 Task: Compose an email with the signature Genevieve Ramirez with the subject Thank you for a proposal and the message Can you provide me with the contact details of the new vendor? from softage.5@softage.net to softage.2@softage.net, select first sentence, change the font color from current to black and background color to maroon Send the email. Finally, move the email from Sent Items to the label Skincare
Action: Mouse pressed left at (71, 107)
Screenshot: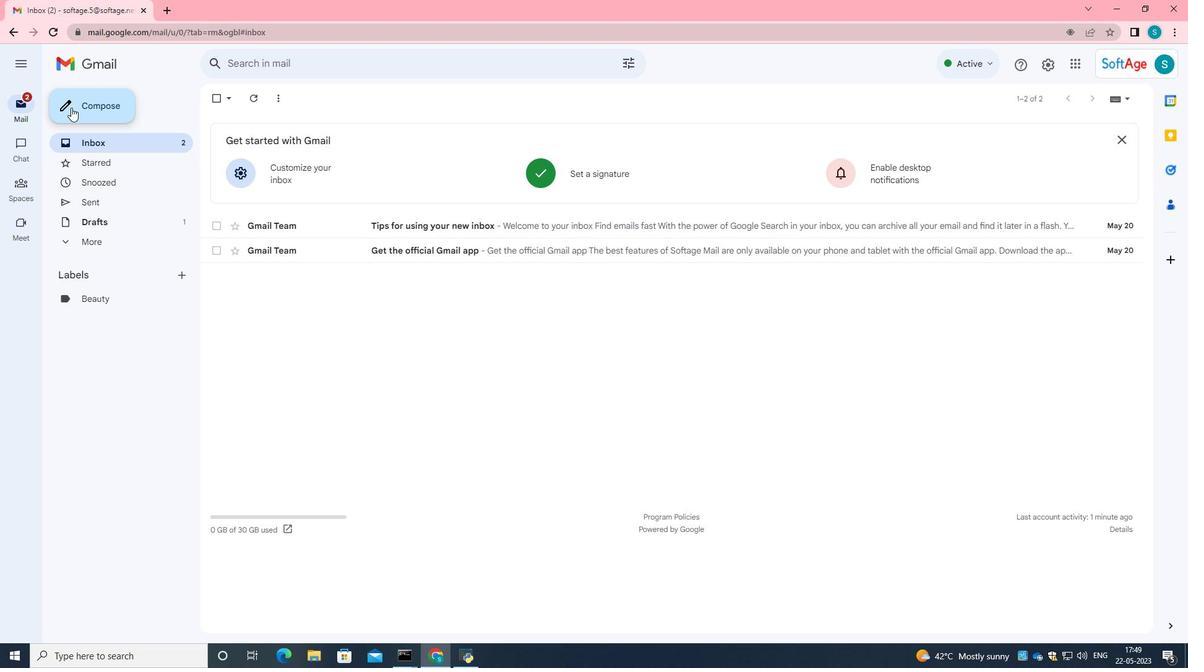 
Action: Mouse moved to (1121, 274)
Screenshot: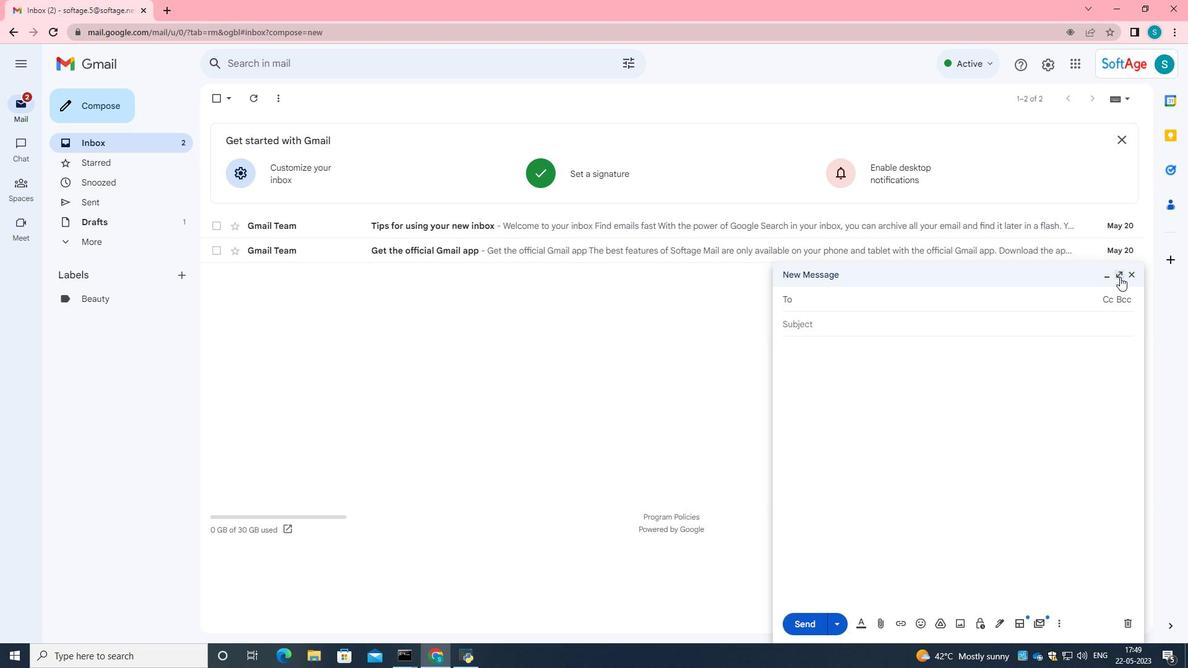 
Action: Mouse pressed left at (1121, 274)
Screenshot: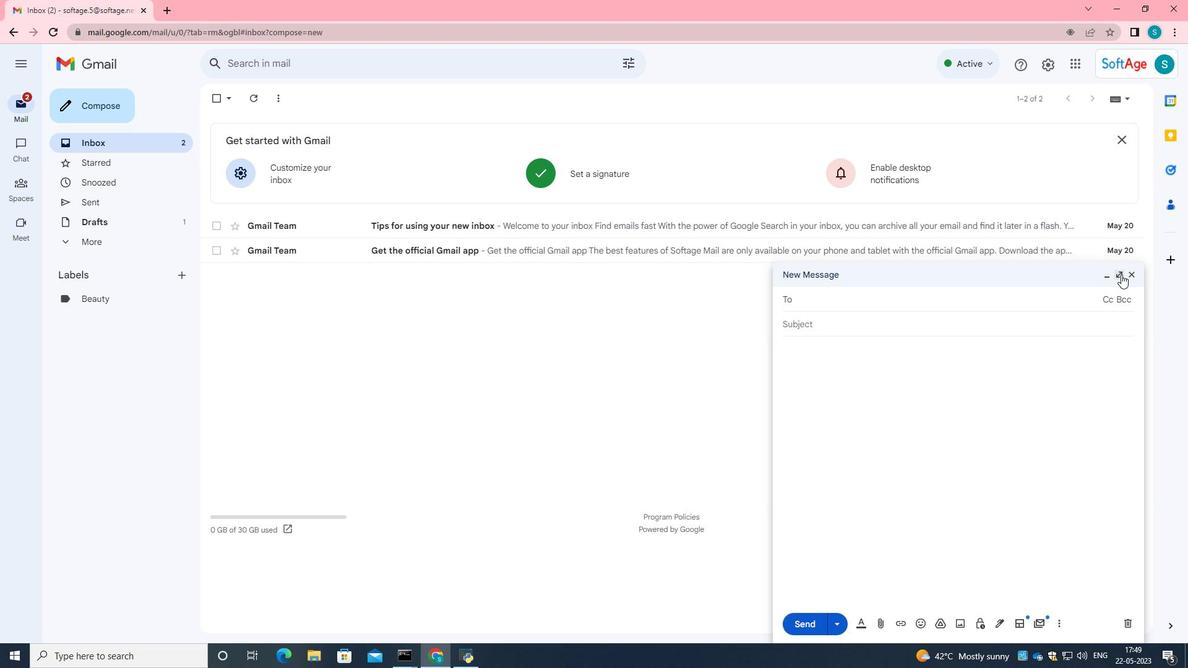 
Action: Mouse moved to (321, 609)
Screenshot: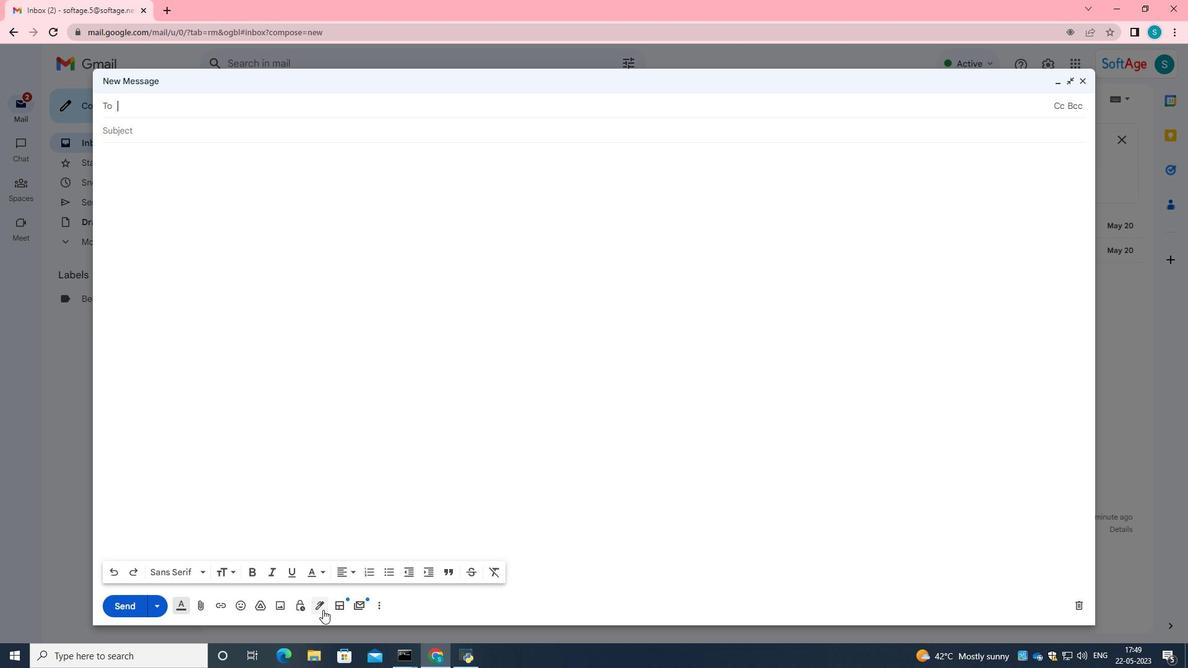 
Action: Mouse pressed left at (321, 609)
Screenshot: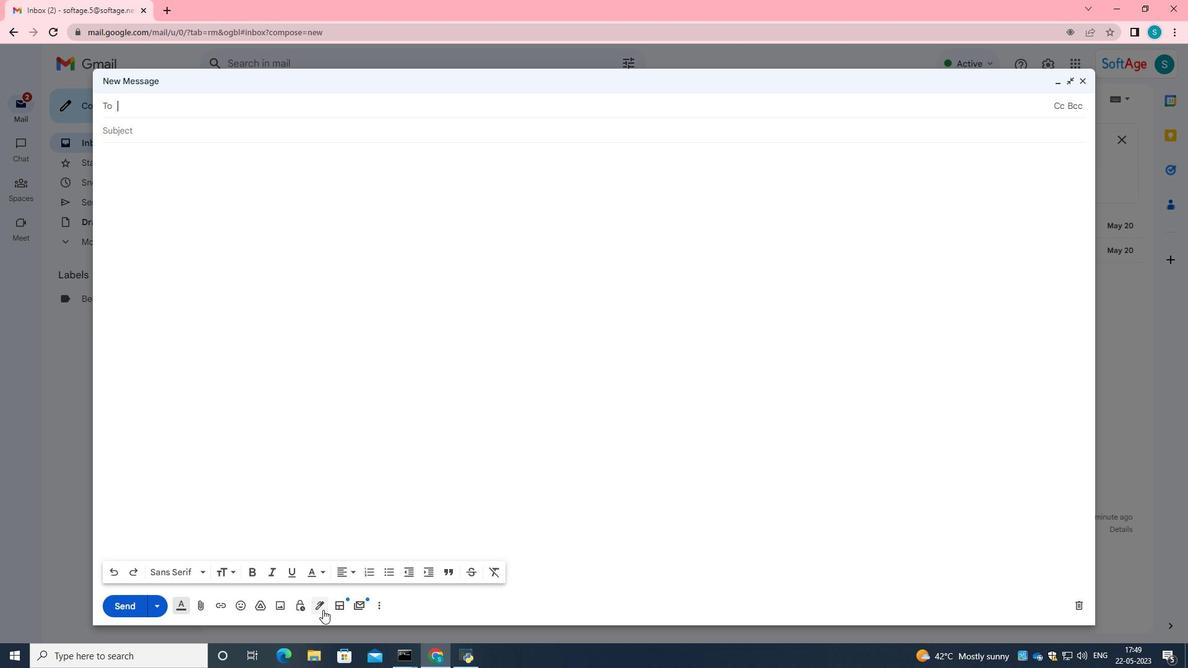 
Action: Mouse moved to (365, 541)
Screenshot: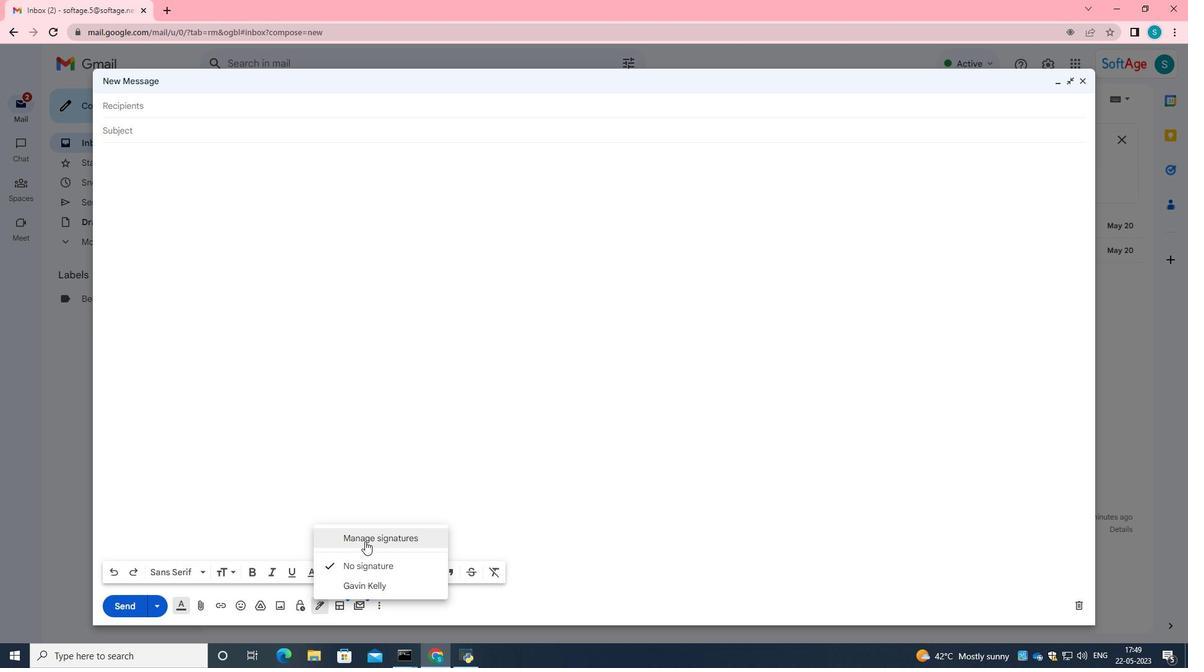
Action: Mouse pressed left at (365, 541)
Screenshot: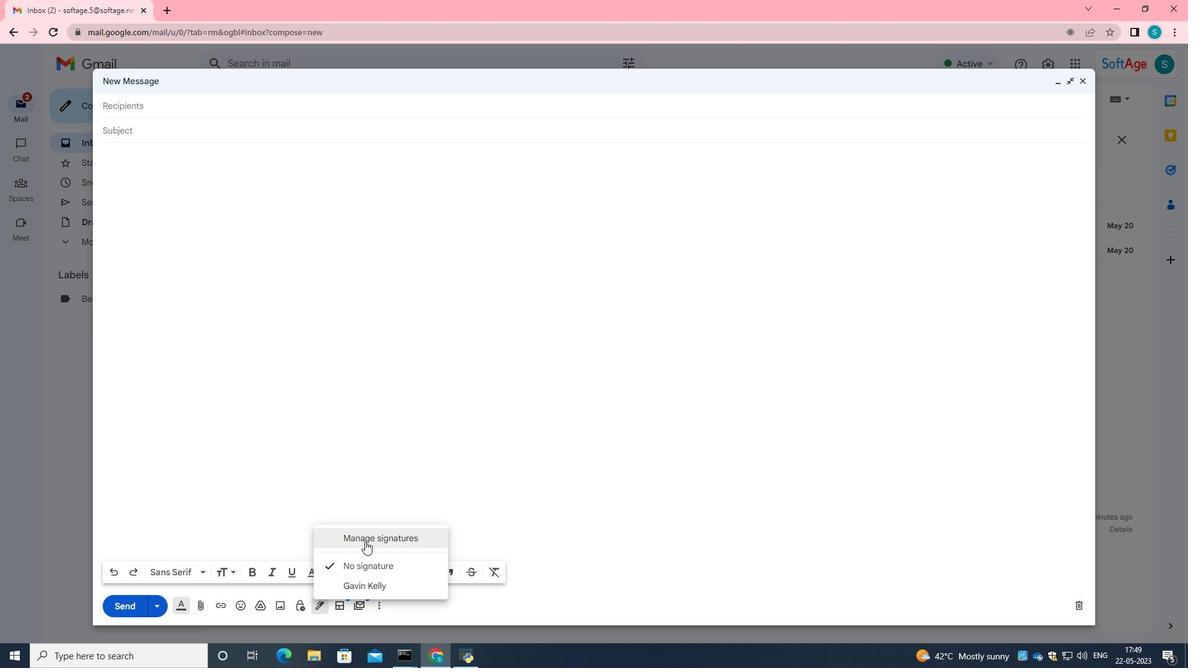 
Action: Mouse moved to (1059, 81)
Screenshot: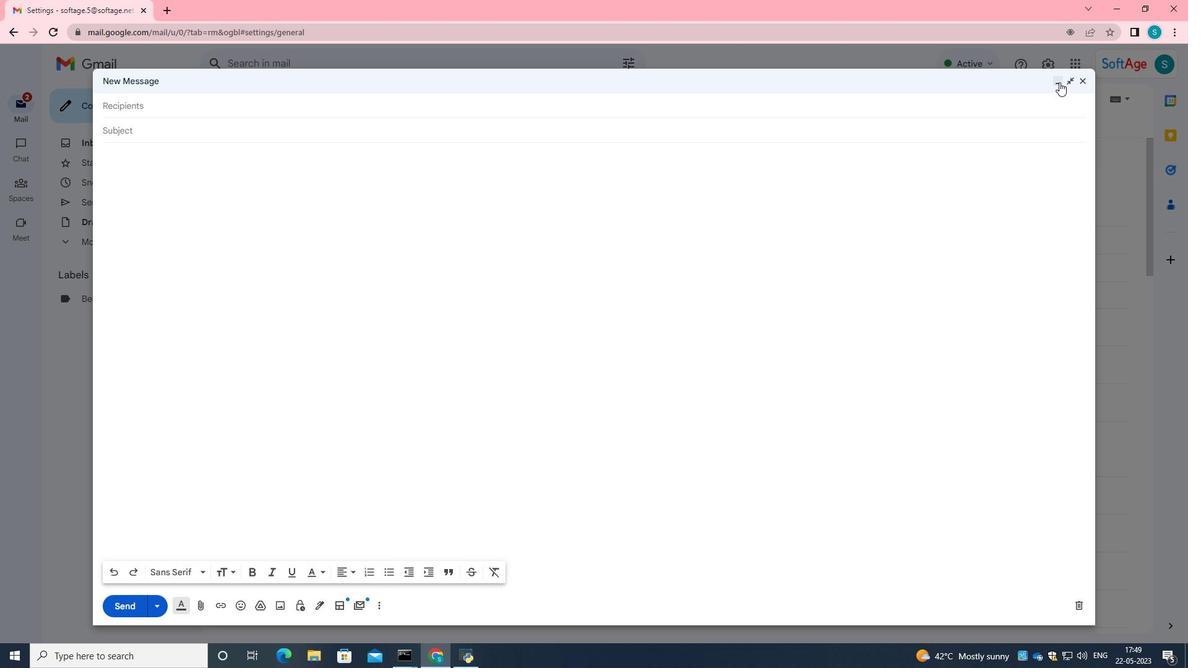 
Action: Mouse pressed left at (1059, 81)
Screenshot: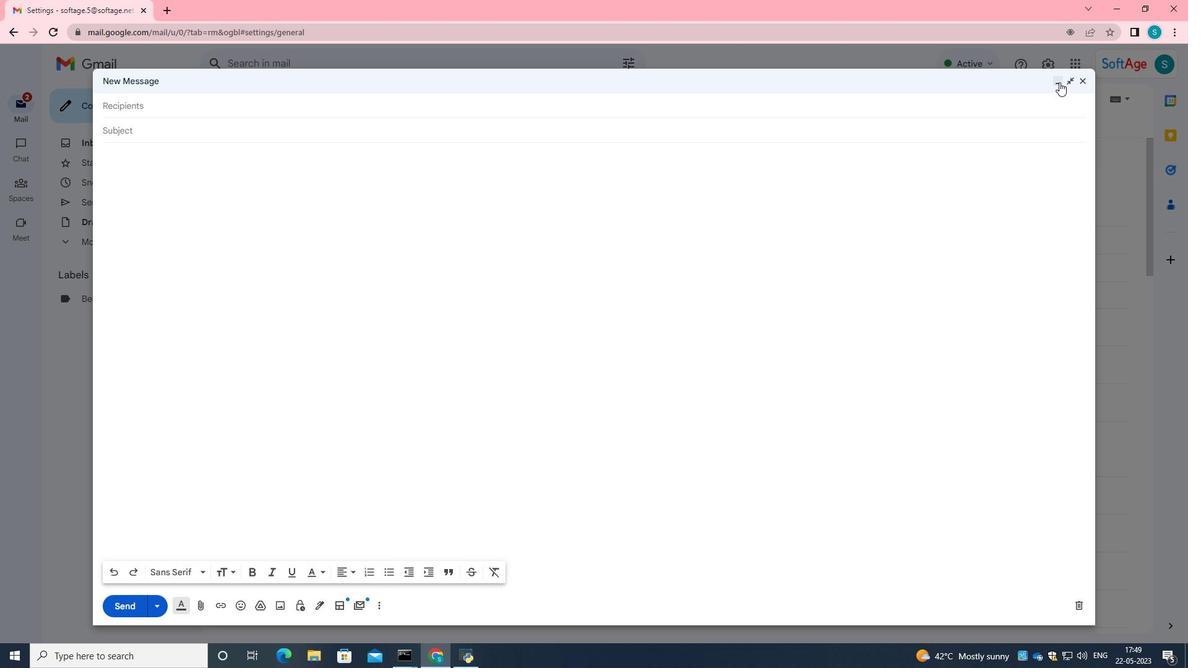 
Action: Mouse moved to (539, 326)
Screenshot: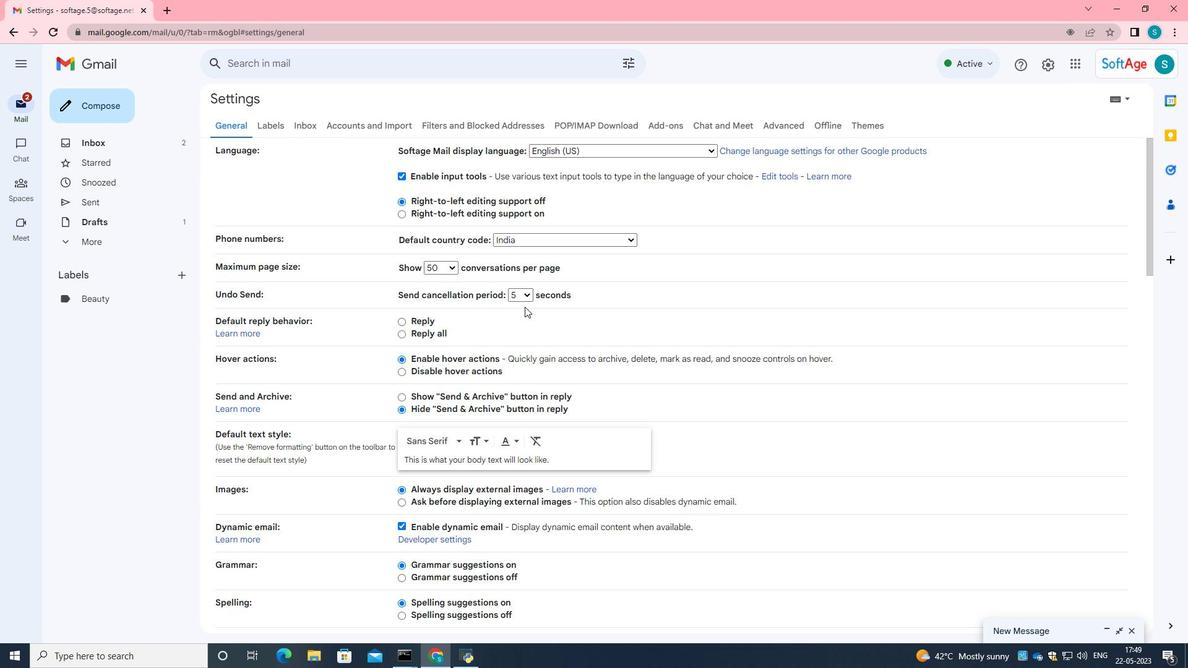 
Action: Mouse scrolled (539, 326) with delta (0, 0)
Screenshot: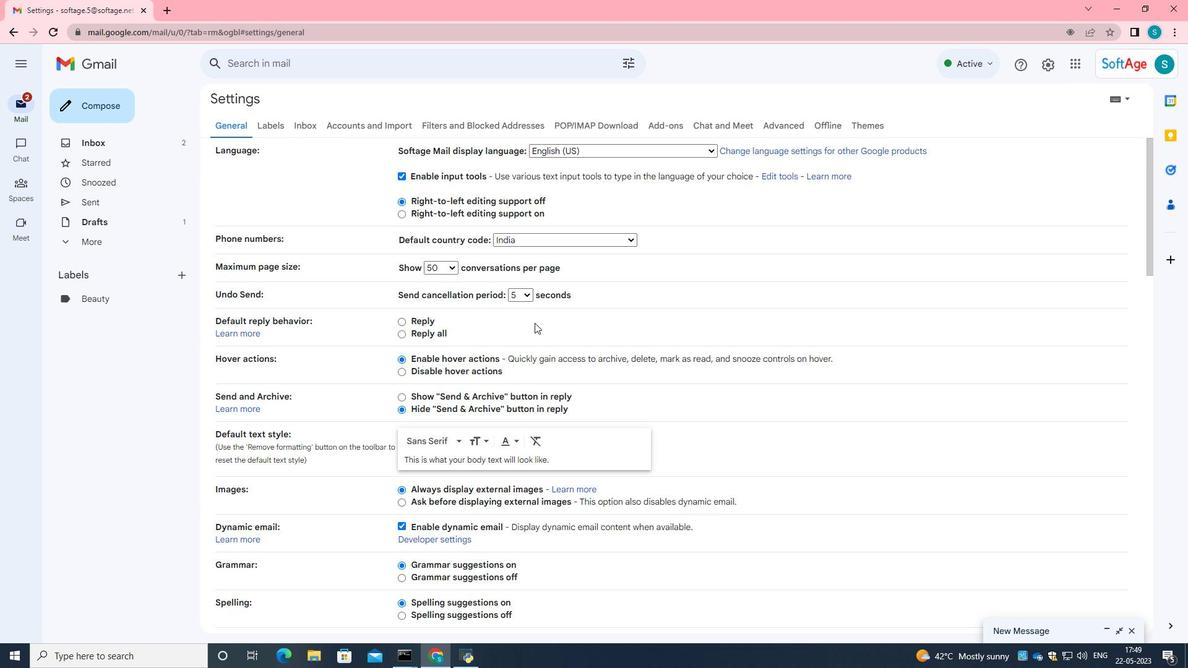
Action: Mouse moved to (539, 328)
Screenshot: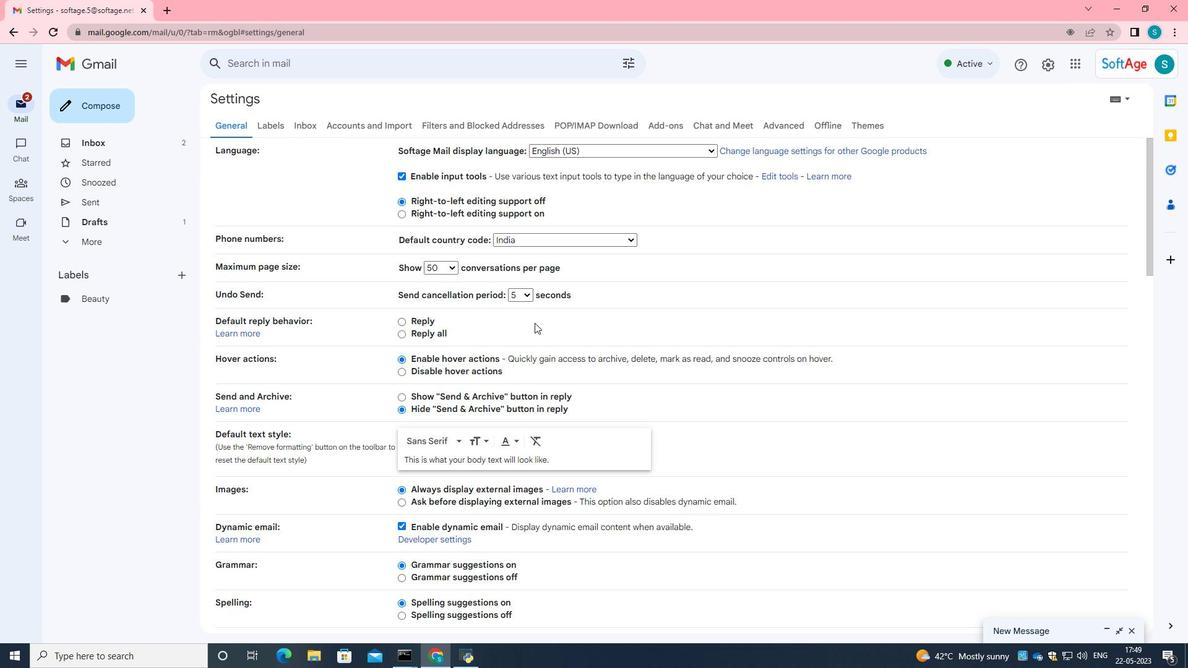 
Action: Mouse scrolled (539, 328) with delta (0, 0)
Screenshot: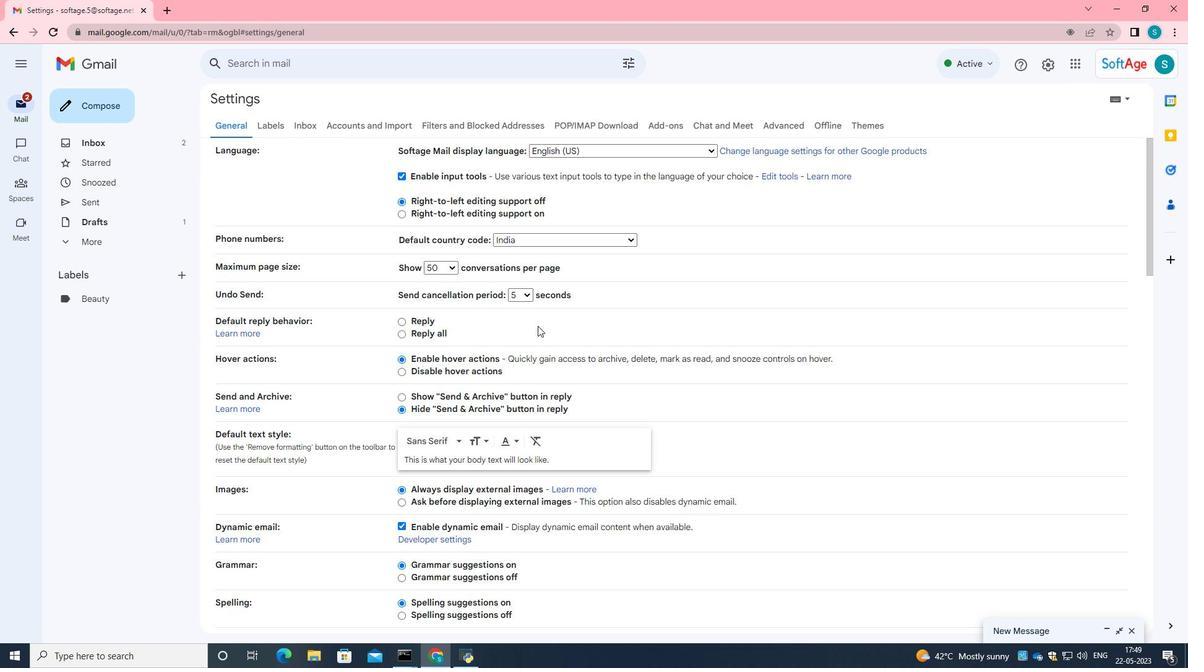
Action: Mouse scrolled (539, 328) with delta (0, 0)
Screenshot: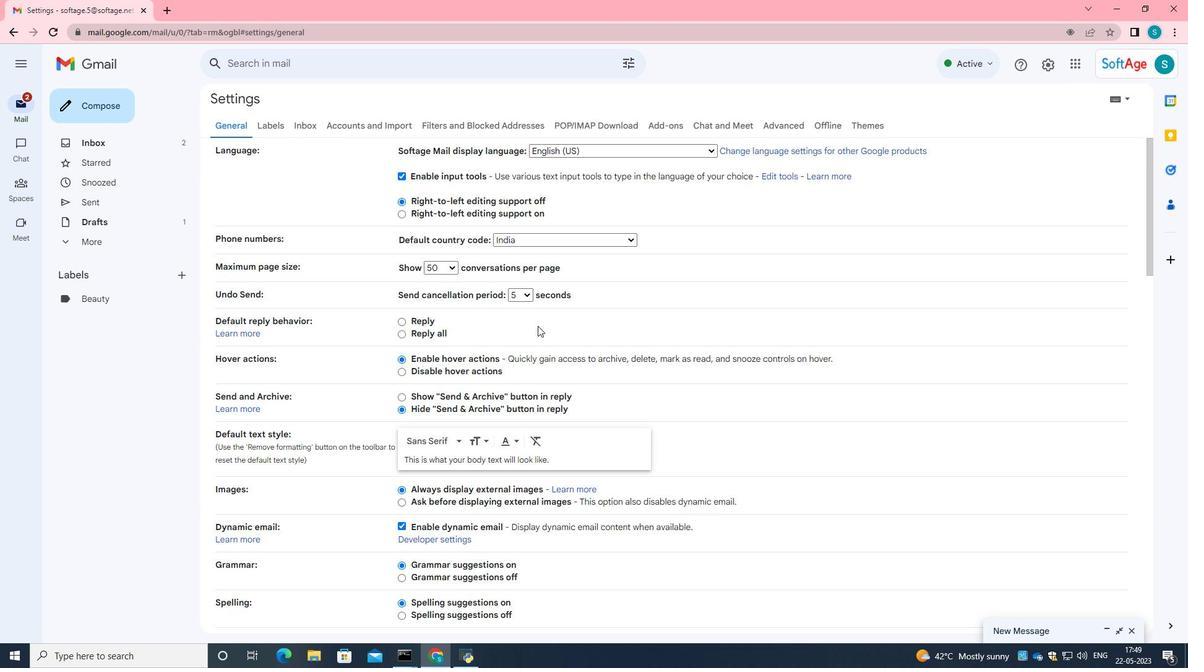 
Action: Mouse scrolled (539, 328) with delta (0, 0)
Screenshot: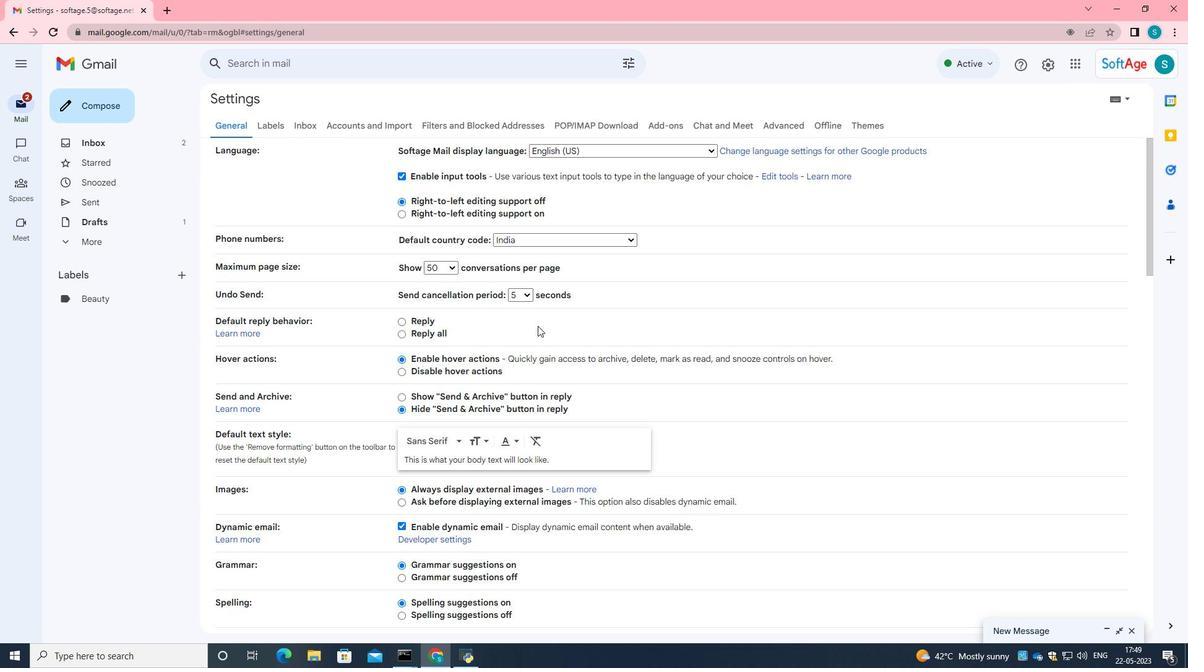 
Action: Mouse scrolled (539, 328) with delta (0, 0)
Screenshot: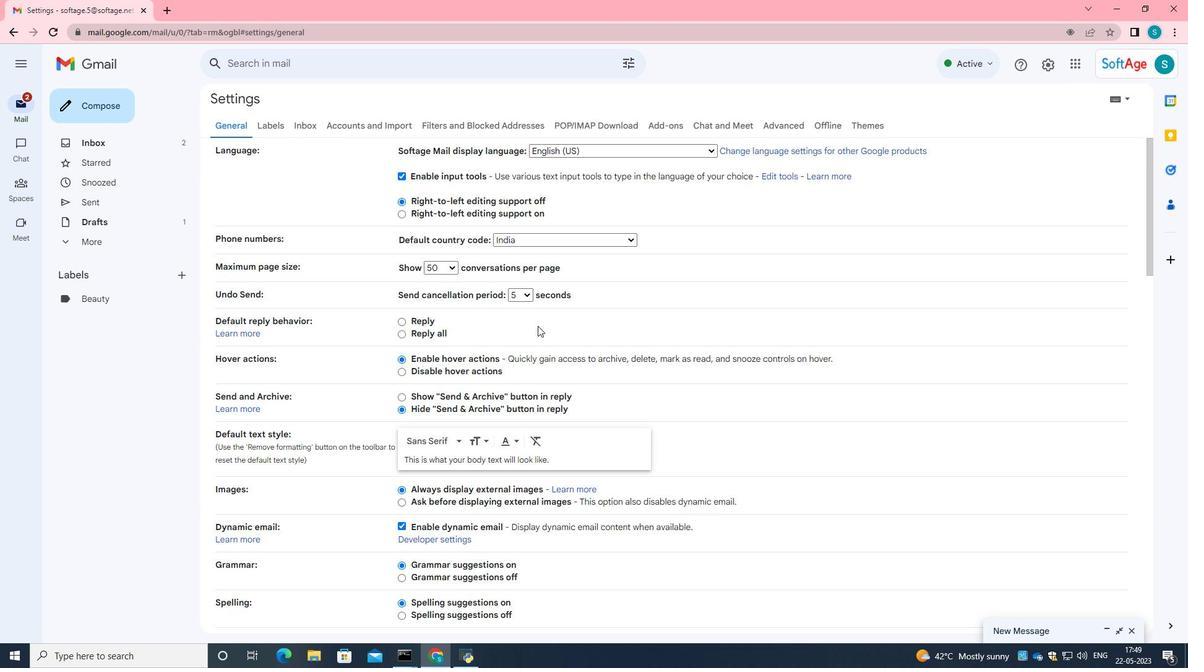 
Action: Mouse scrolled (539, 328) with delta (0, 0)
Screenshot: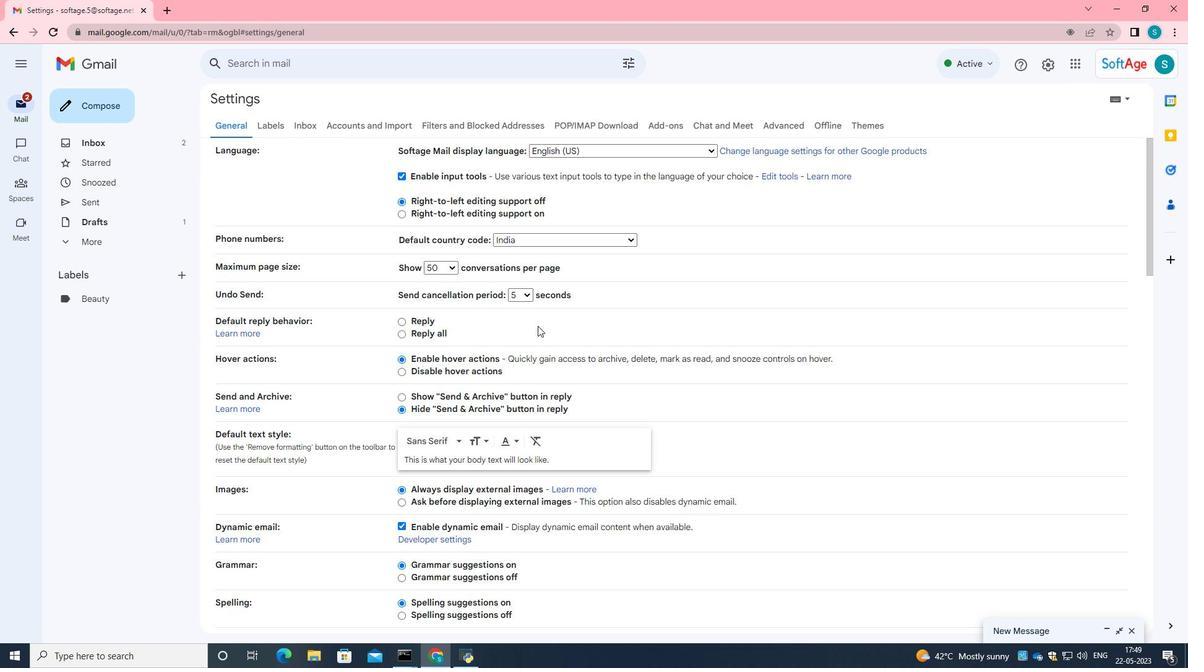 
Action: Mouse scrolled (539, 328) with delta (0, 0)
Screenshot: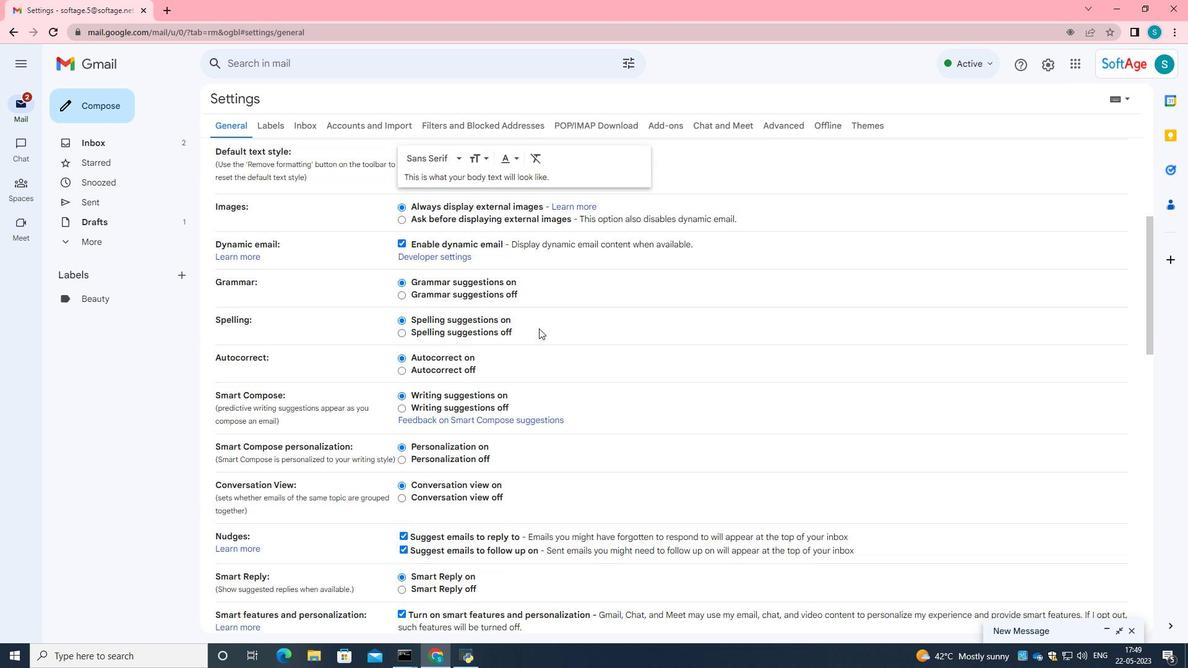 
Action: Mouse scrolled (539, 328) with delta (0, 0)
Screenshot: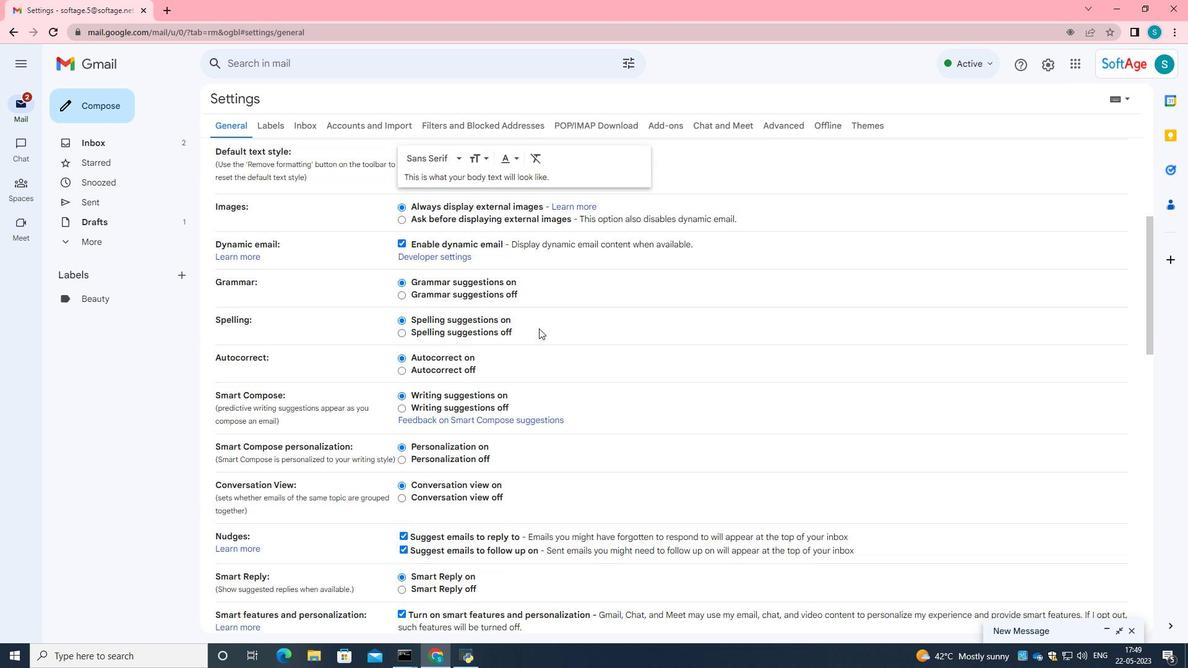 
Action: Mouse scrolled (539, 328) with delta (0, 0)
Screenshot: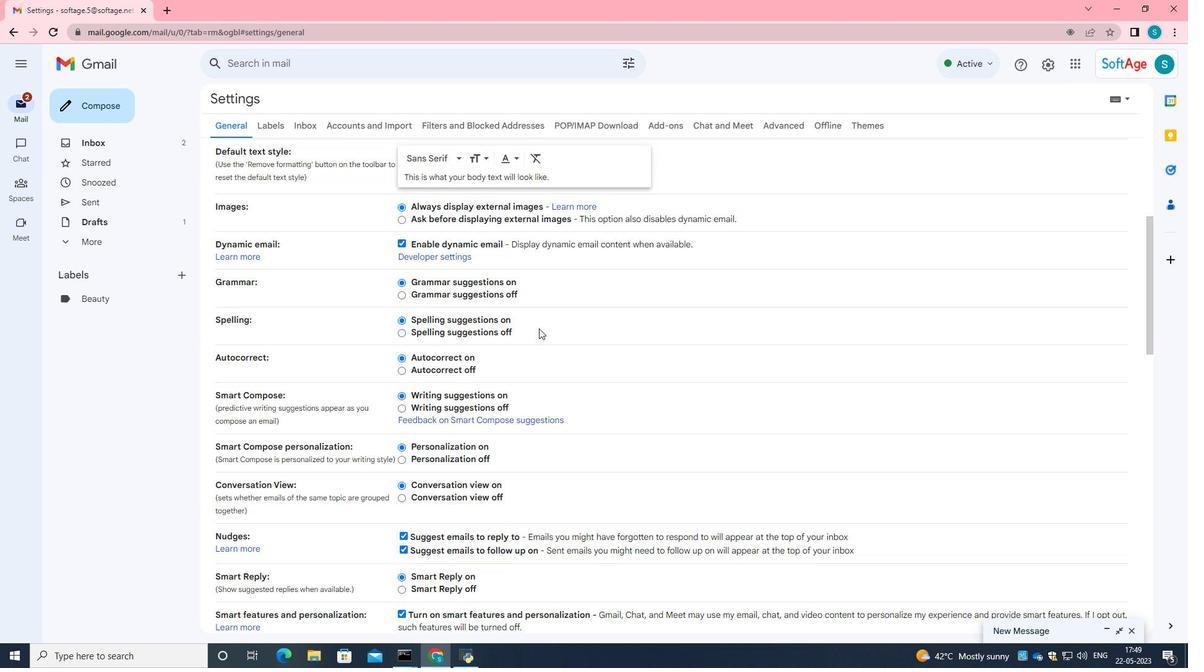 
Action: Mouse scrolled (539, 328) with delta (0, 0)
Screenshot: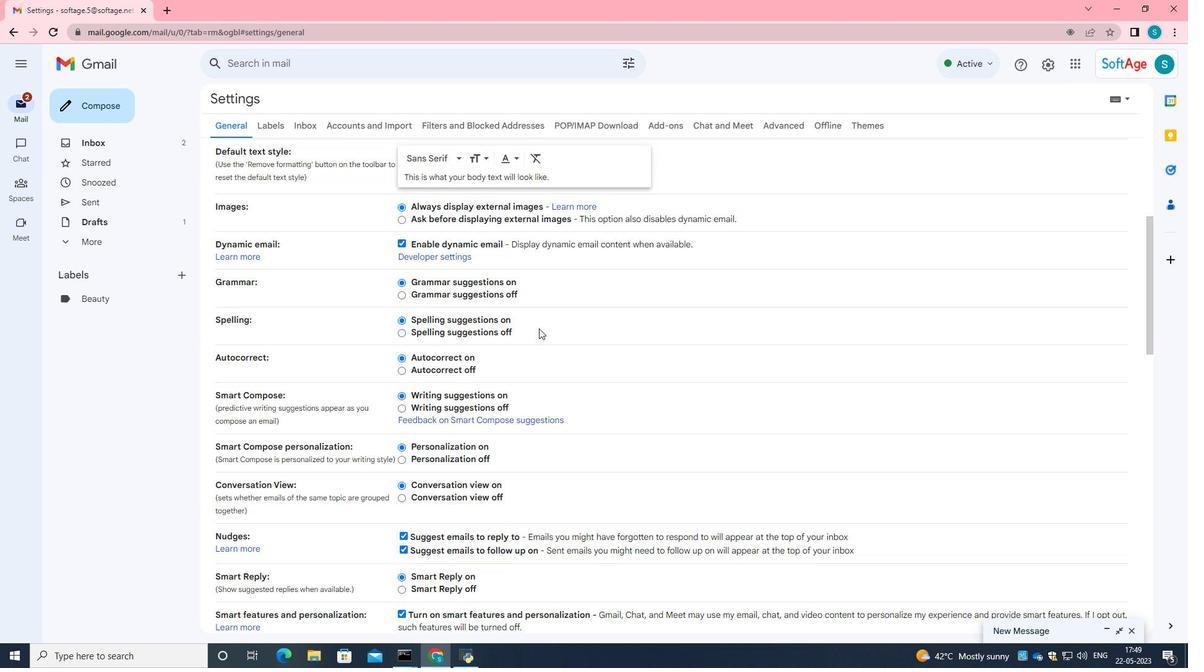 
Action: Mouse scrolled (539, 328) with delta (0, 0)
Screenshot: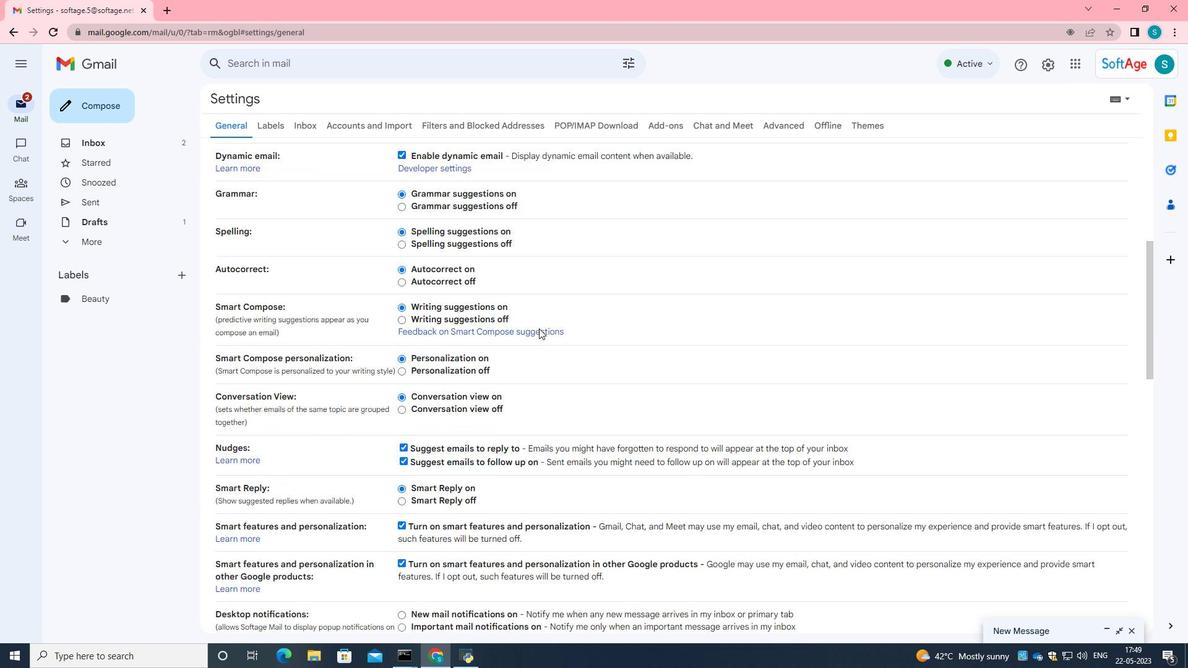 
Action: Mouse moved to (539, 330)
Screenshot: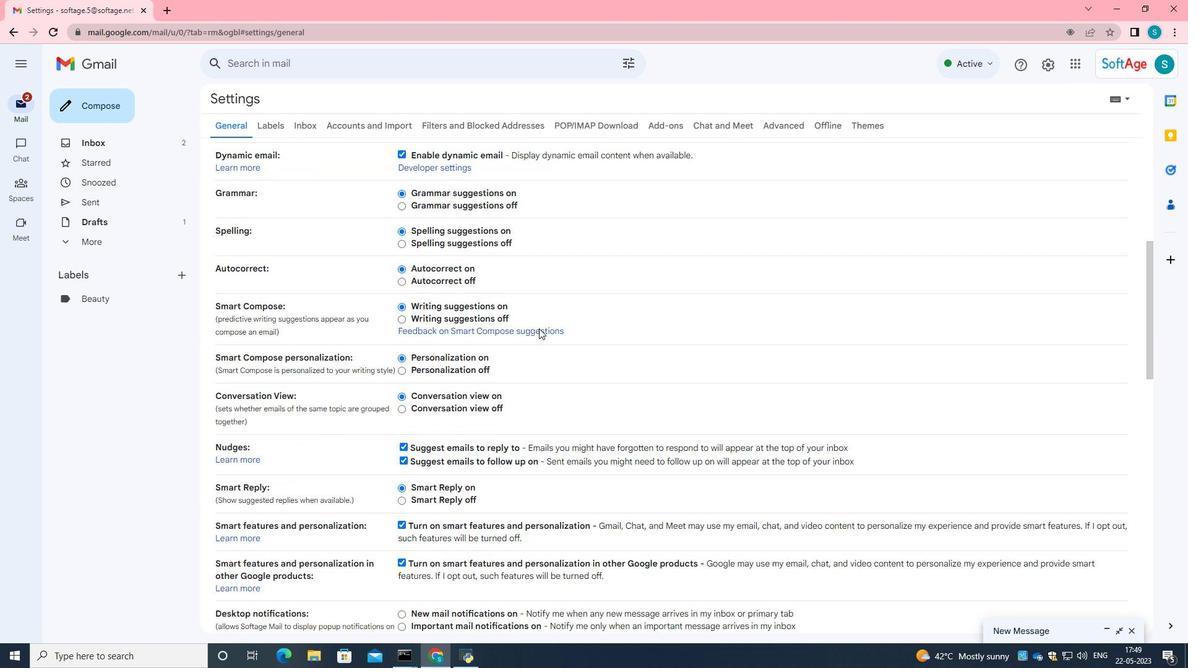 
Action: Mouse scrolled (539, 329) with delta (0, 0)
Screenshot: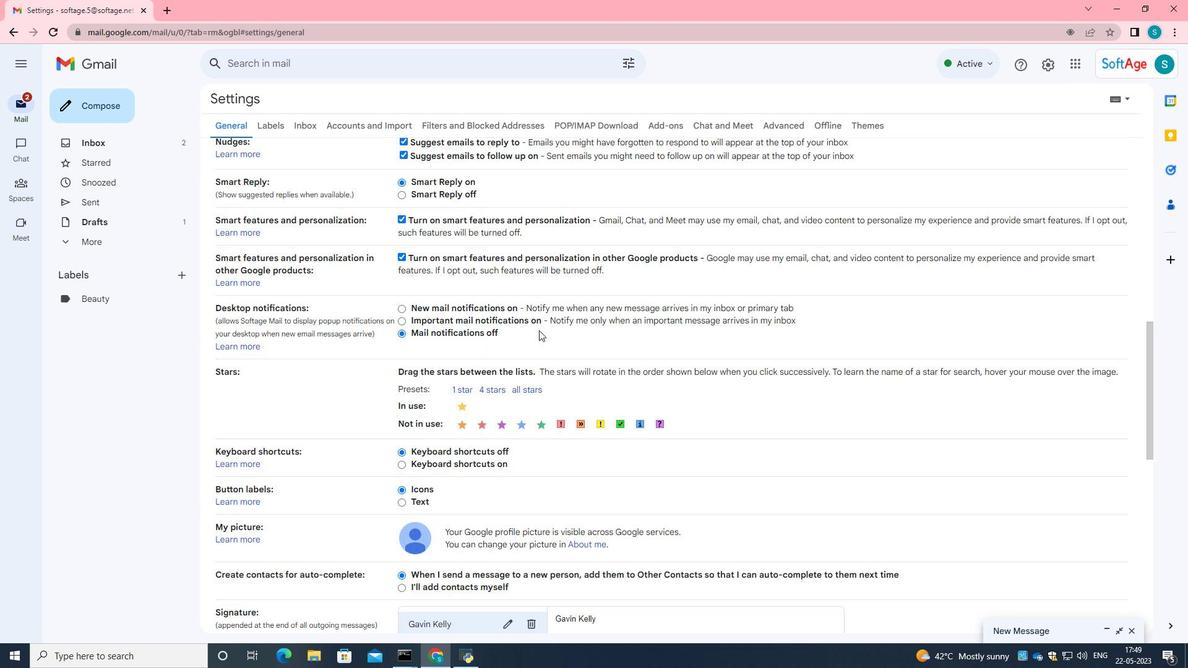 
Action: Mouse moved to (539, 331)
Screenshot: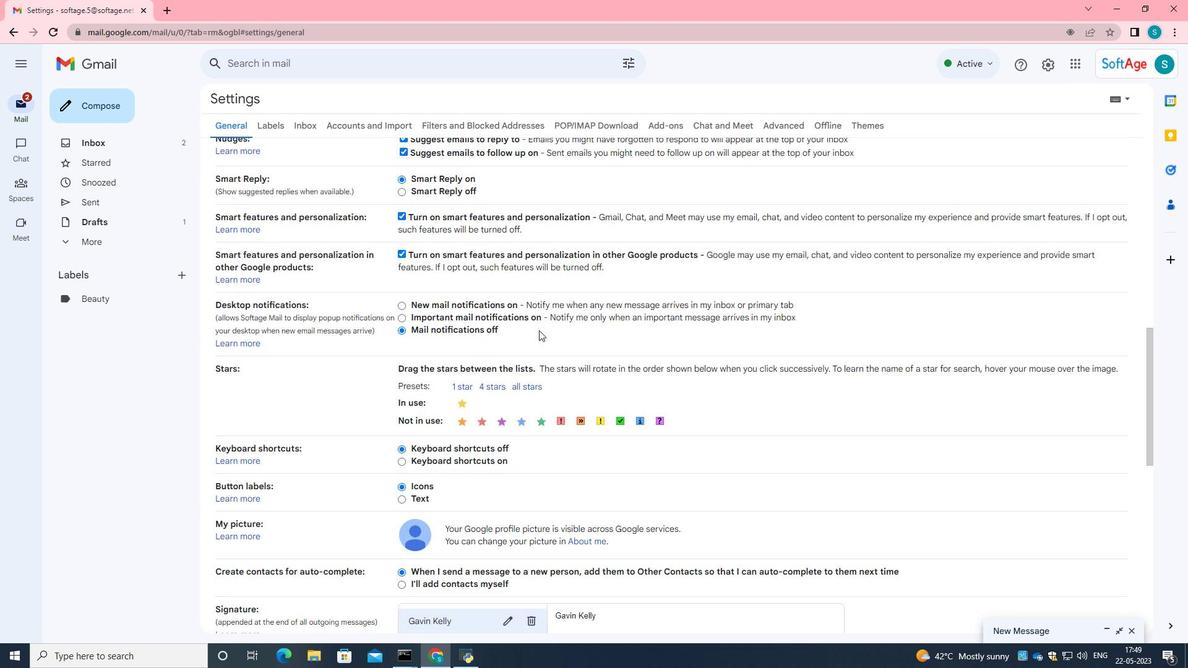
Action: Mouse scrolled (539, 330) with delta (0, 0)
Screenshot: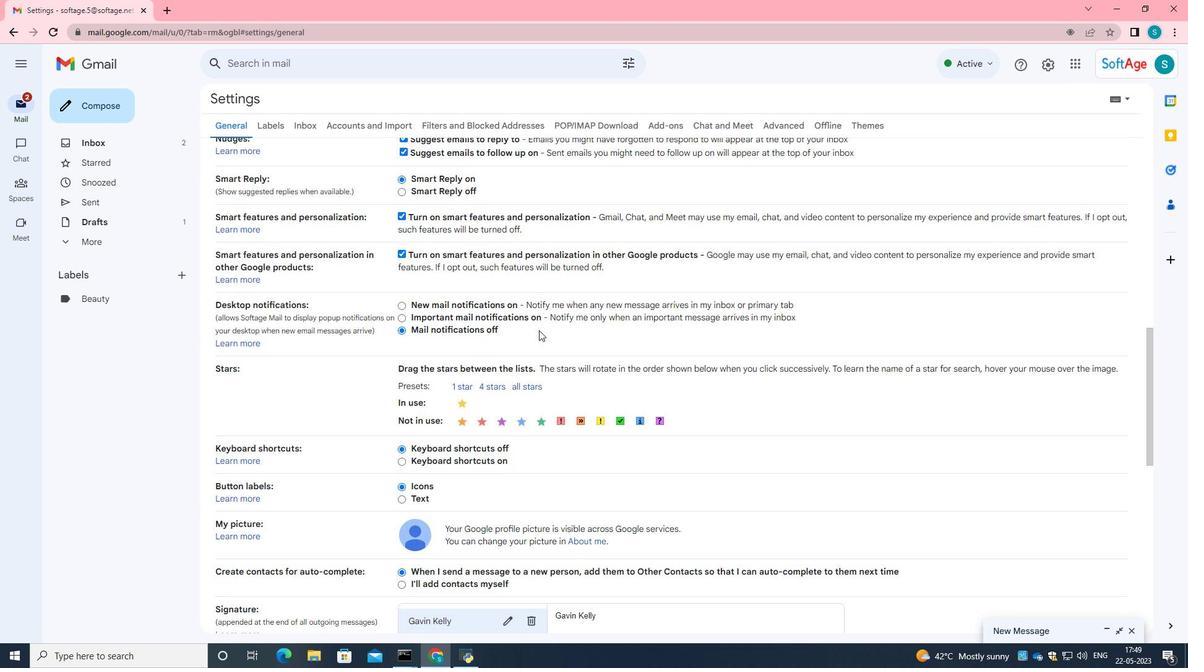 
Action: Mouse moved to (534, 501)
Screenshot: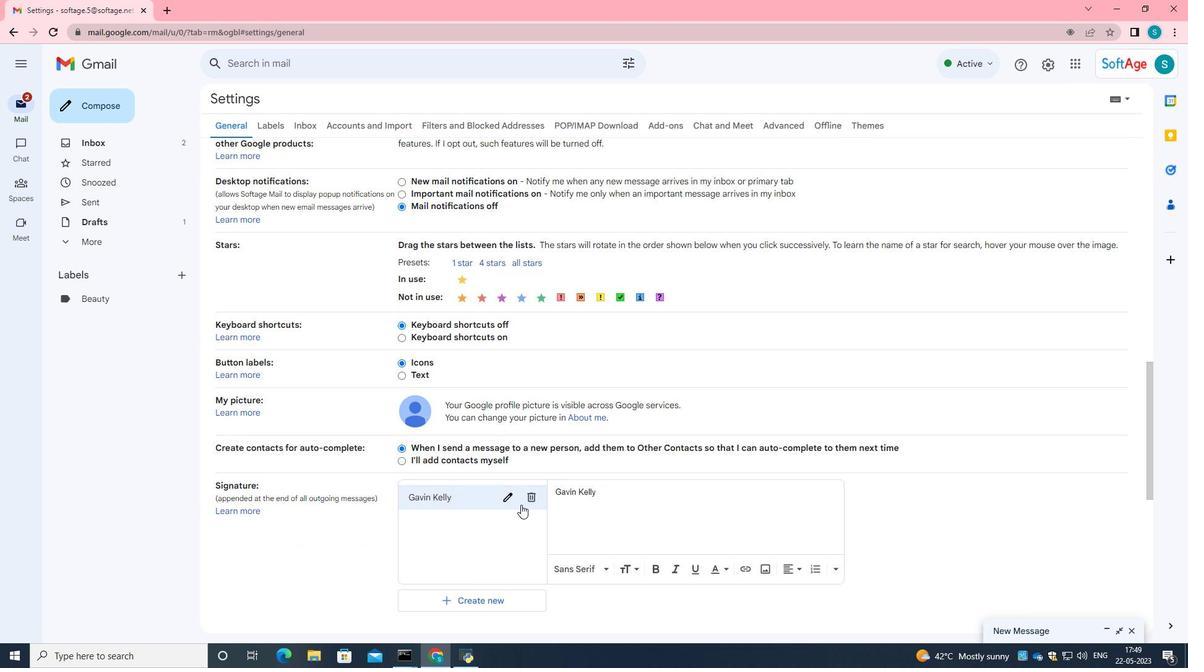 
Action: Mouse pressed left at (534, 501)
Screenshot: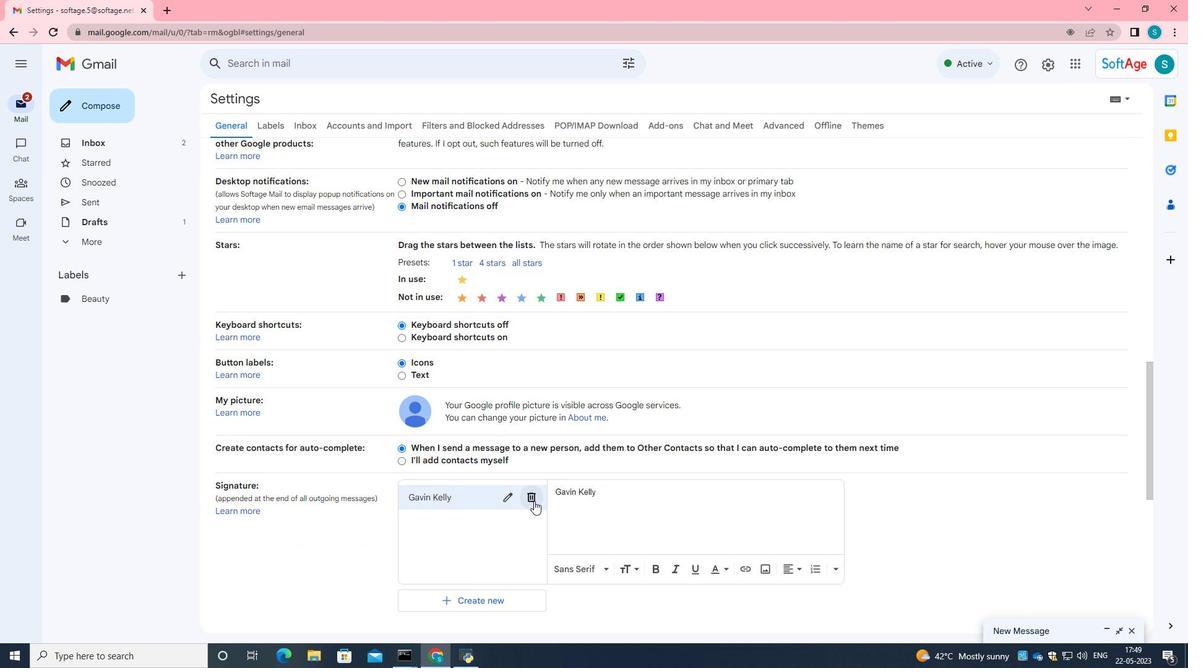 
Action: Mouse moved to (701, 370)
Screenshot: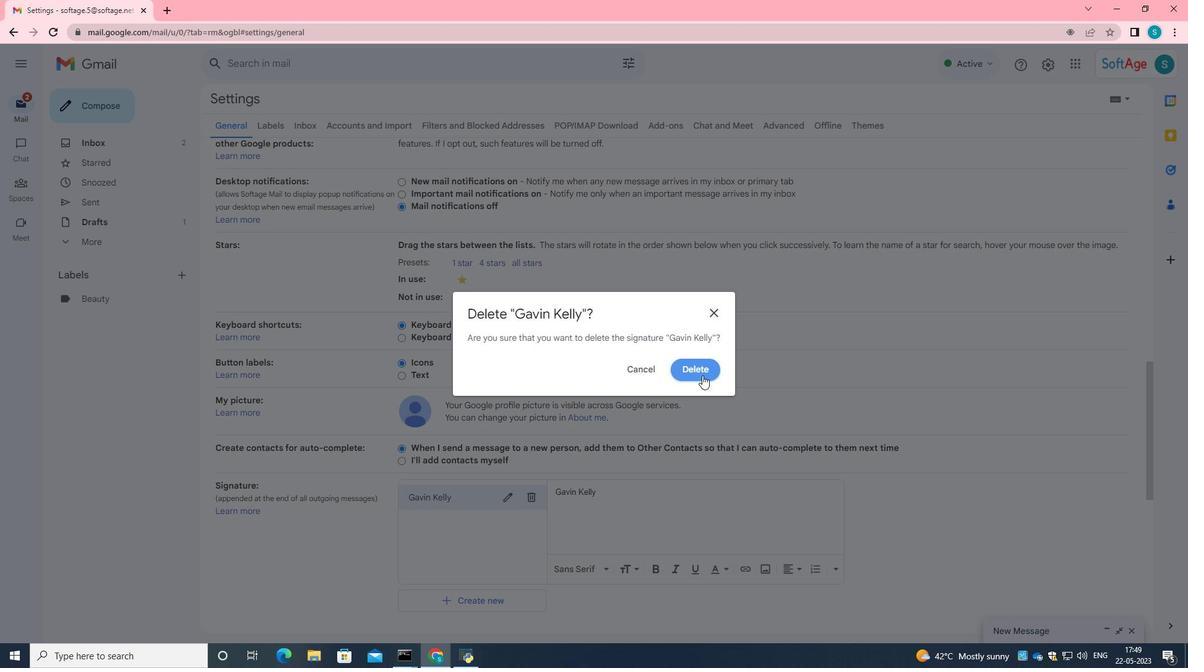 
Action: Mouse pressed left at (701, 370)
Screenshot: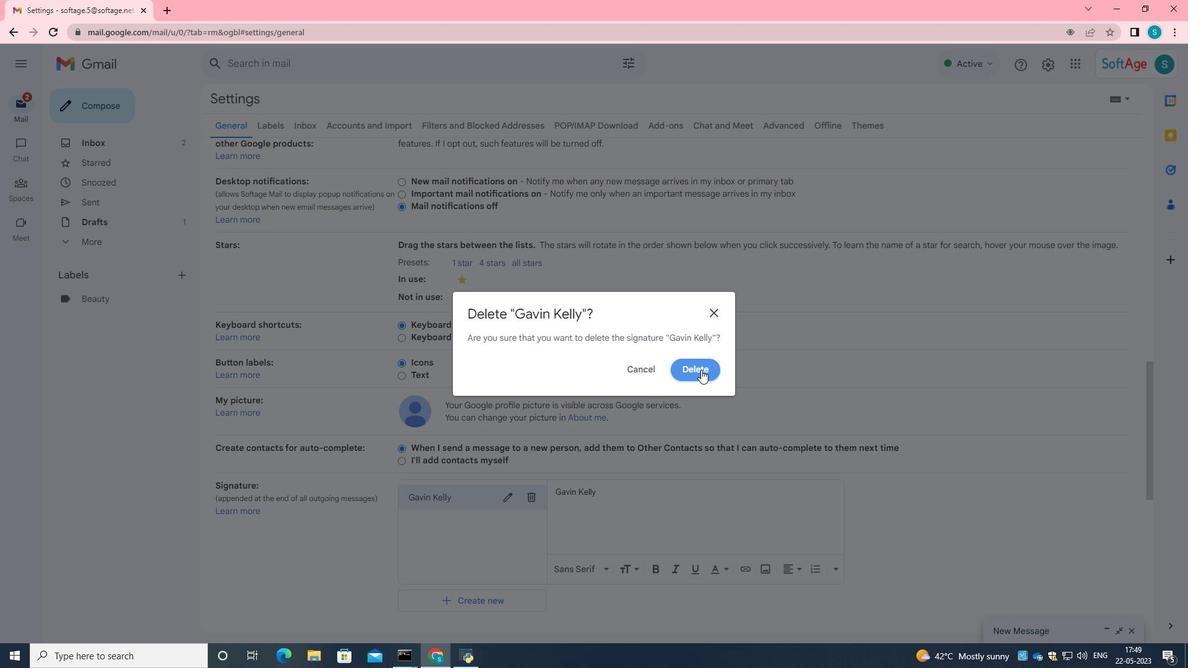 
Action: Mouse moved to (456, 512)
Screenshot: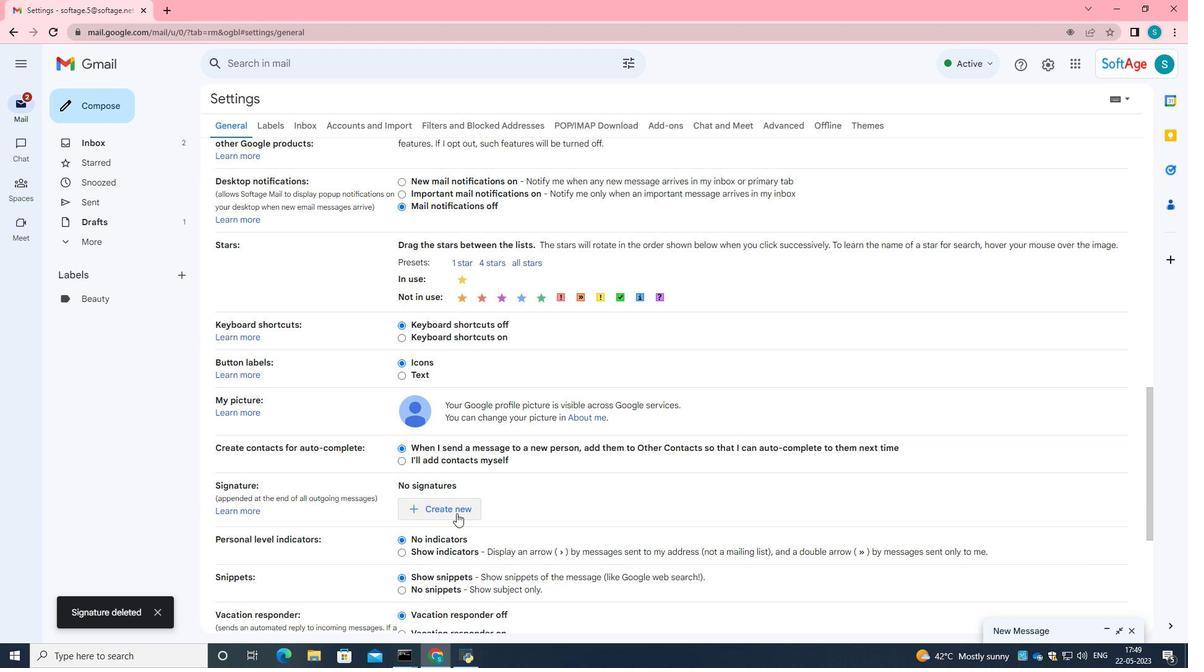 
Action: Mouse pressed left at (456, 512)
Screenshot: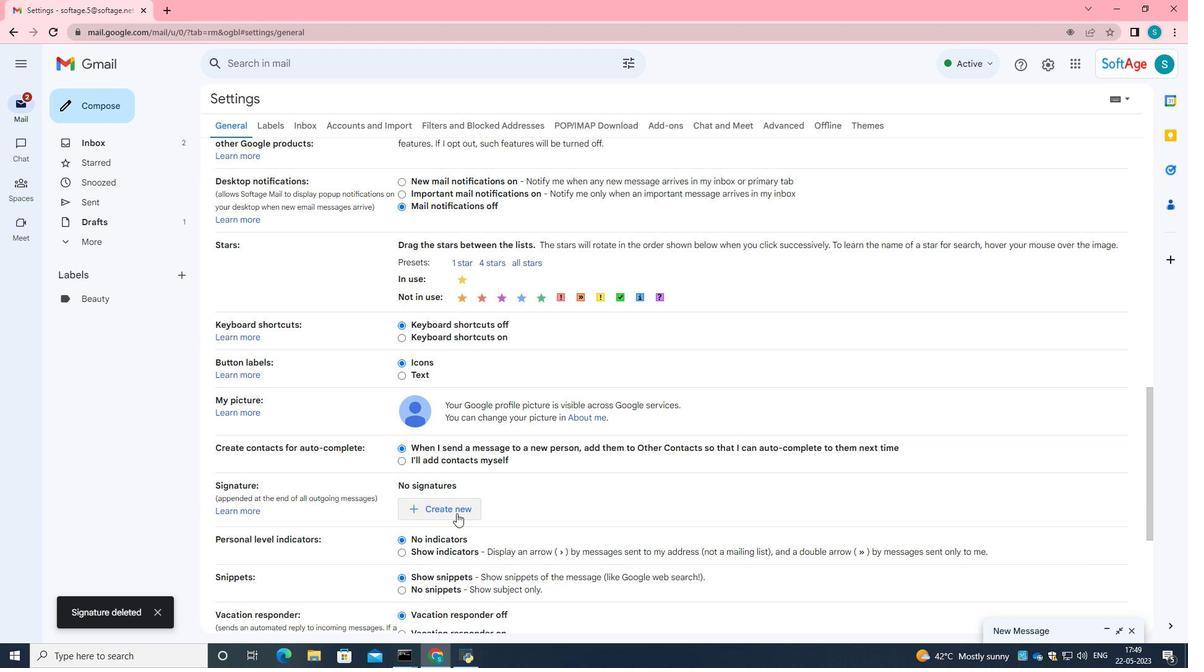 
Action: Mouse moved to (552, 337)
Screenshot: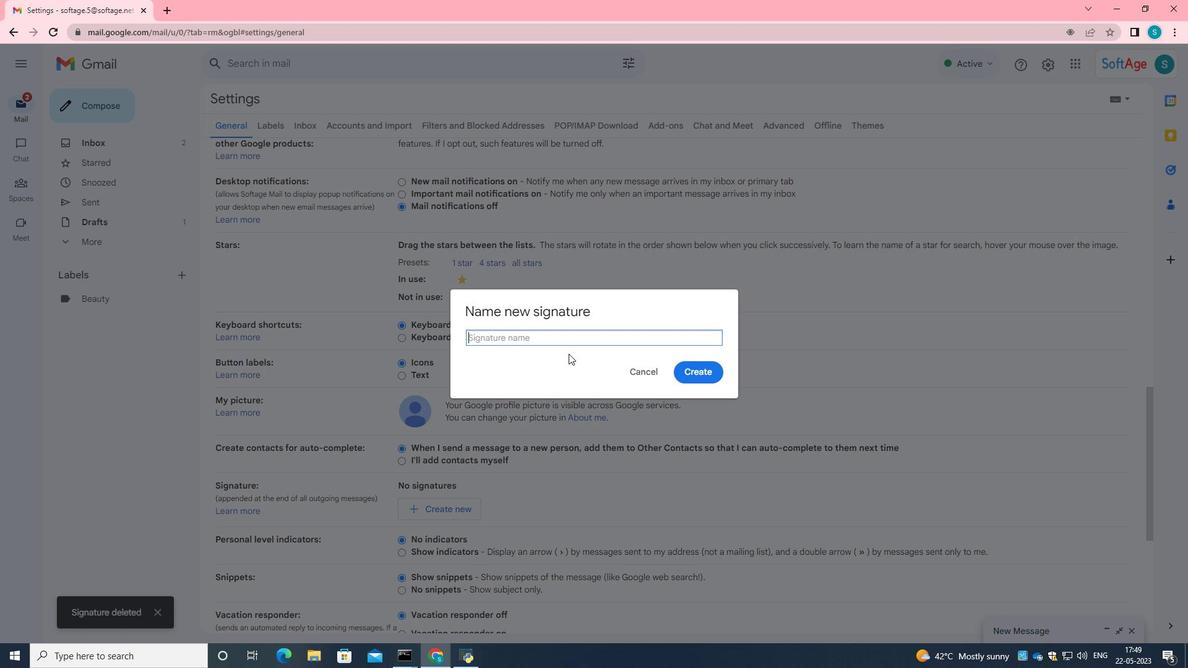 
Action: Key pressed <Key.caps_lock>G<Key.caps_lock>enevieve<Key.space><Key.caps_lock>R<Key.caps_lock>amirez
Screenshot: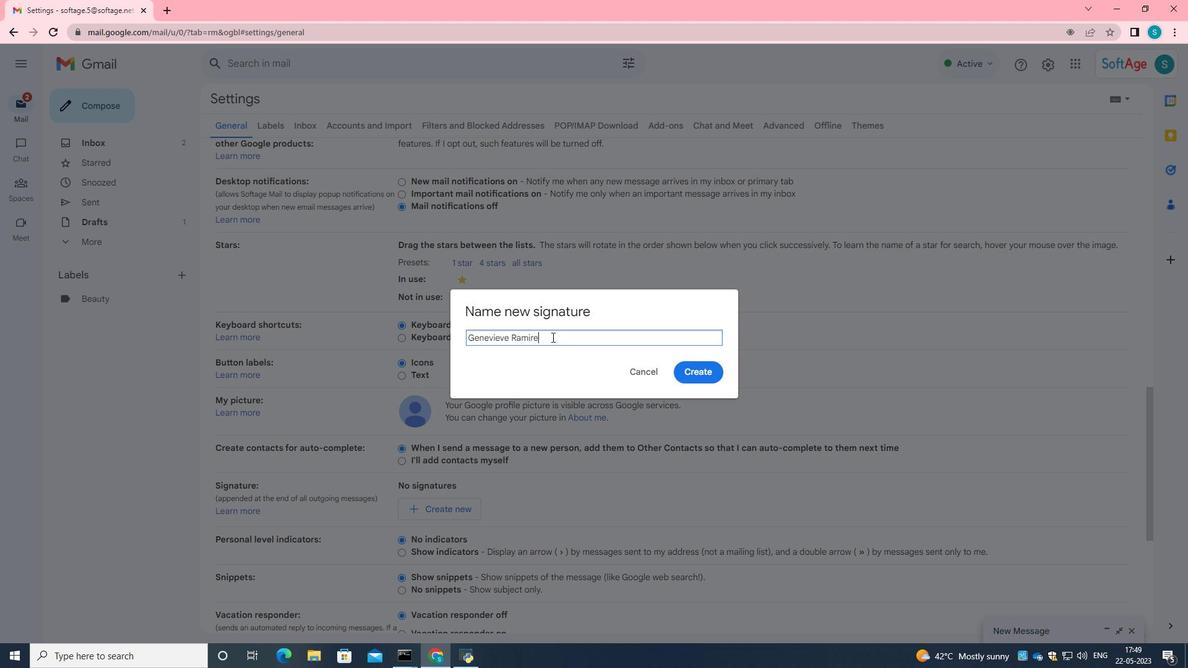 
Action: Mouse moved to (697, 375)
Screenshot: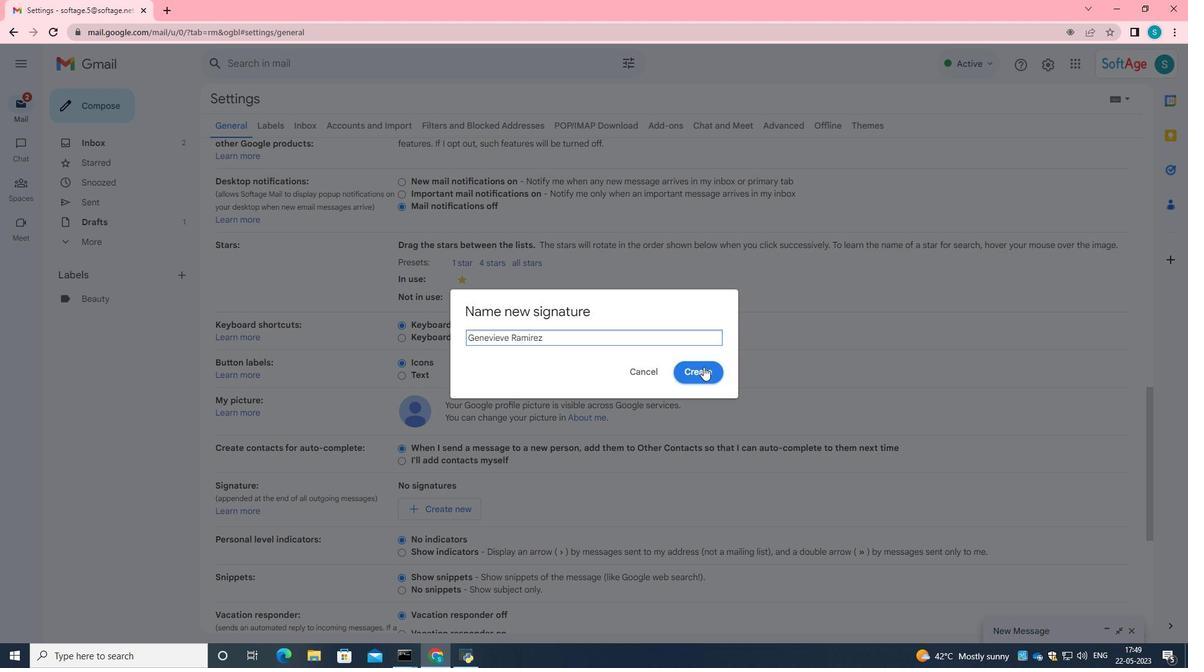 
Action: Mouse pressed left at (697, 375)
Screenshot: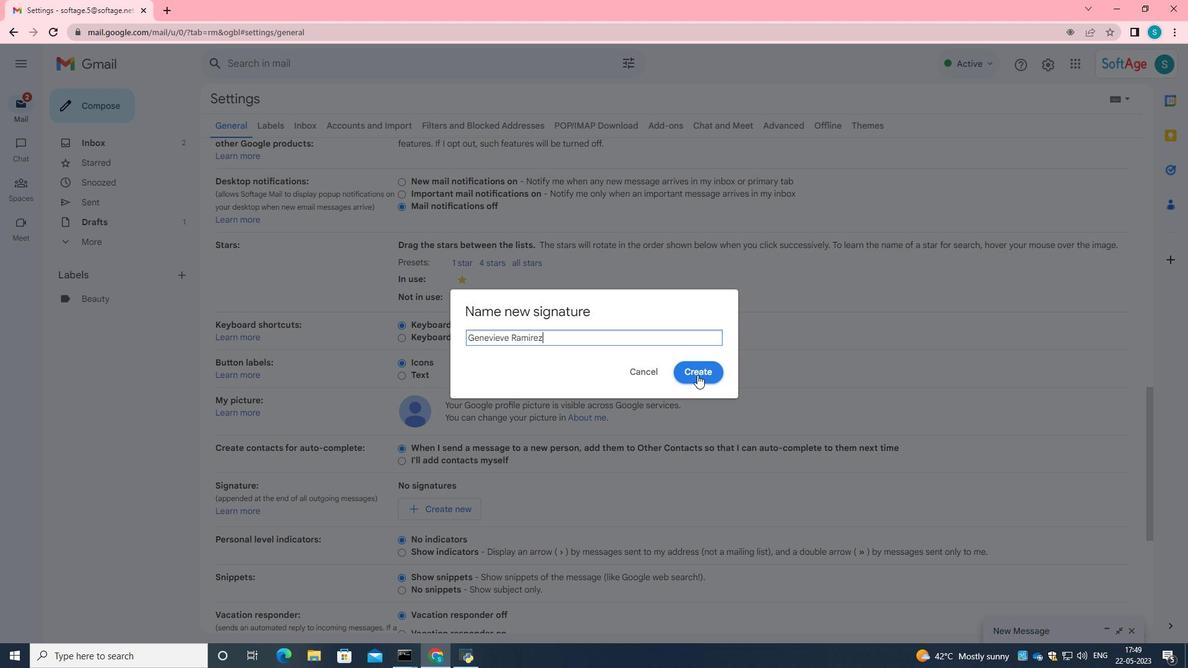
Action: Mouse moved to (620, 491)
Screenshot: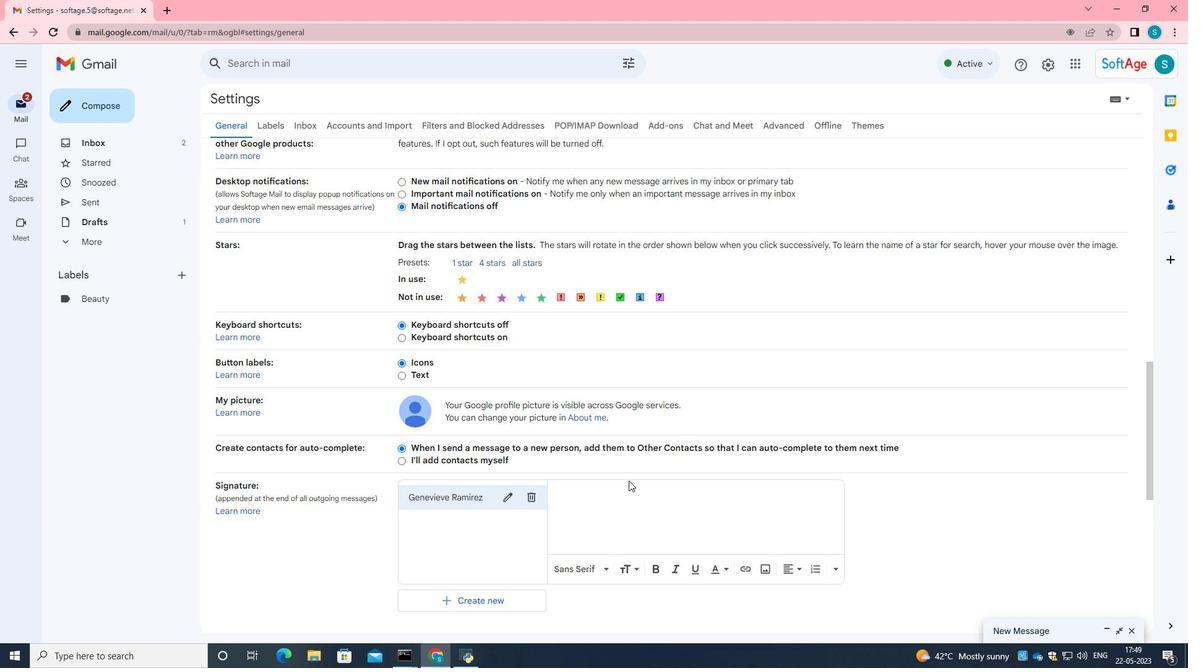 
Action: Mouse pressed left at (620, 491)
Screenshot: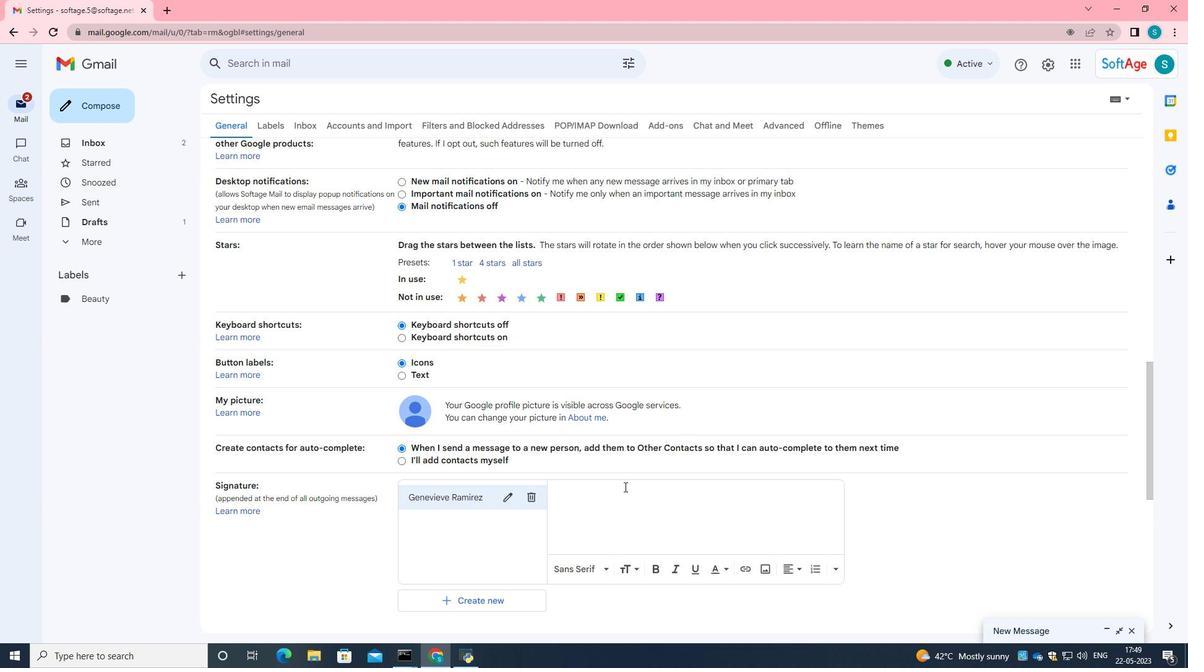 
Action: Key pressed <Key.caps_lock>G<Key.caps_lock>enevieve<Key.space><Key.caps_lock>R<Key.caps_lock>amirez
Screenshot: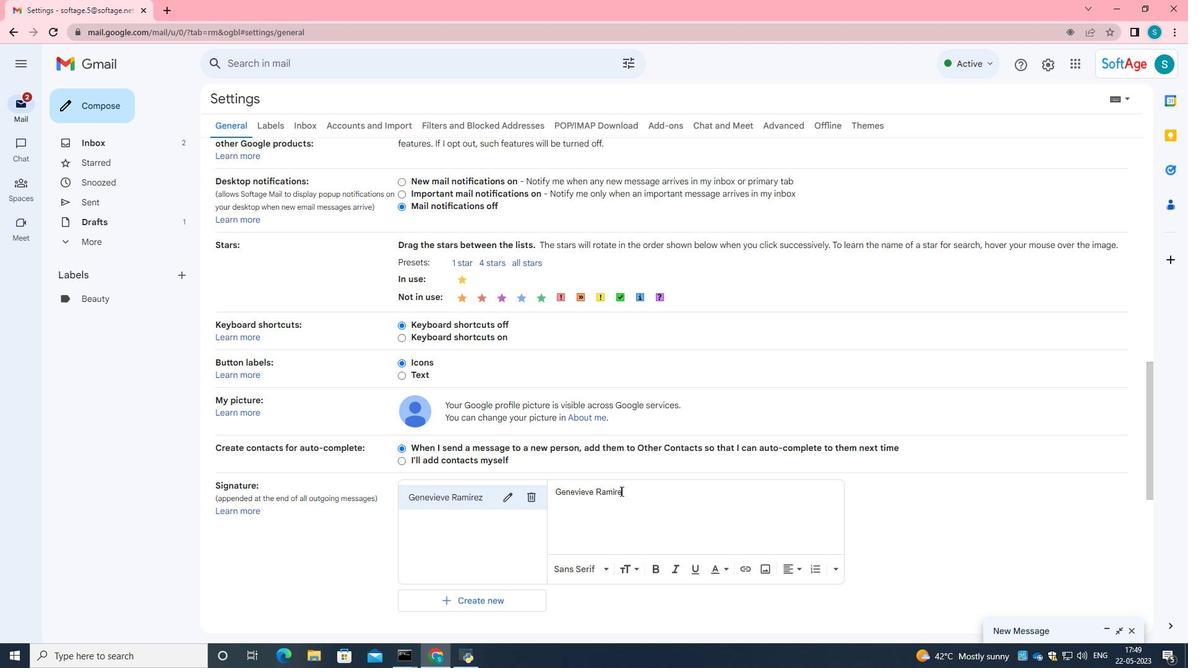 
Action: Mouse moved to (677, 516)
Screenshot: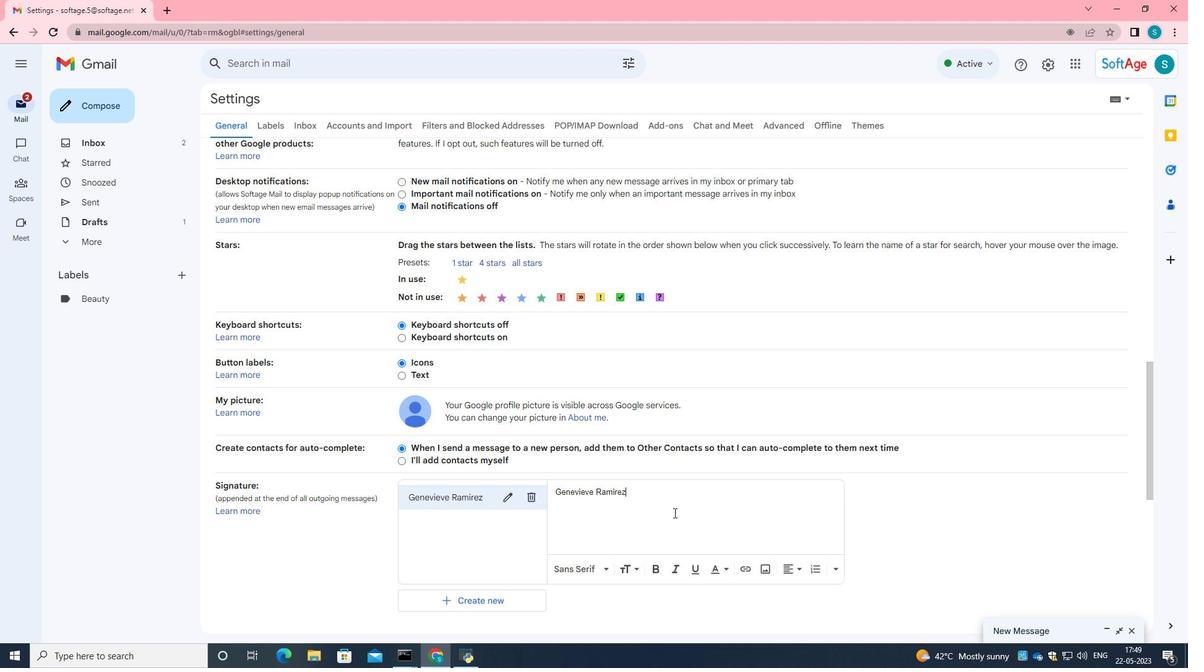 
Action: Mouse scrolled (677, 515) with delta (0, 0)
Screenshot: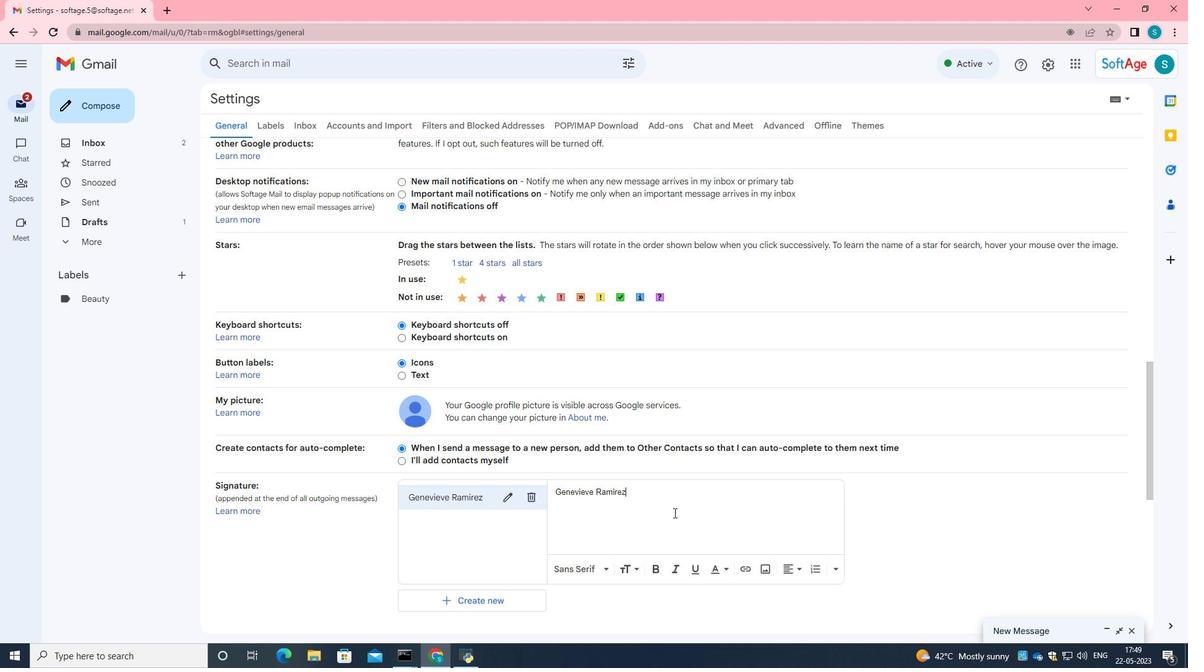 
Action: Mouse moved to (678, 517)
Screenshot: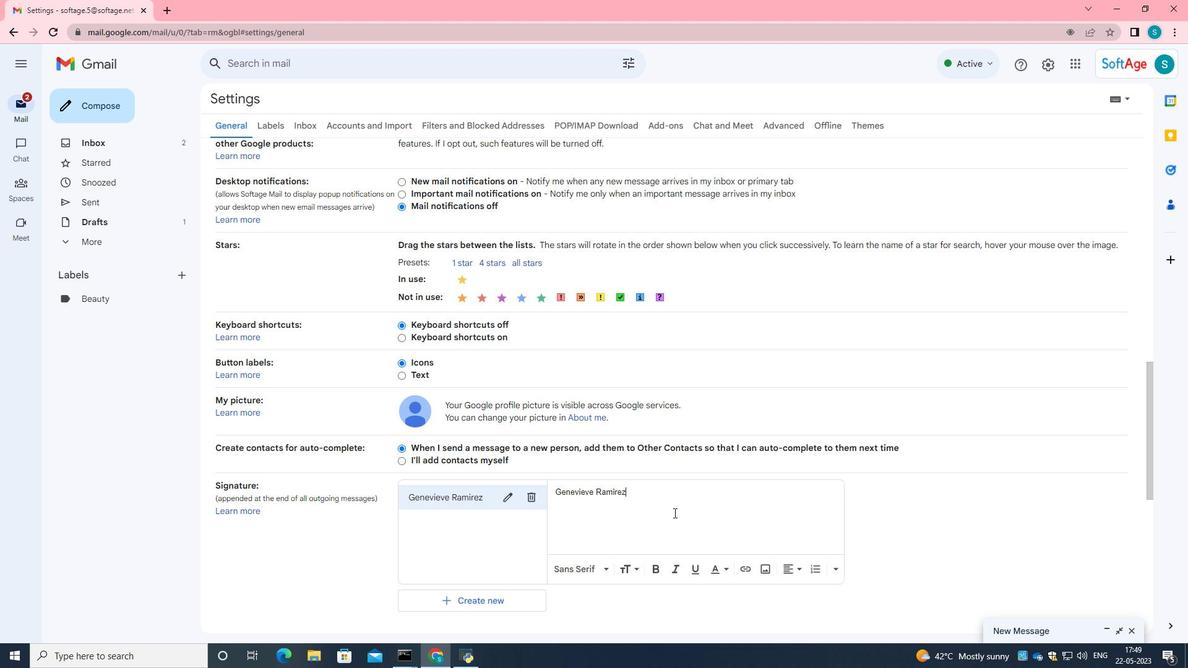 
Action: Mouse scrolled (678, 517) with delta (0, 0)
Screenshot: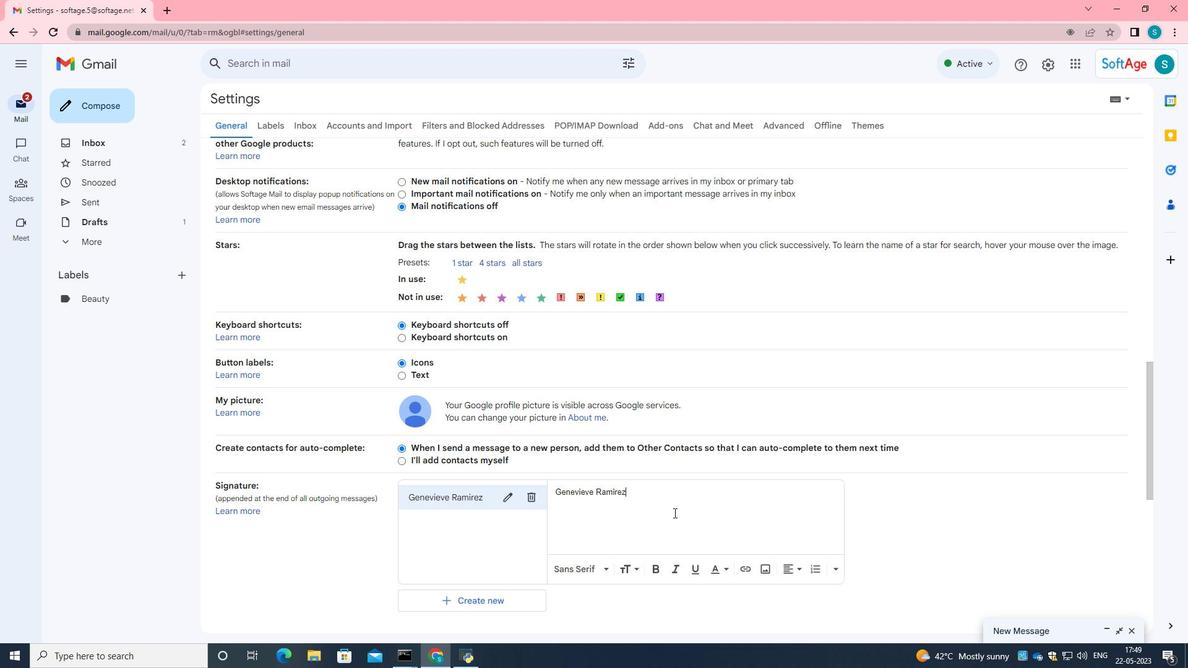 
Action: Mouse scrolled (678, 517) with delta (0, 0)
Screenshot: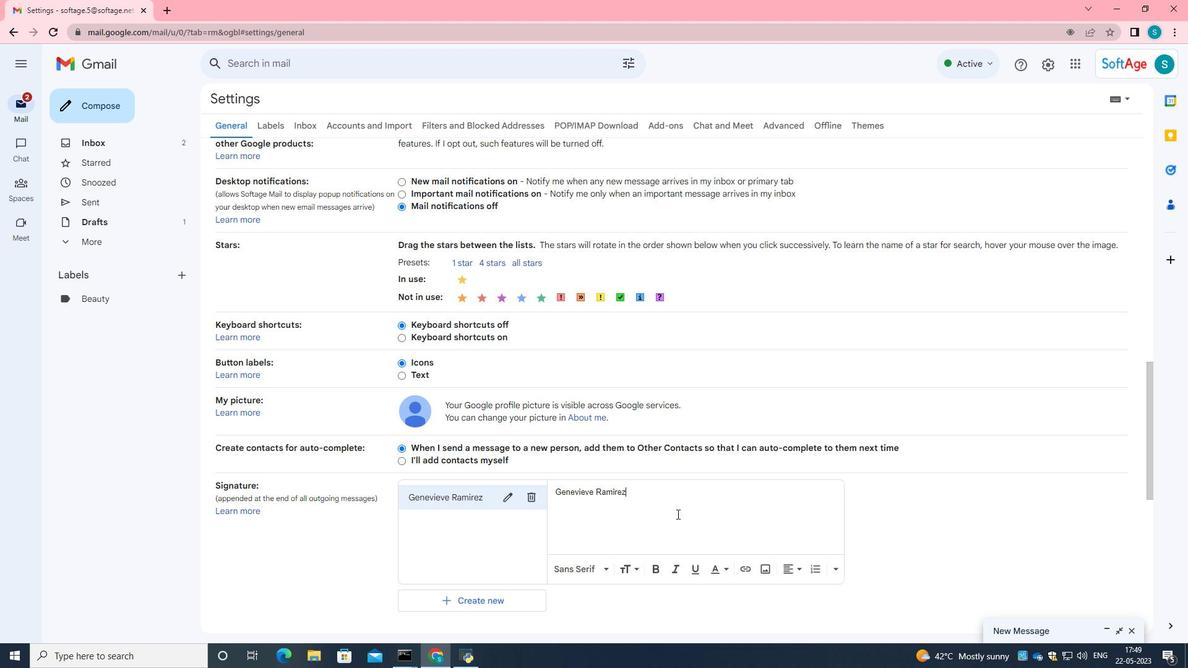 
Action: Mouse scrolled (678, 517) with delta (0, 0)
Screenshot: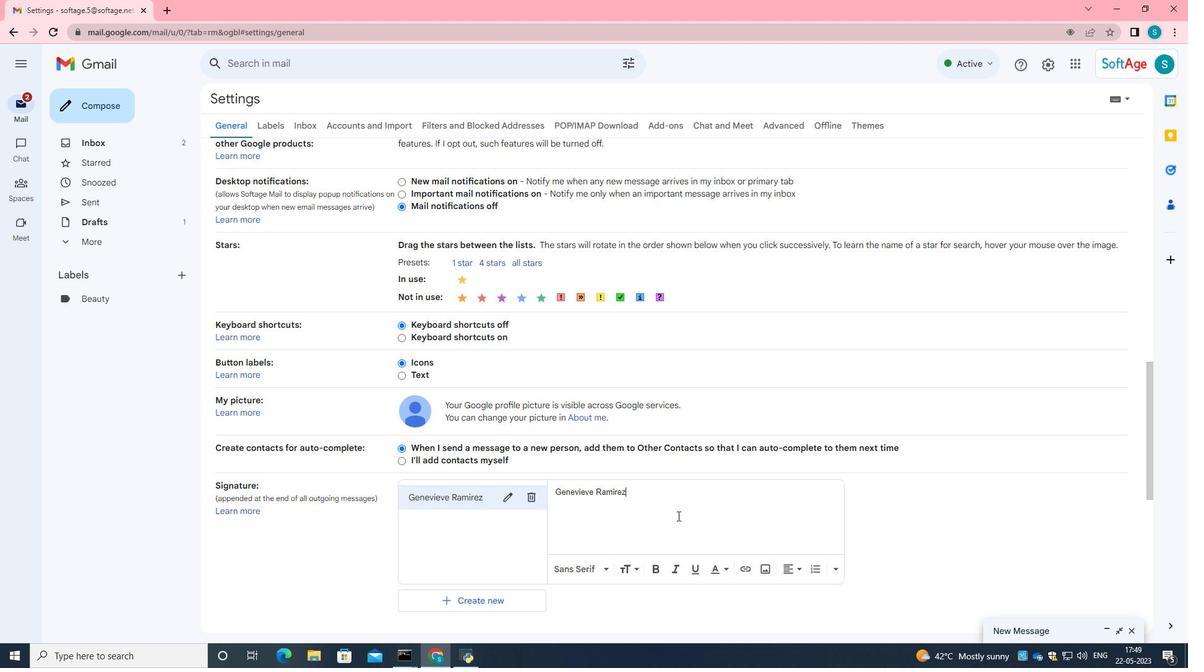 
Action: Mouse scrolled (678, 517) with delta (0, 0)
Screenshot: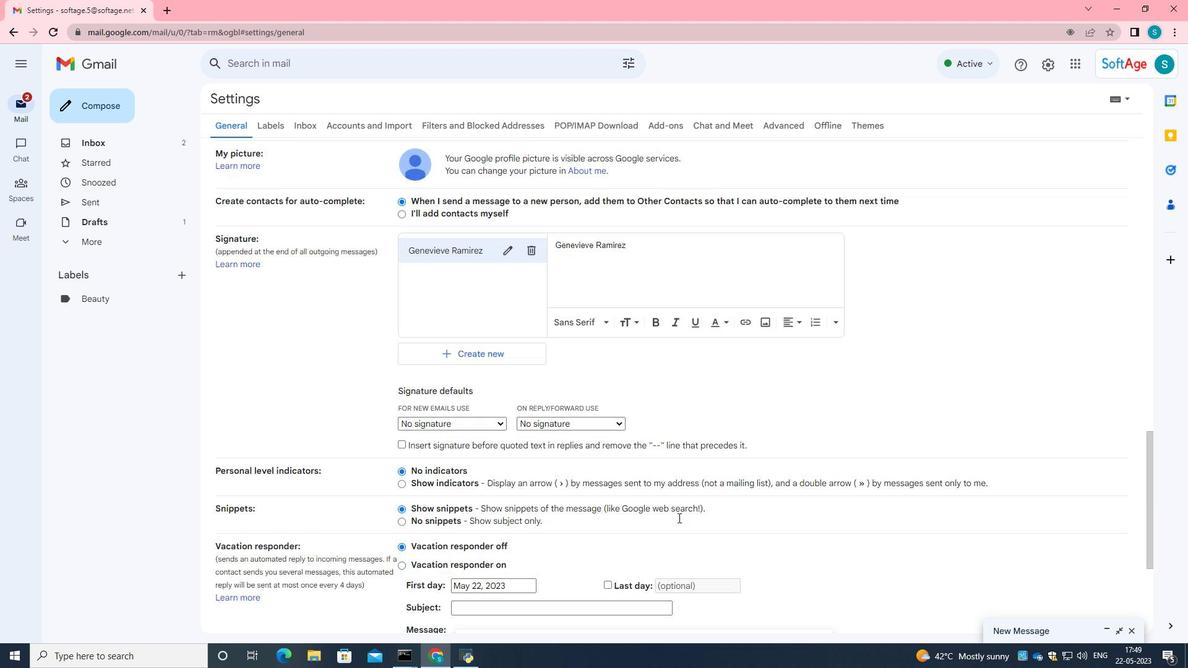 
Action: Mouse scrolled (678, 517) with delta (0, 0)
Screenshot: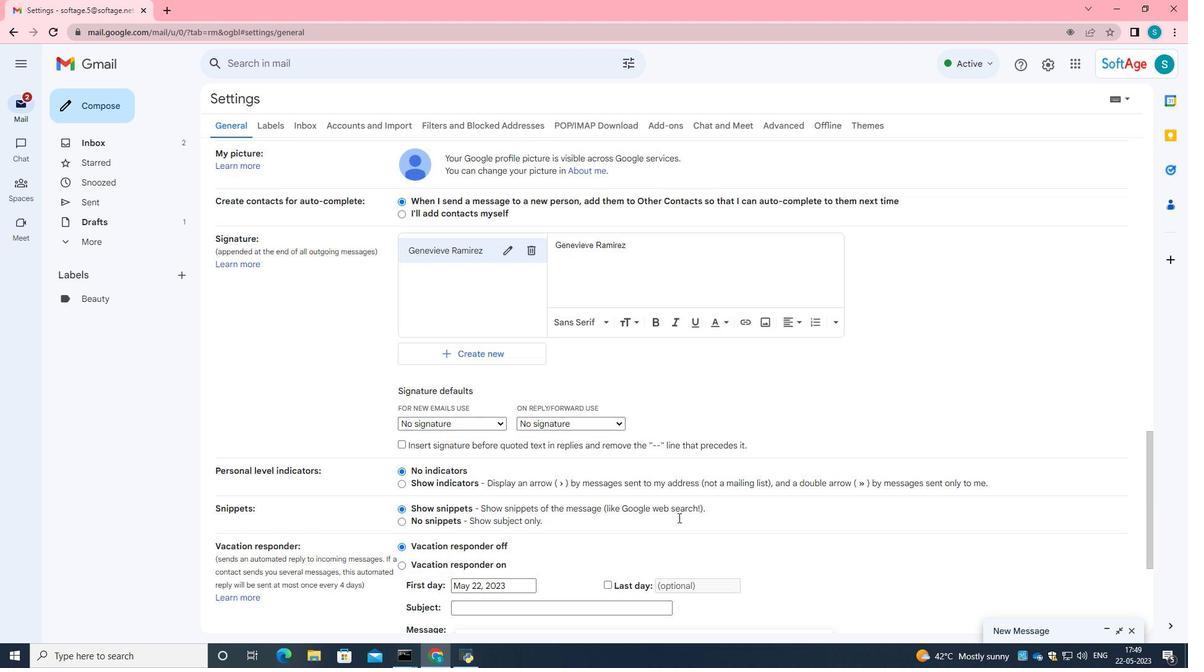 
Action: Mouse scrolled (678, 517) with delta (0, 0)
Screenshot: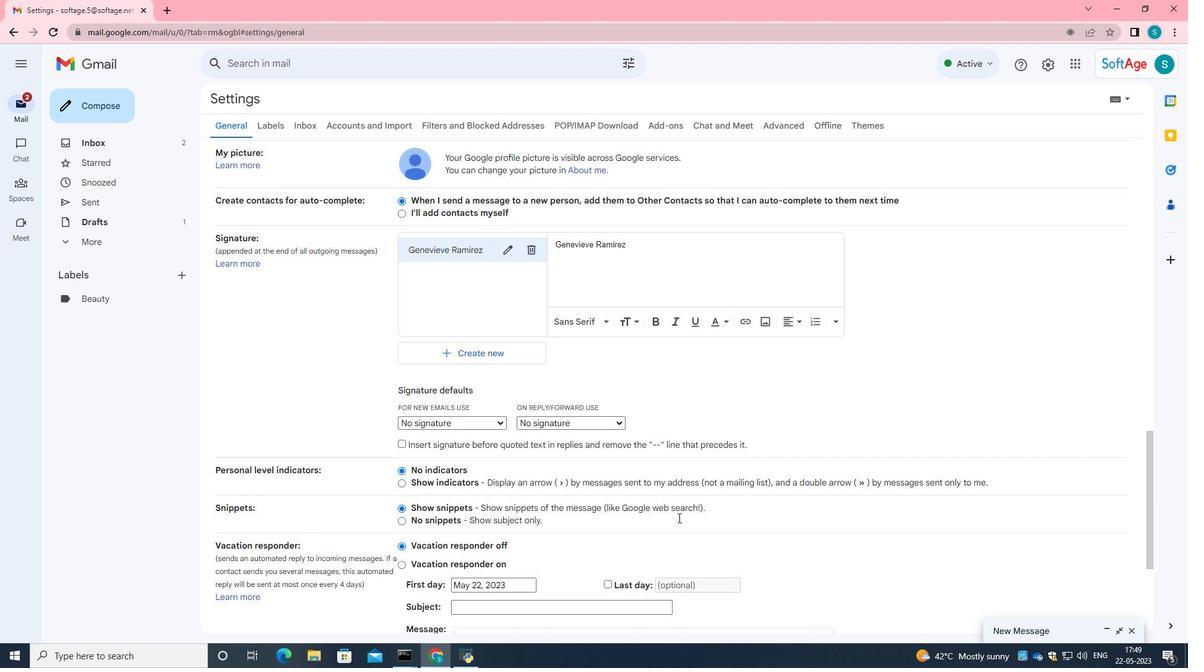 
Action: Mouse moved to (654, 608)
Screenshot: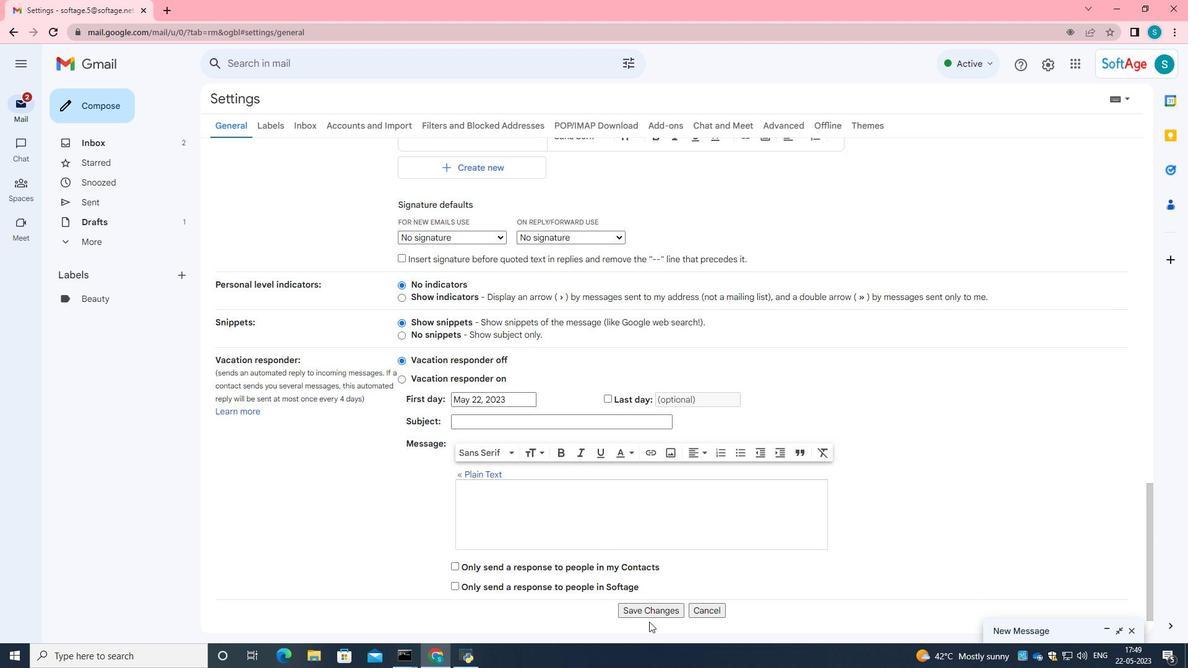 
Action: Mouse pressed left at (654, 608)
Screenshot: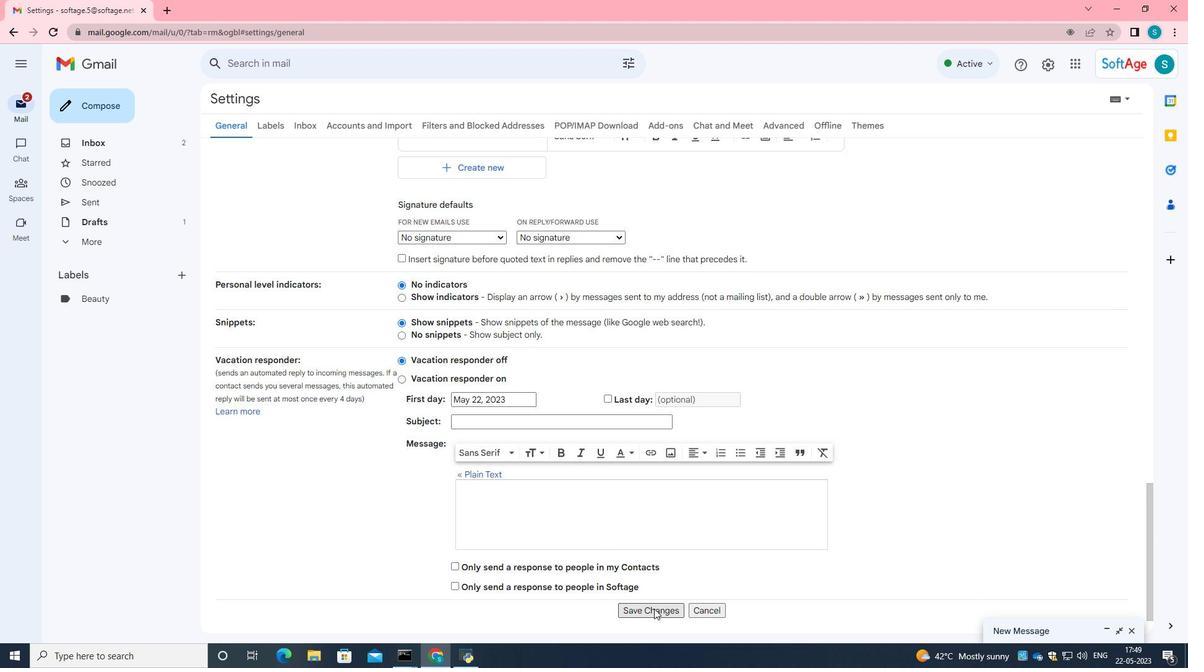 
Action: Mouse moved to (1118, 628)
Screenshot: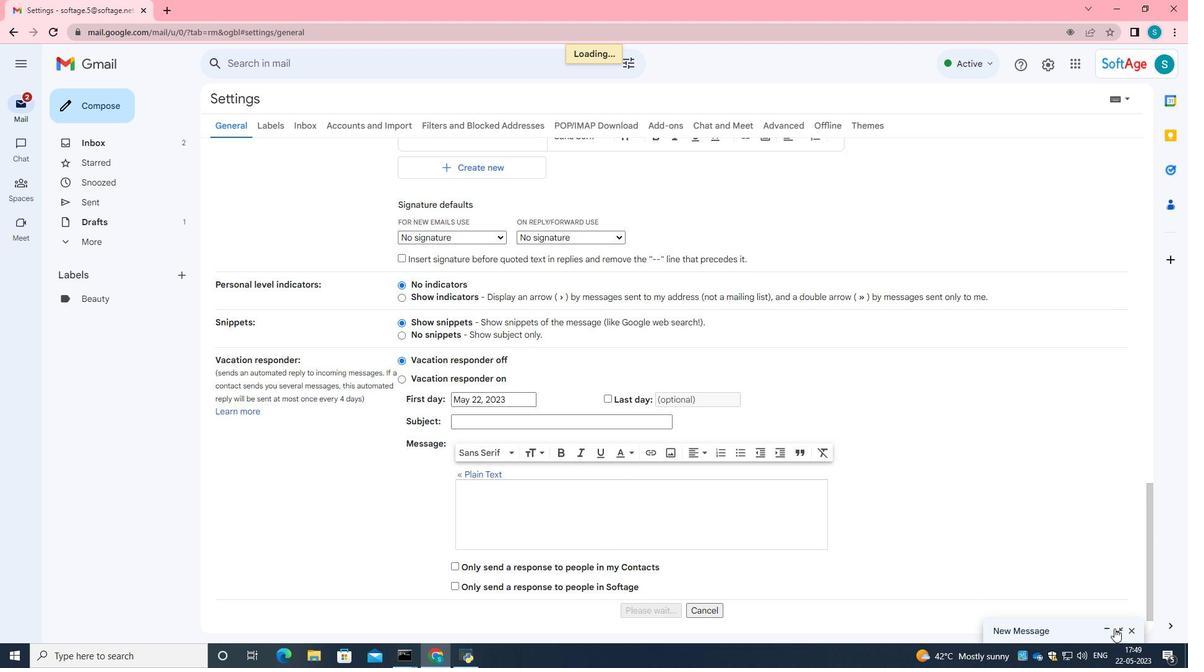 
Action: Mouse pressed left at (1118, 628)
Screenshot: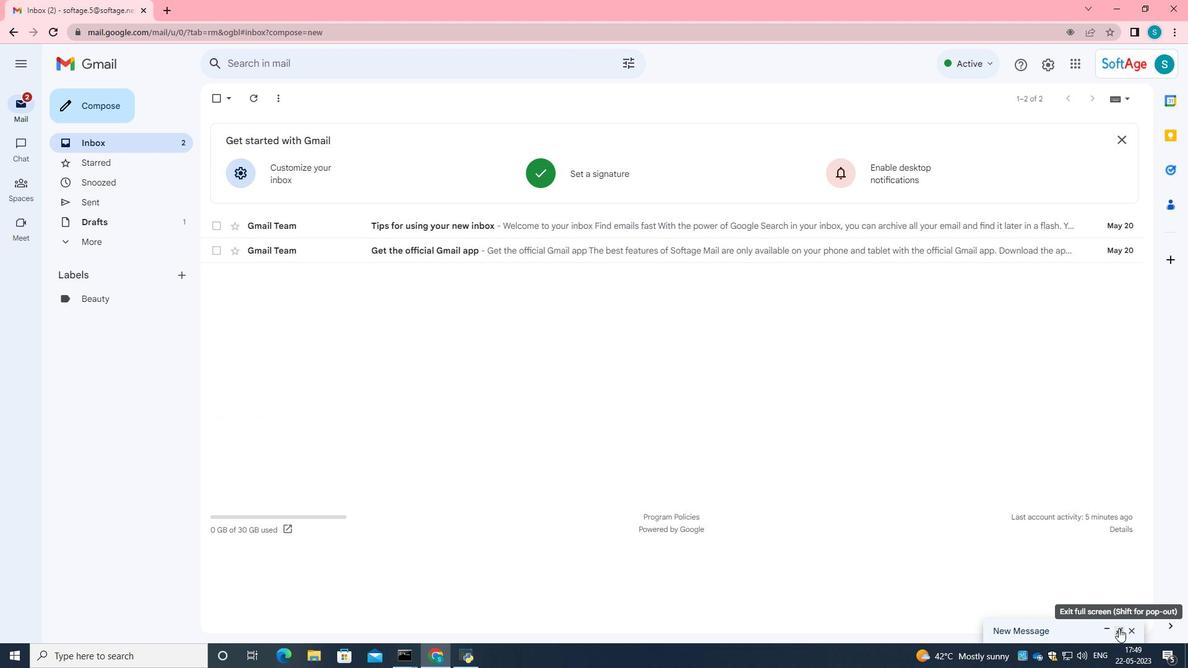 
Action: Mouse moved to (998, 621)
Screenshot: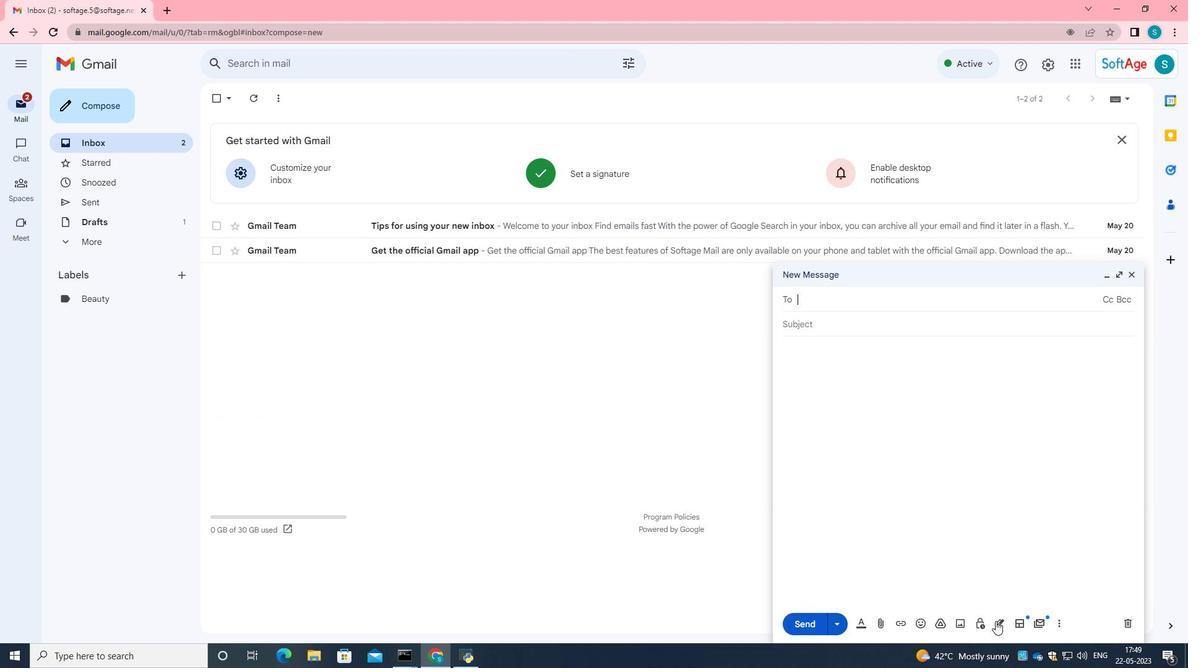 
Action: Mouse pressed left at (998, 621)
Screenshot: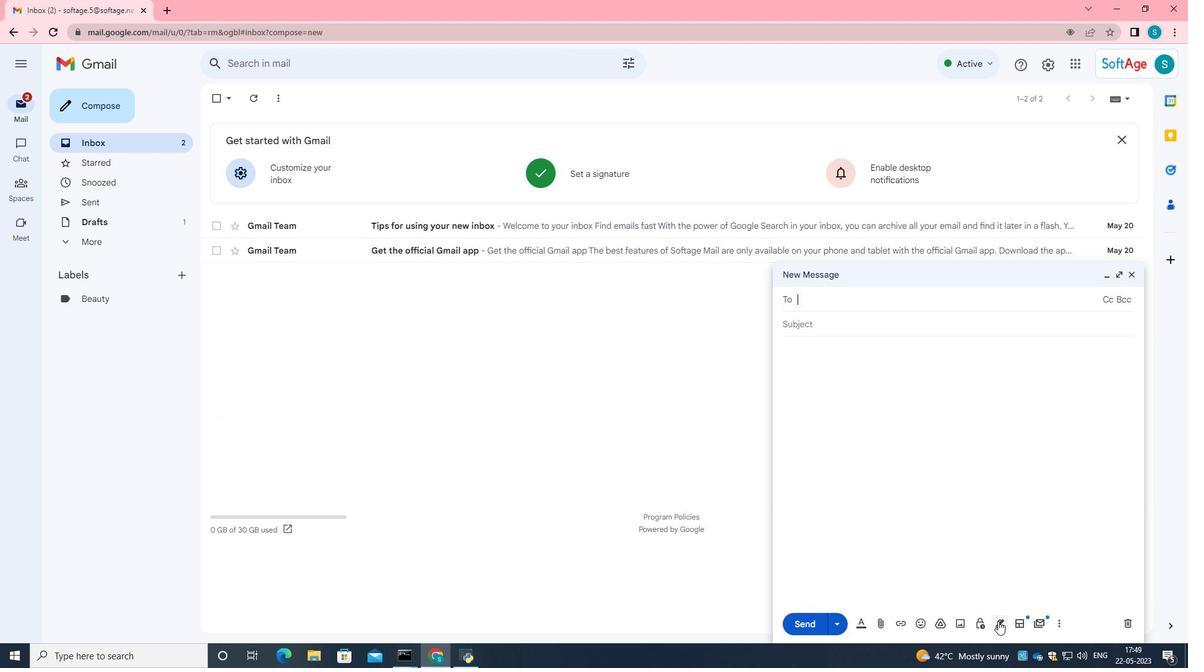 
Action: Mouse moved to (927, 511)
Screenshot: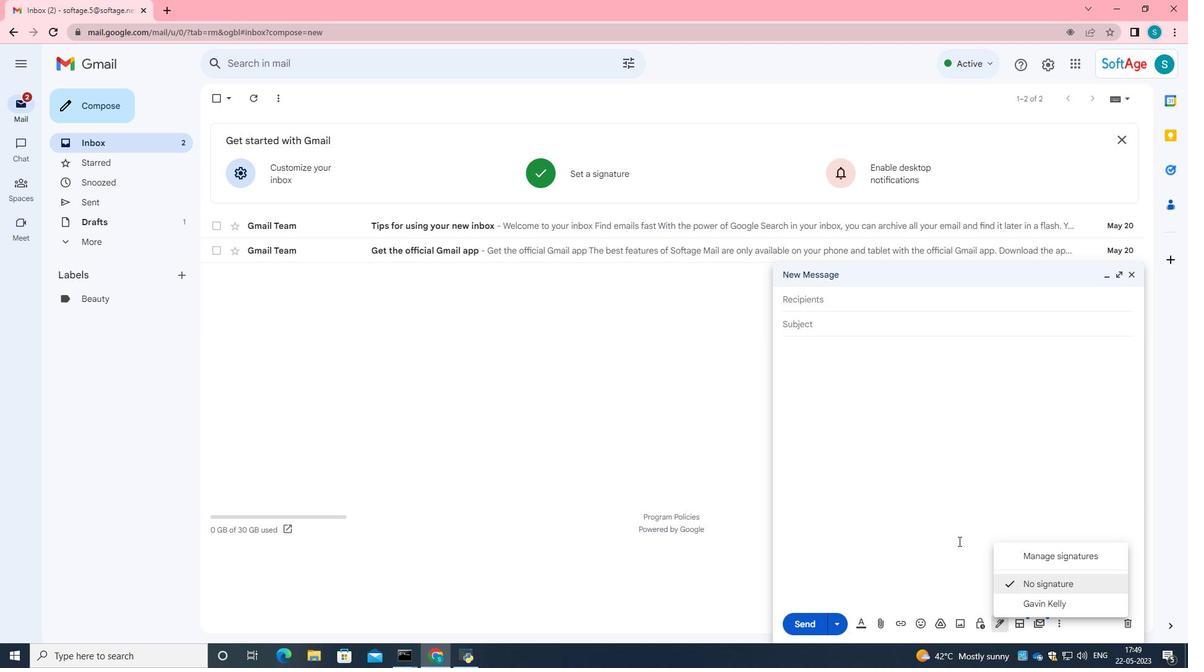 
Action: Mouse pressed left at (927, 511)
Screenshot: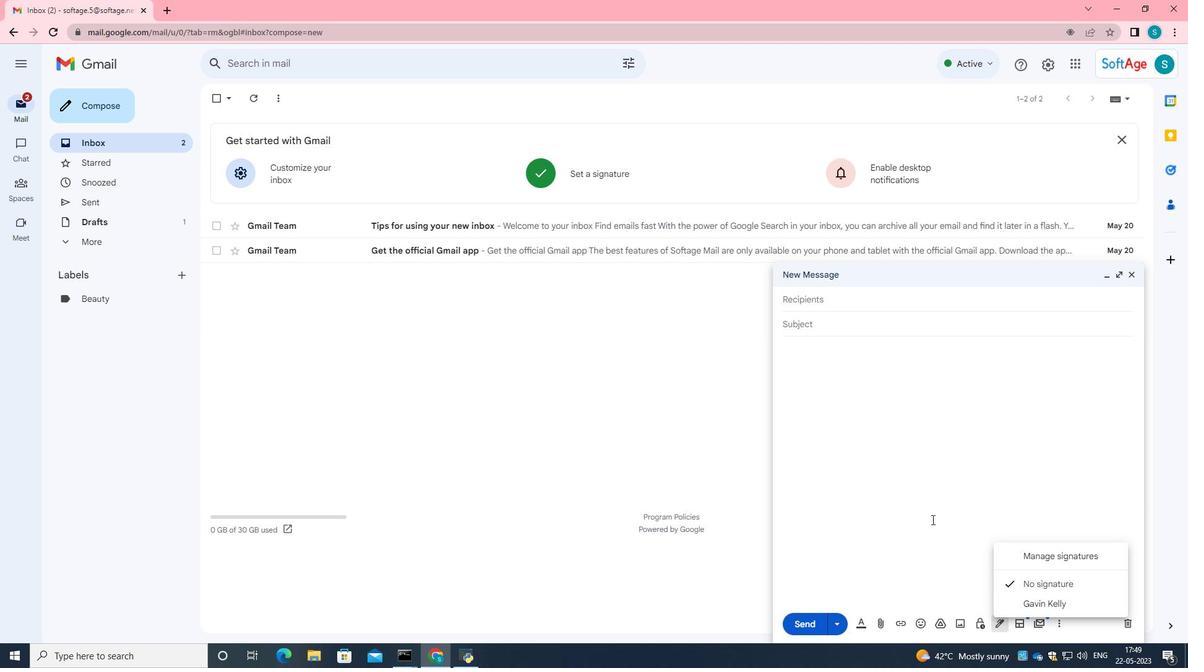 
Action: Mouse moved to (1128, 274)
Screenshot: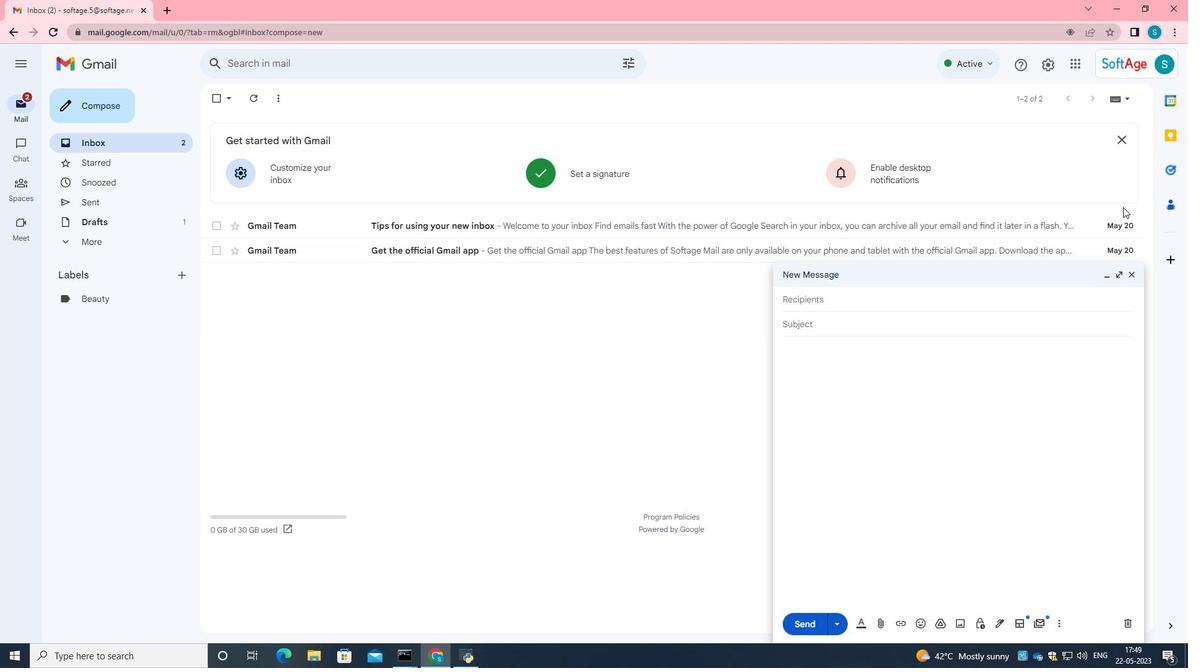 
Action: Mouse pressed left at (1128, 274)
Screenshot: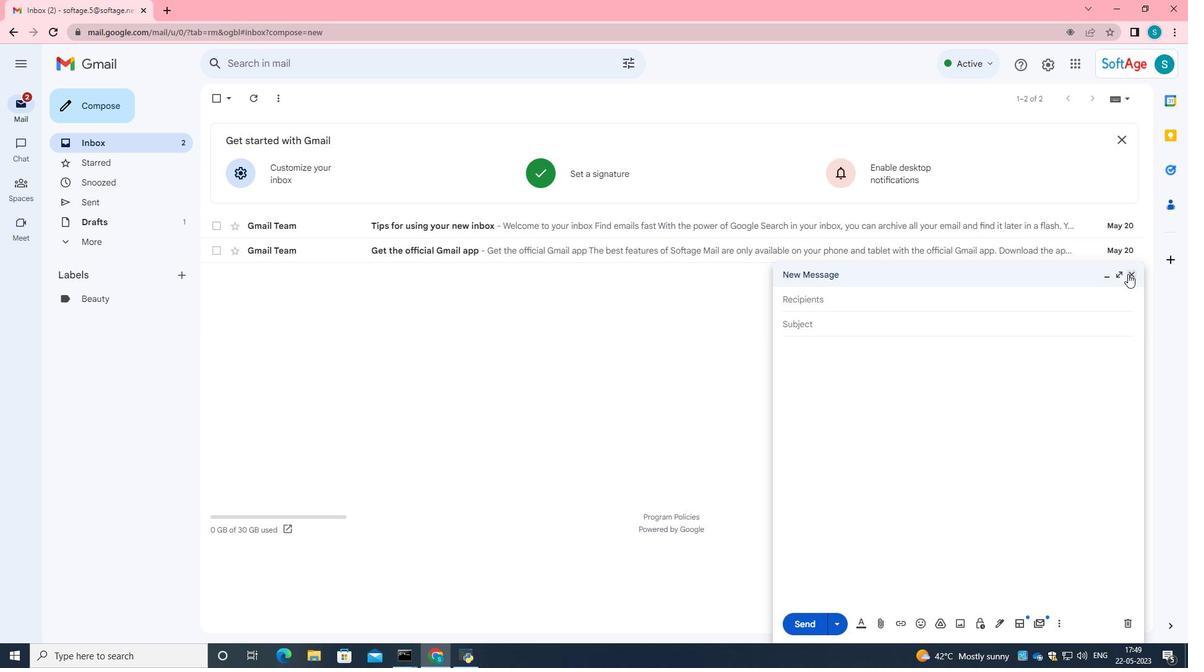 
Action: Mouse moved to (90, 103)
Screenshot: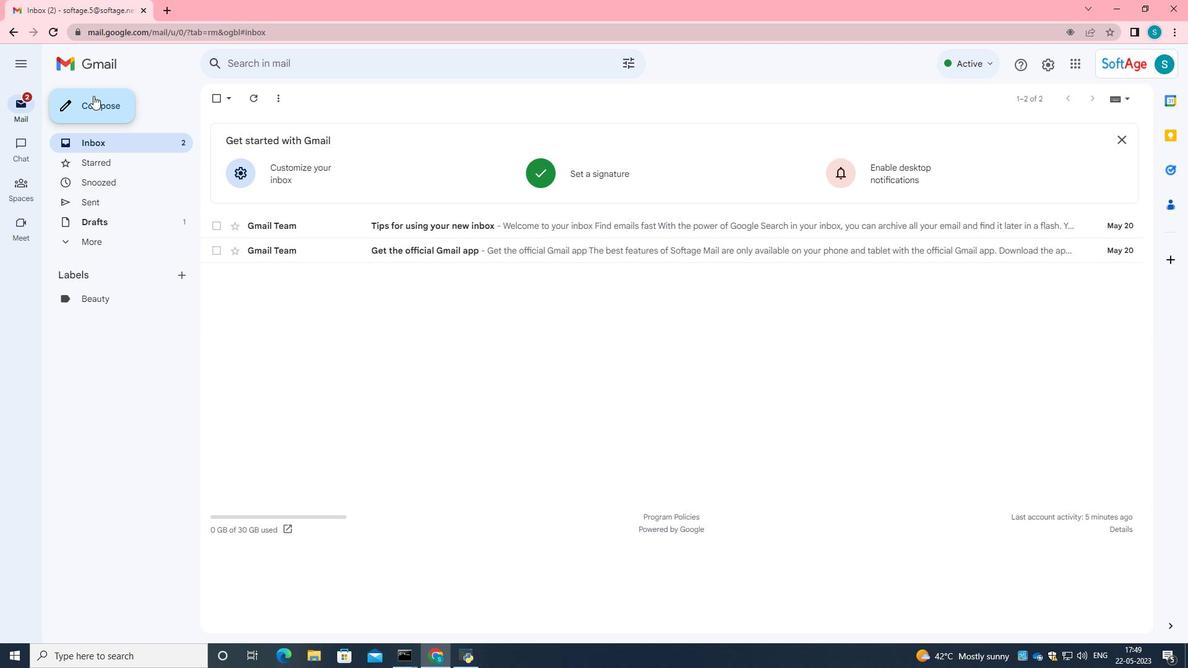 
Action: Mouse pressed left at (90, 103)
Screenshot: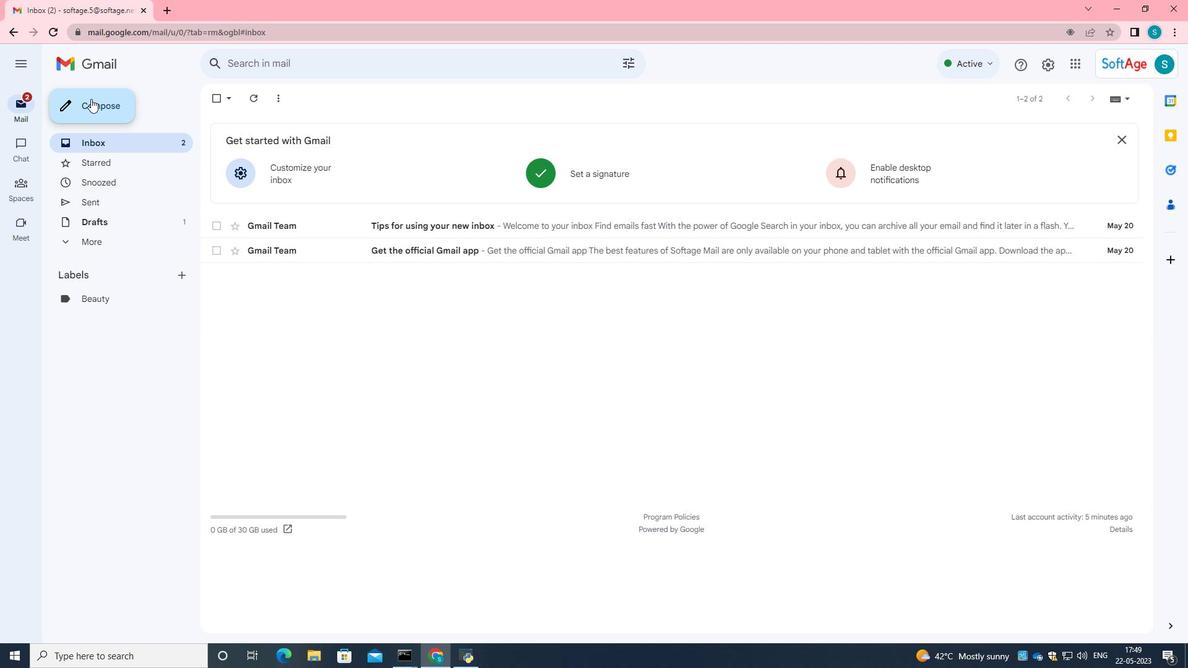 
Action: Mouse moved to (989, 620)
Screenshot: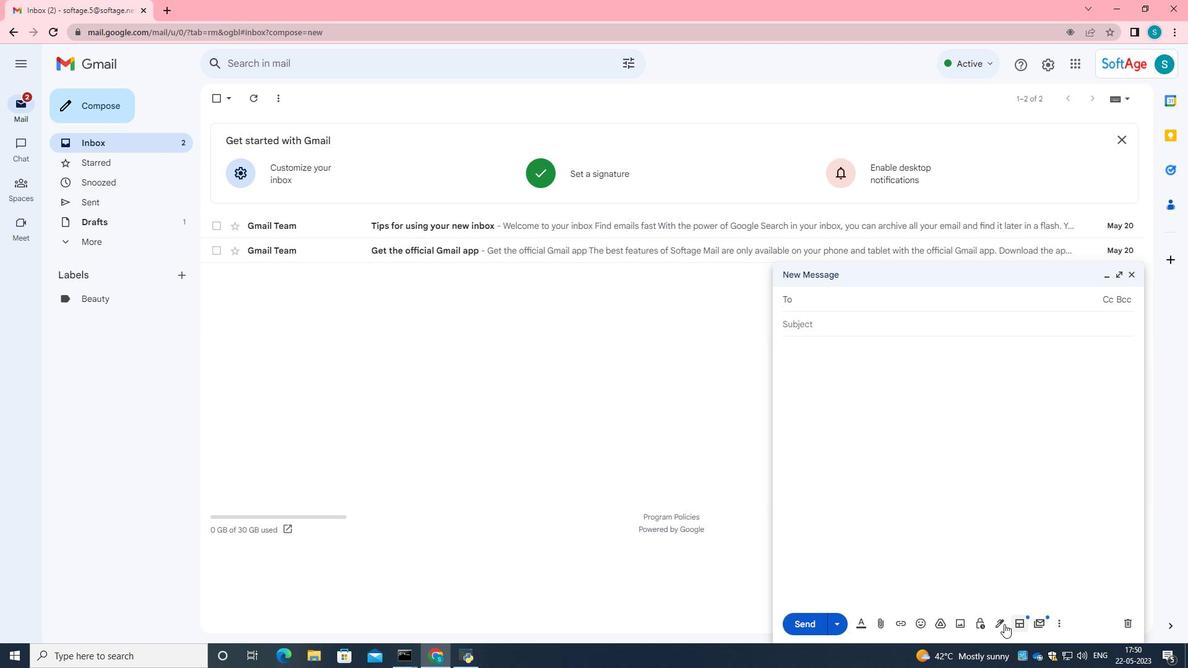 
Action: Mouse pressed left at (989, 620)
Screenshot: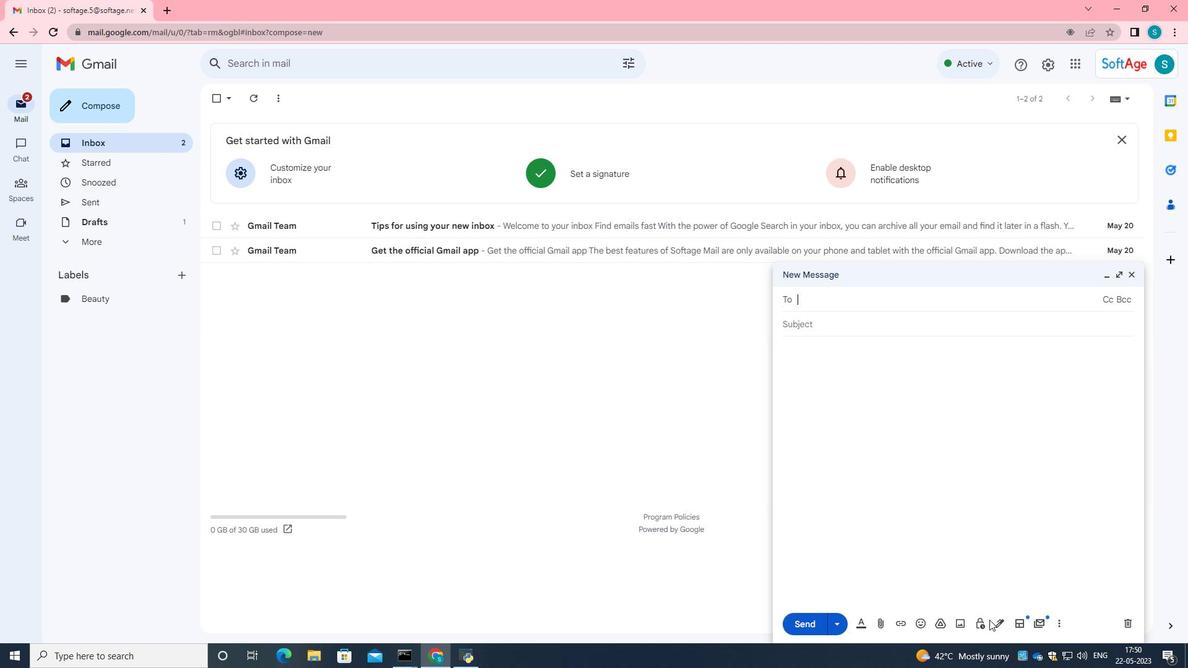 
Action: Mouse moved to (999, 623)
Screenshot: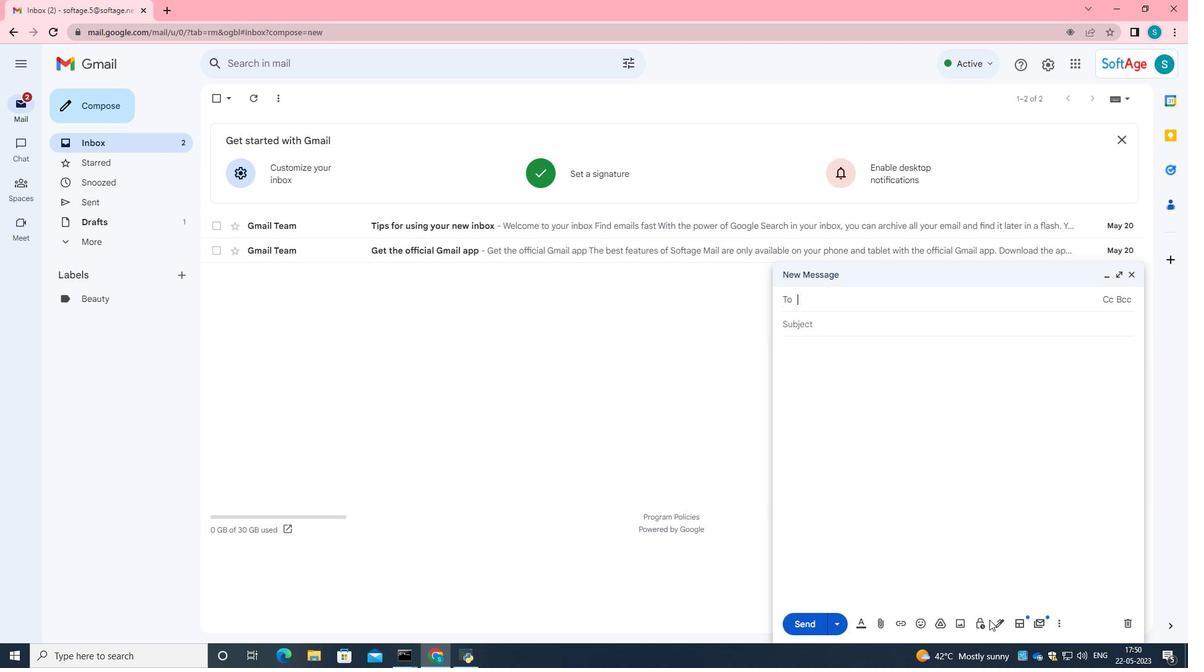 
Action: Mouse pressed left at (999, 623)
Screenshot: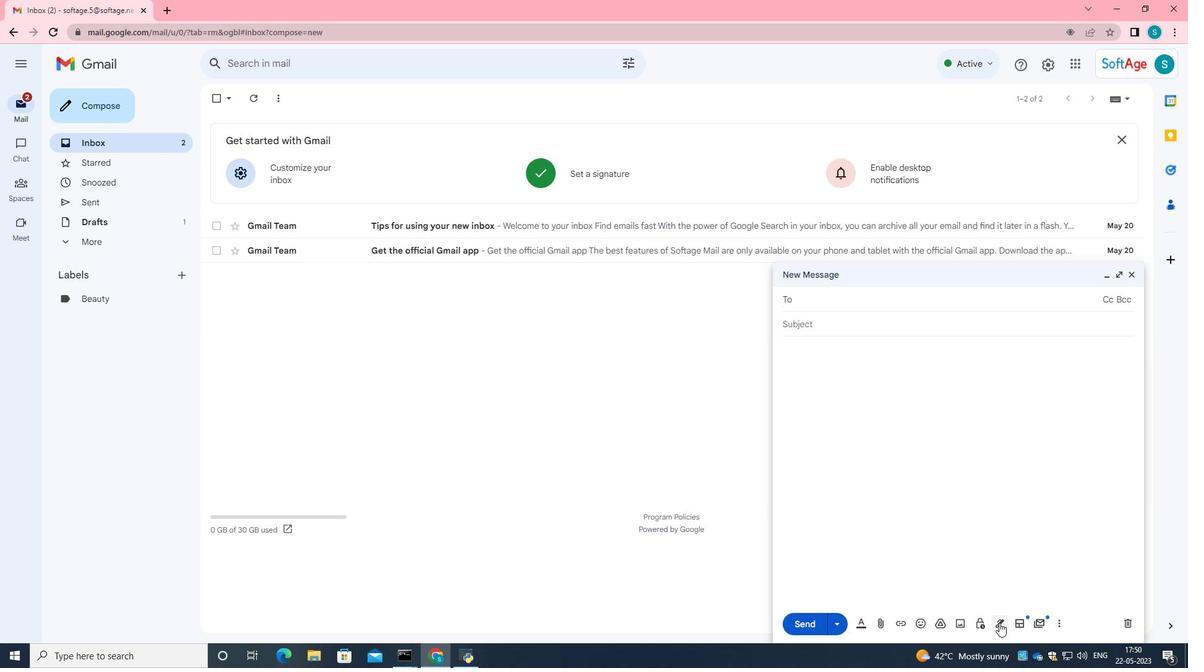 
Action: Mouse moved to (1027, 606)
Screenshot: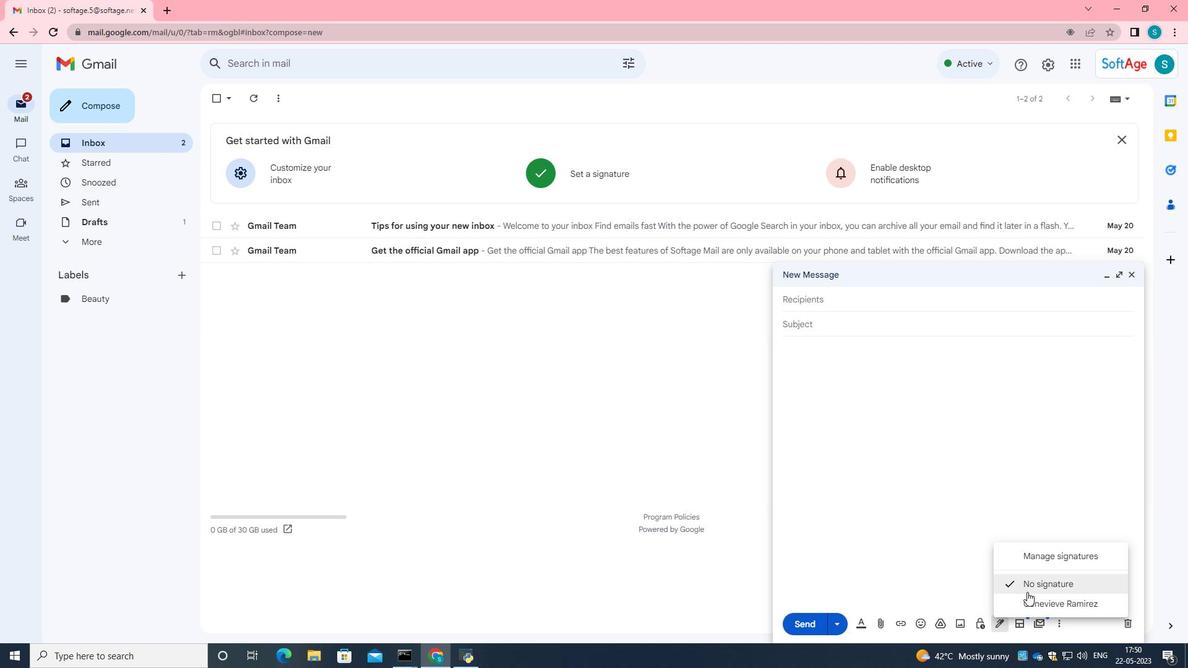 
Action: Mouse pressed left at (1027, 606)
Screenshot: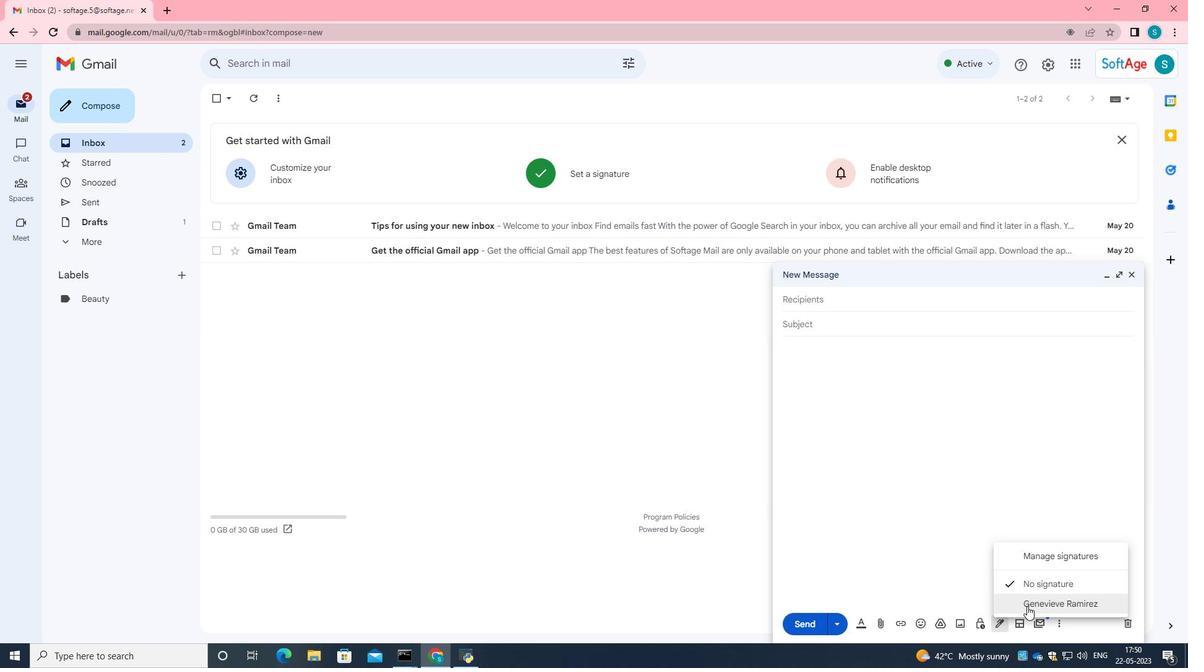 
Action: Mouse moved to (826, 323)
Screenshot: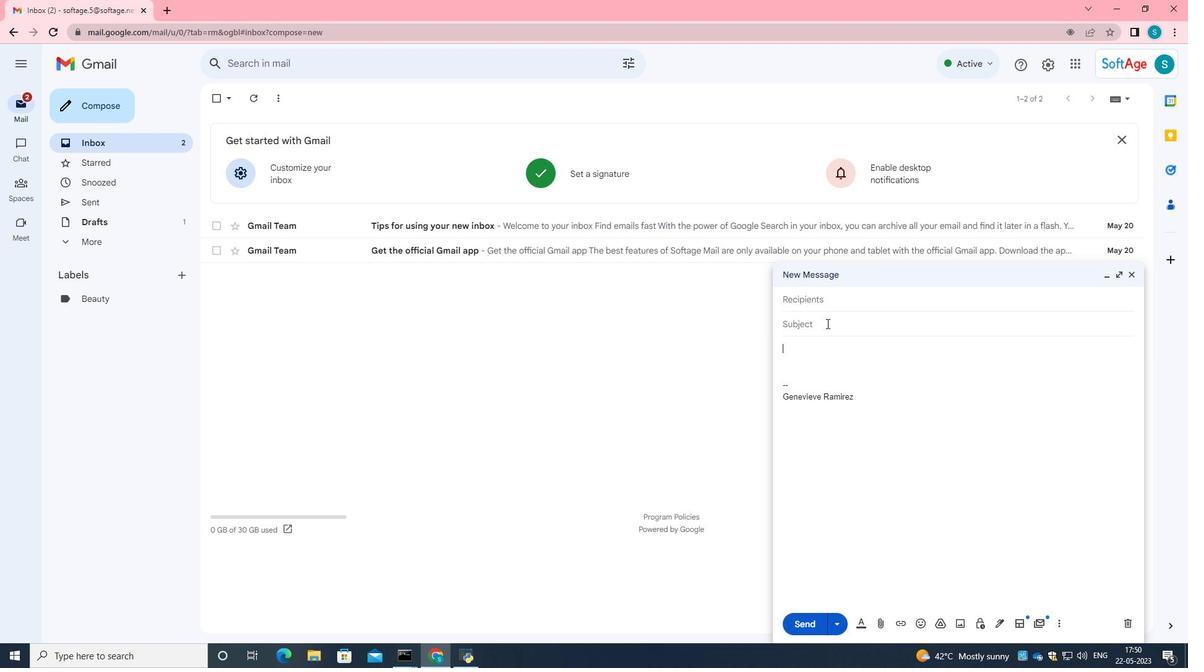 
Action: Mouse pressed left at (826, 323)
Screenshot: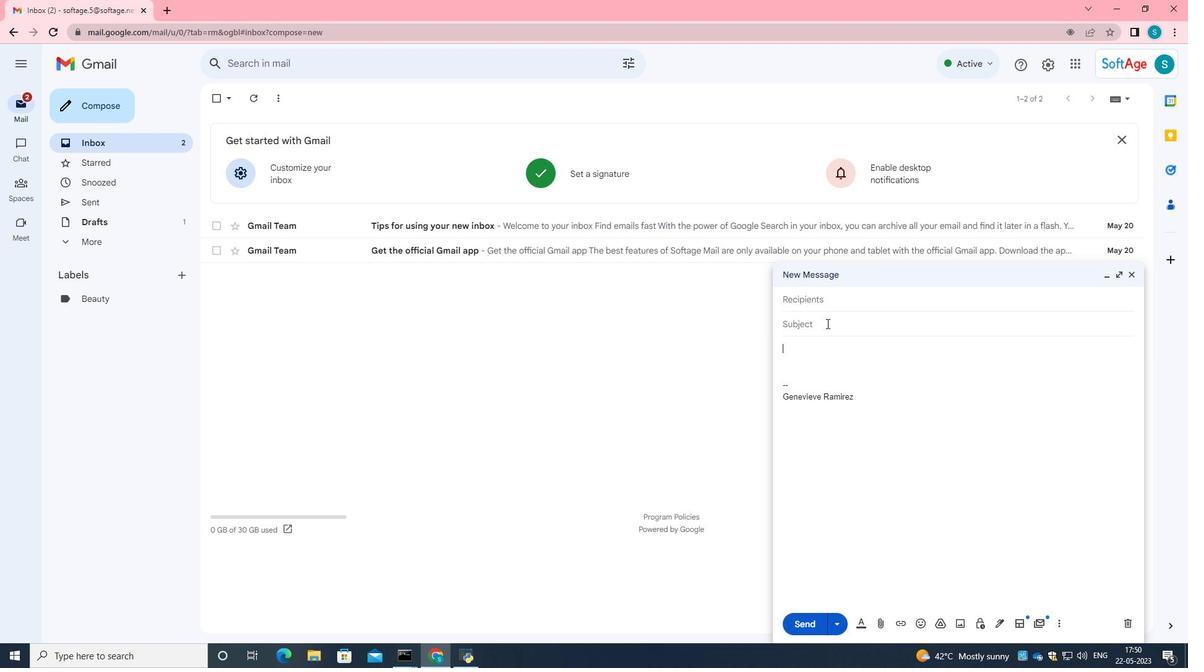 
Action: Key pressed <Key.caps_lock>T<Key.caps_lock>hank<Key.space>you<Key.space>for<Key.space>a<Key.space><Key.caps_lock>P<Key.caps_lock>ropos<Key.backspace>sal
Screenshot: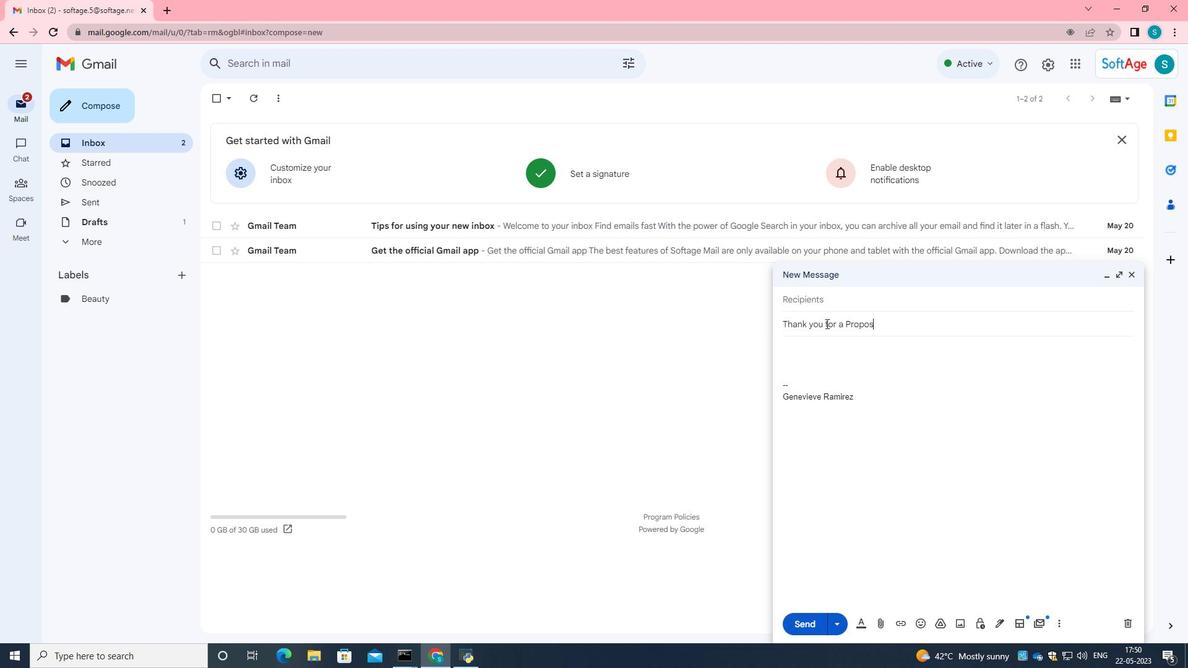 
Action: Mouse moved to (811, 358)
Screenshot: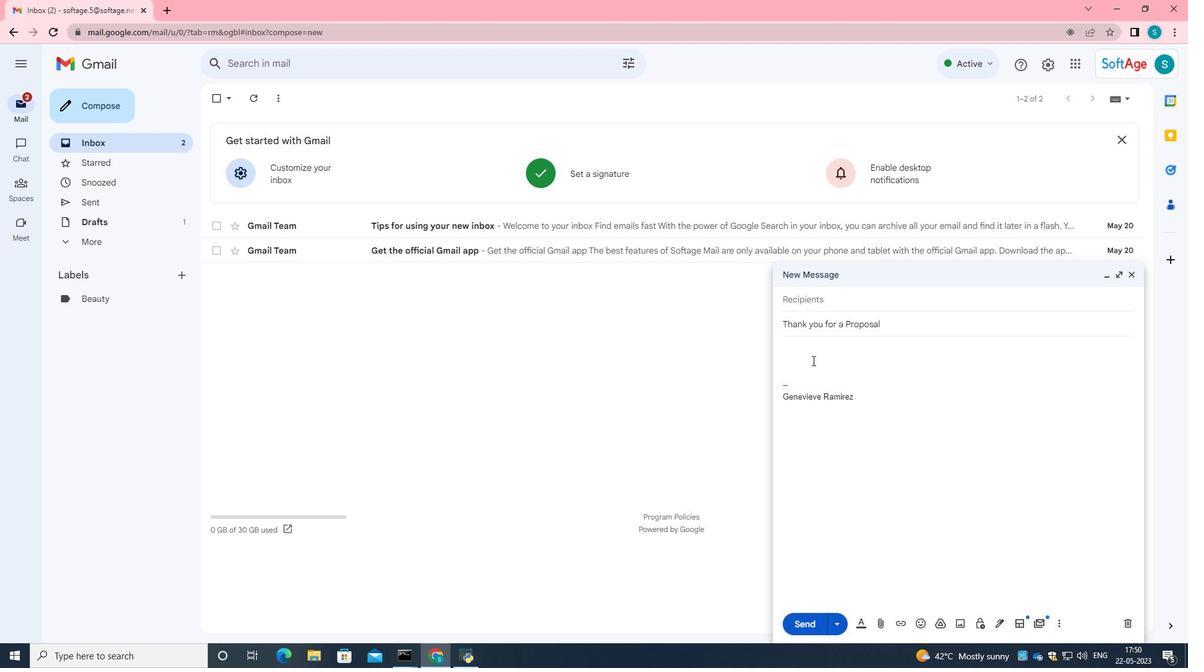 
Action: Mouse pressed left at (811, 358)
Screenshot: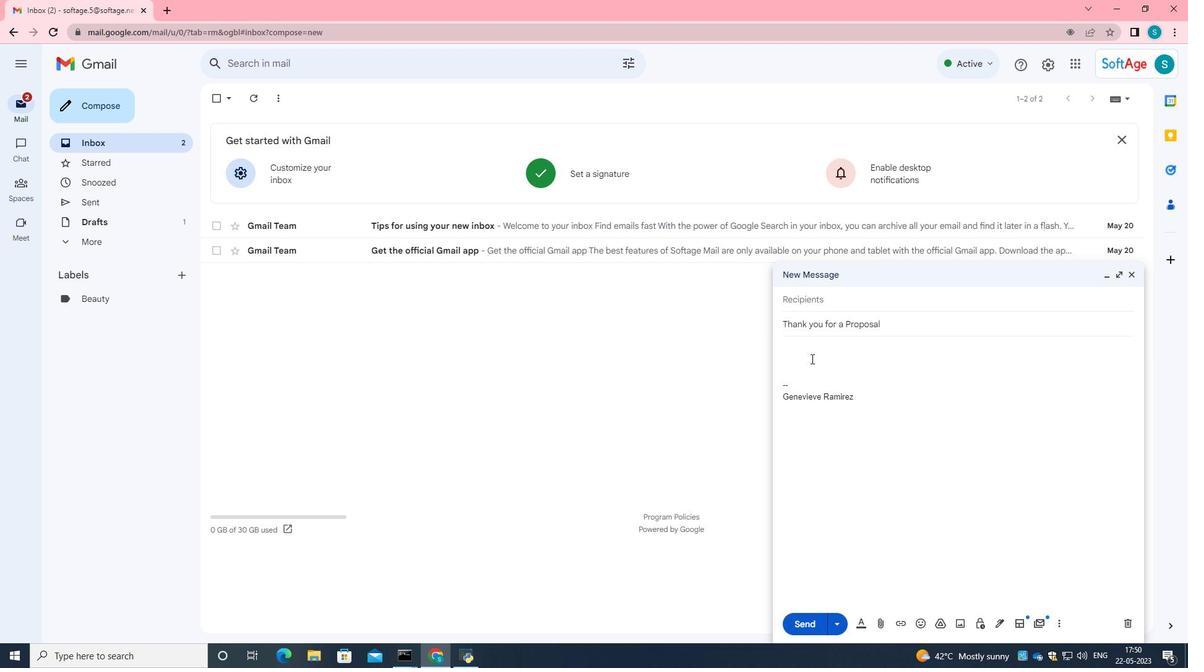 
Action: Key pressed <Key.caps_lock>C<Key.caps_lock>an<Key.space>you<Key.space>g<Key.backspace>provide<Key.space>me<Key.space>with<Key.space>the<Key.space>contact<Key.space>detail<Key.space>of<Key.space>the<Key.space>new<Key.space>vendour<Key.backspace><Key.backspace>r<Key.shift_r>?
Screenshot: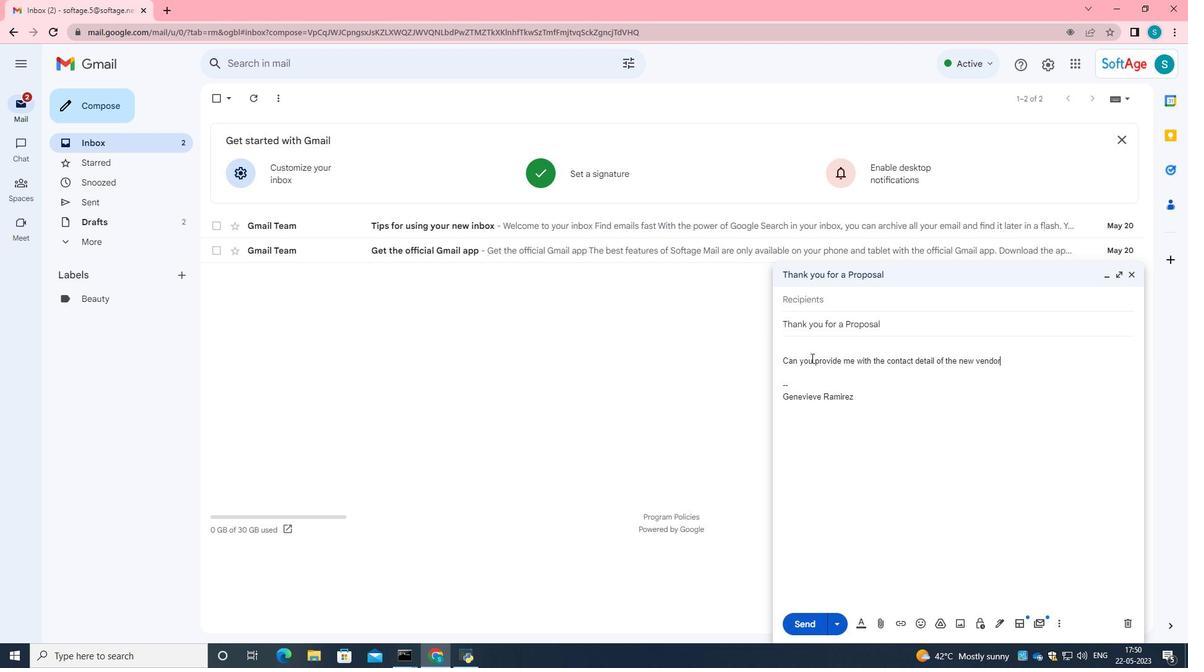 
Action: Mouse moved to (831, 301)
Screenshot: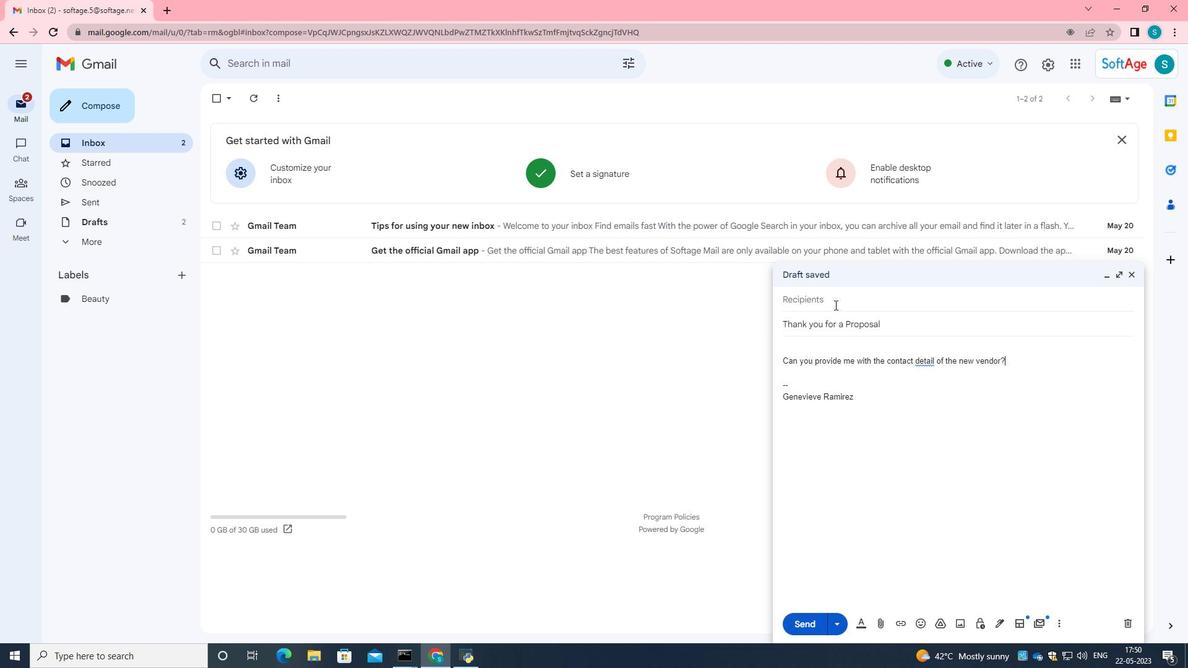 
Action: Mouse pressed left at (831, 301)
Screenshot: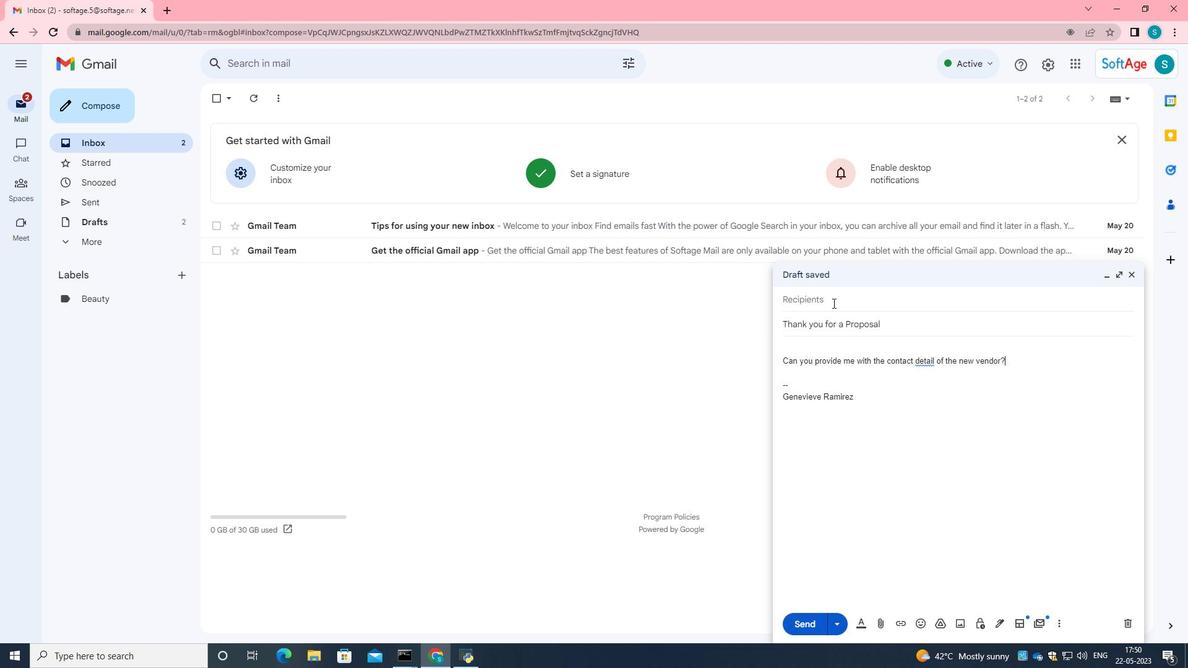 
Action: Key pressed sfof<Key.backspace><Key.backspace><Key.backspace>oftage.2<Key.shift>@softage.net
Screenshot: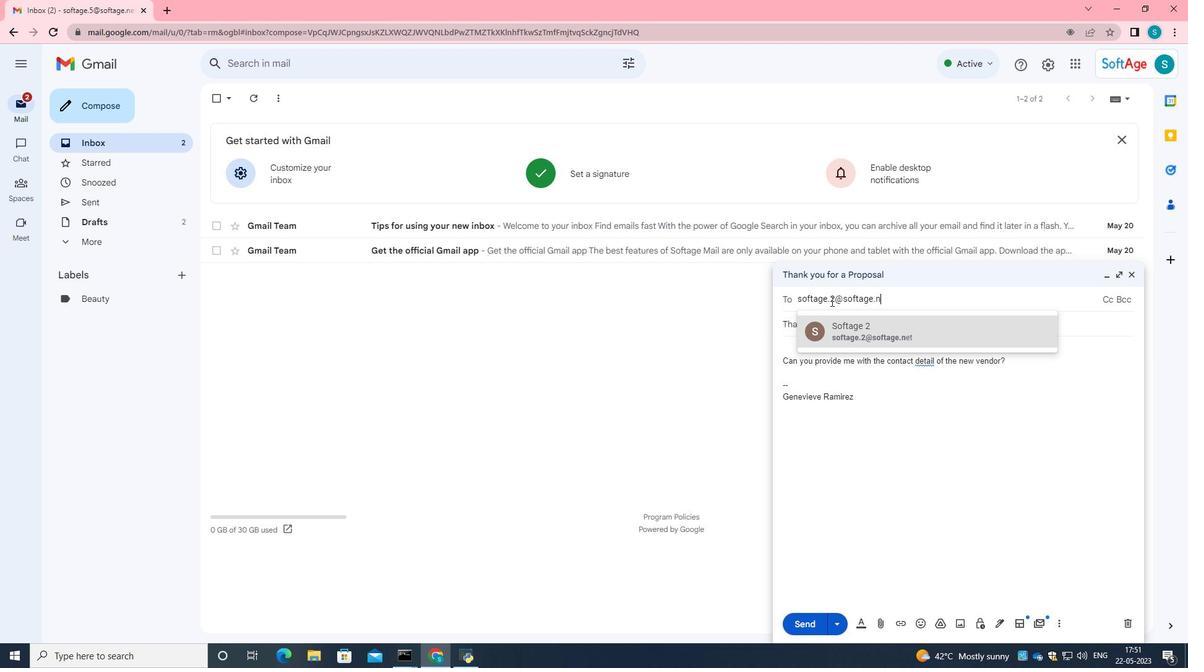 
Action: Mouse moved to (870, 344)
Screenshot: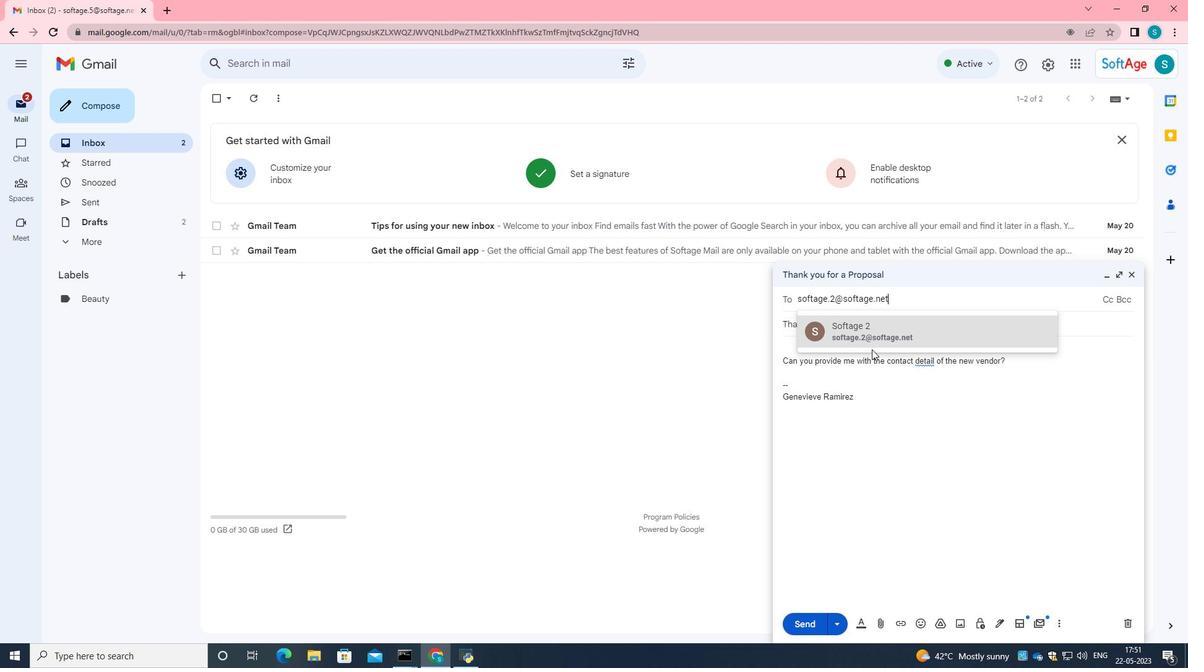 
Action: Mouse pressed left at (870, 344)
Screenshot: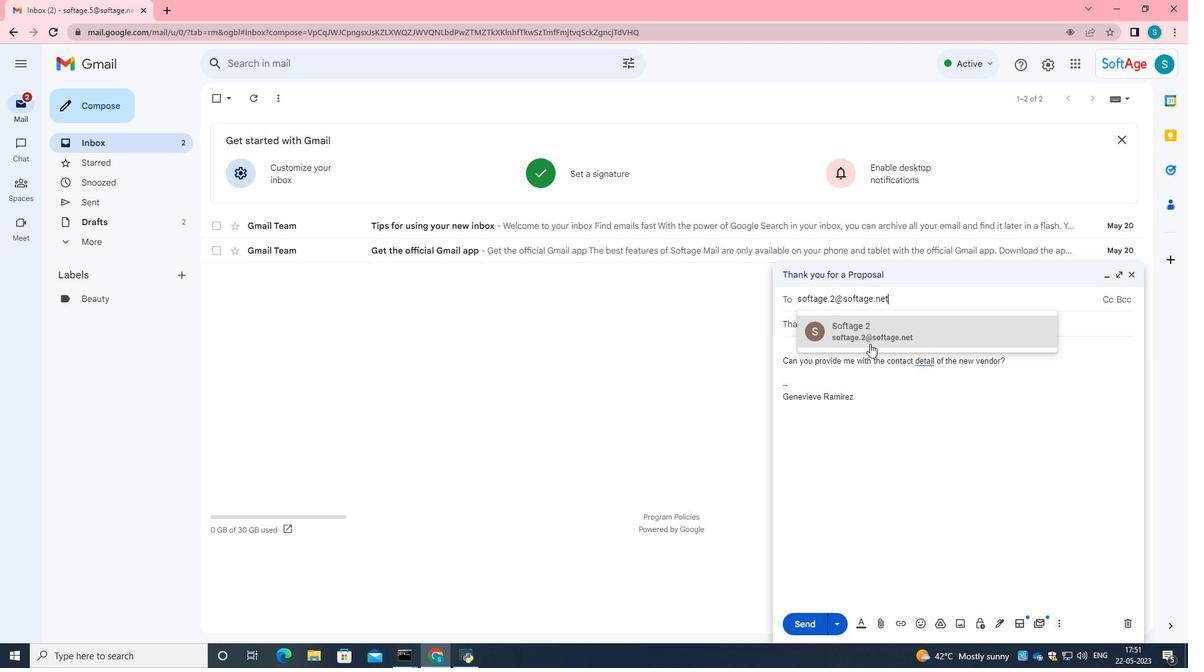 
Action: Mouse moved to (892, 398)
Screenshot: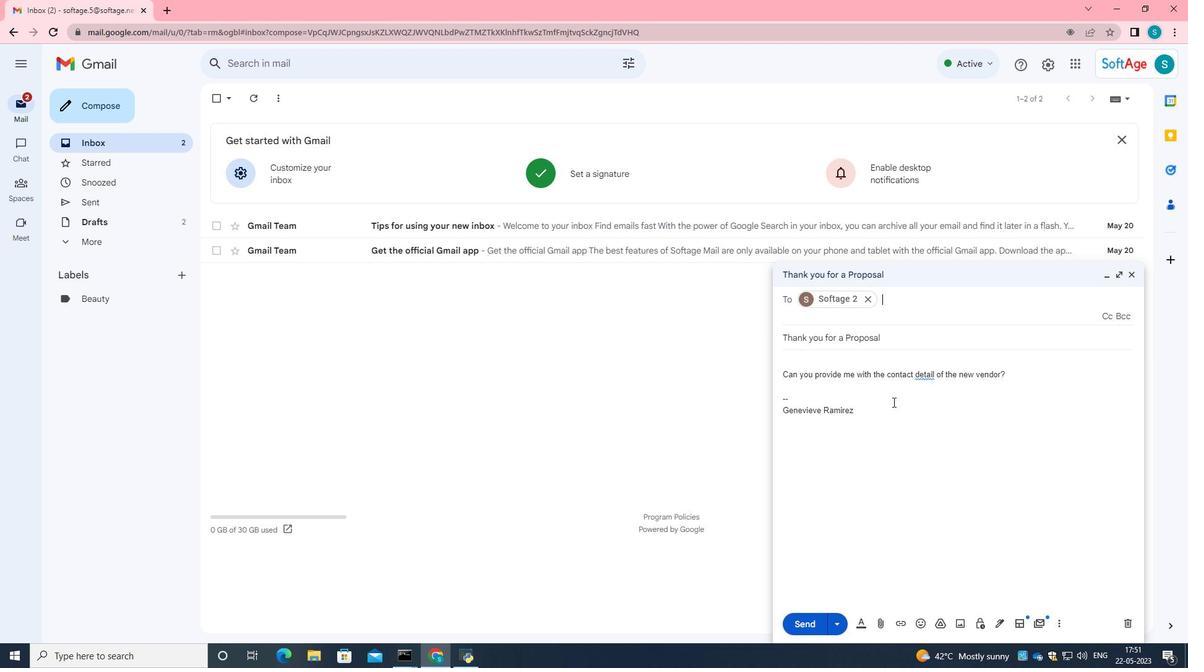 
Action: Mouse scrolled (892, 399) with delta (0, 0)
Screenshot: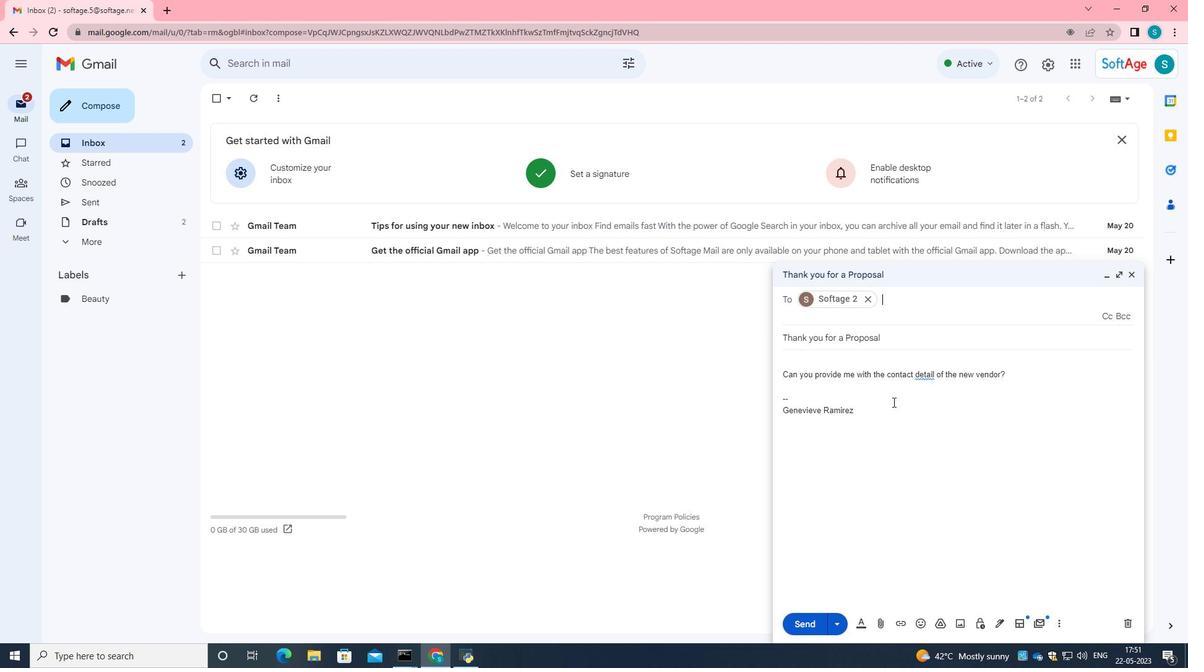 
Action: Mouse scrolled (892, 399) with delta (0, 0)
Screenshot: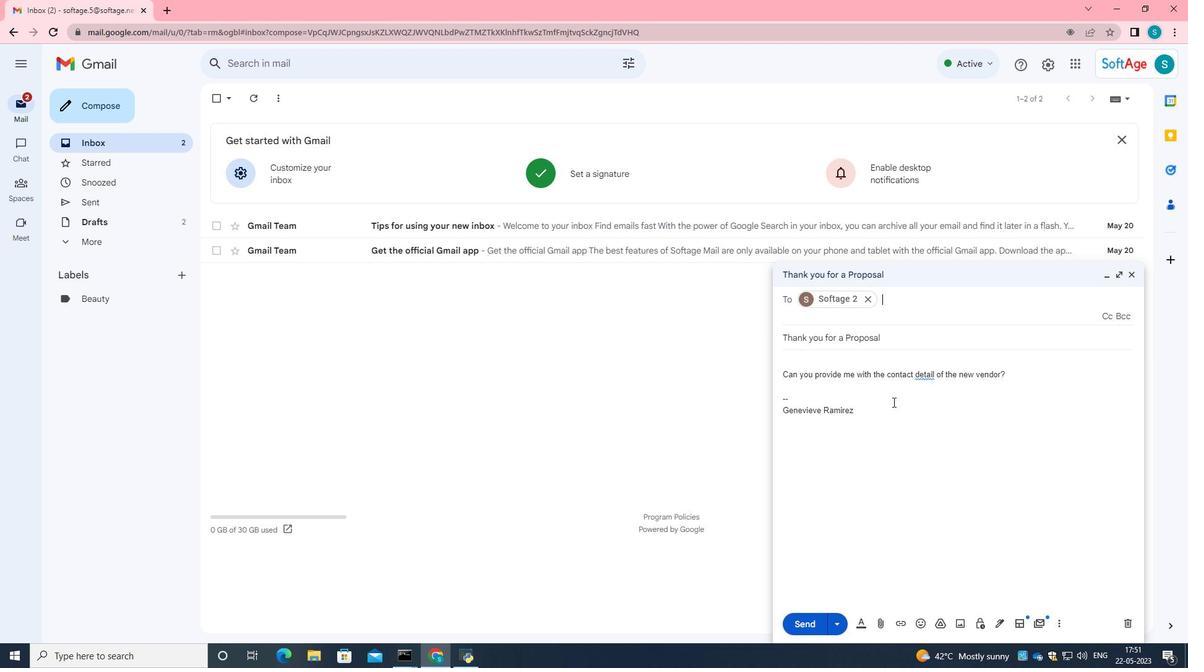 
Action: Mouse moved to (782, 375)
Screenshot: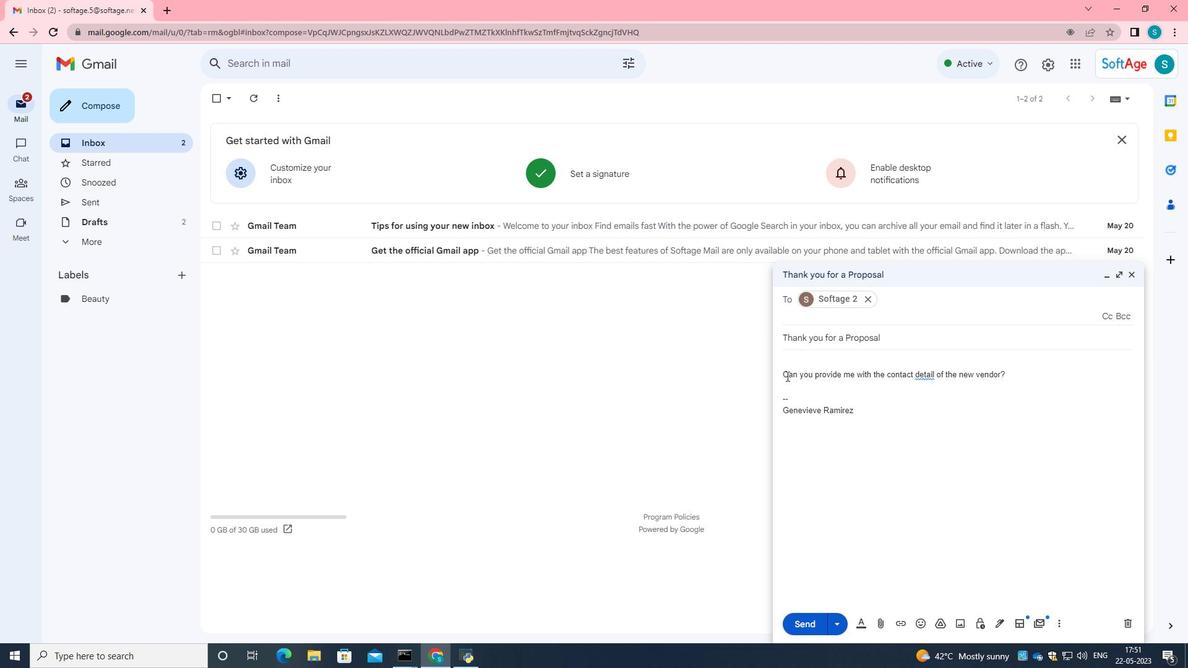 
Action: Mouse pressed left at (782, 375)
Screenshot: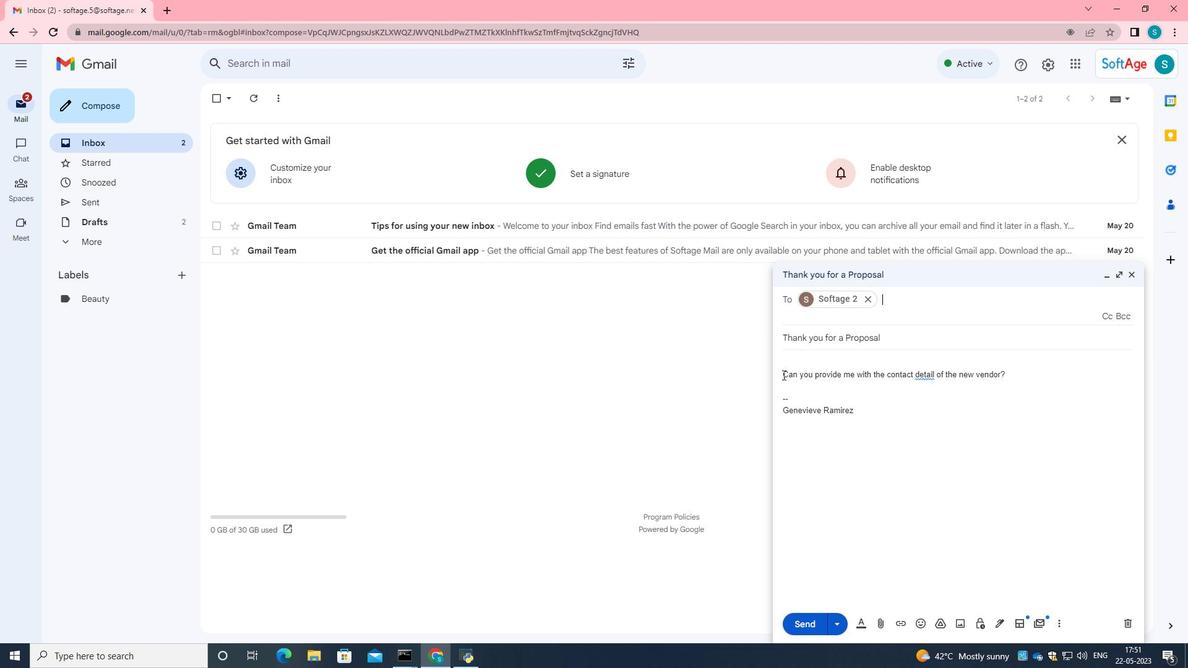 
Action: Mouse moved to (823, 348)
Screenshot: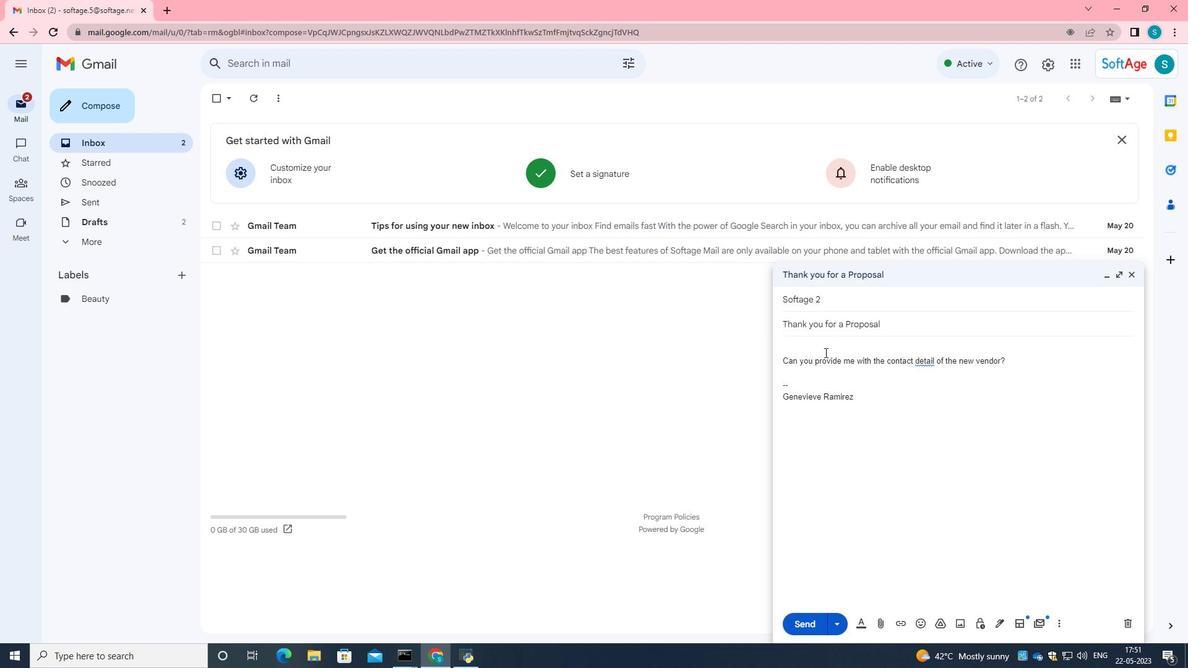 
Action: Mouse pressed left at (823, 348)
Screenshot: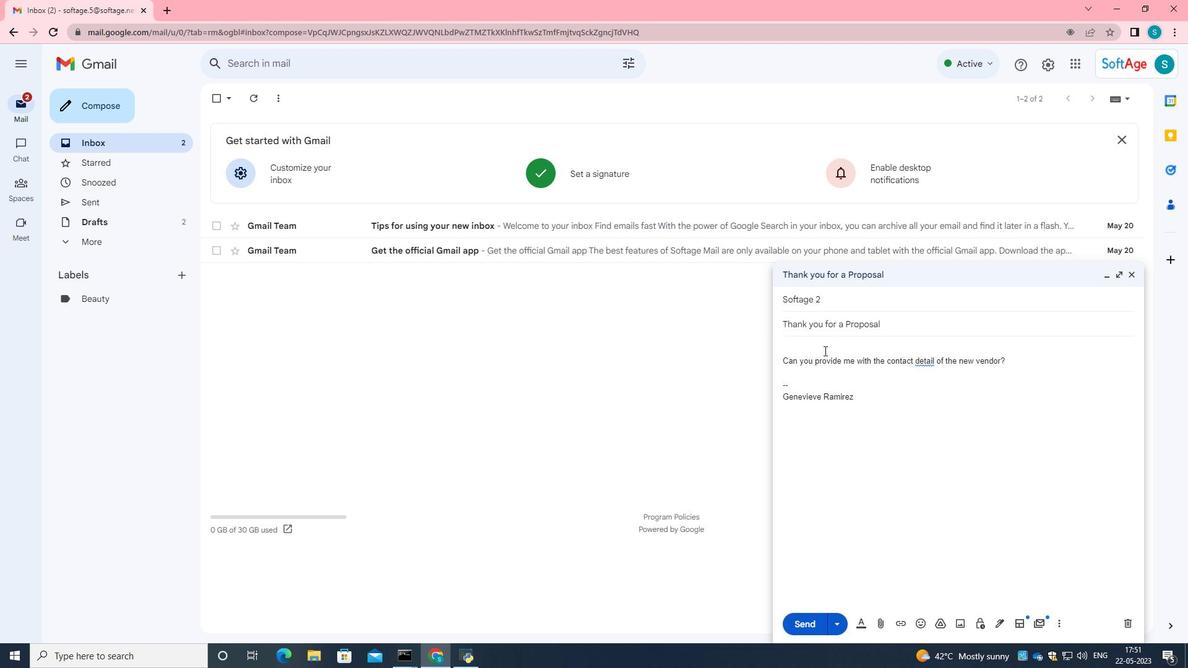 
Action: Mouse moved to (781, 360)
Screenshot: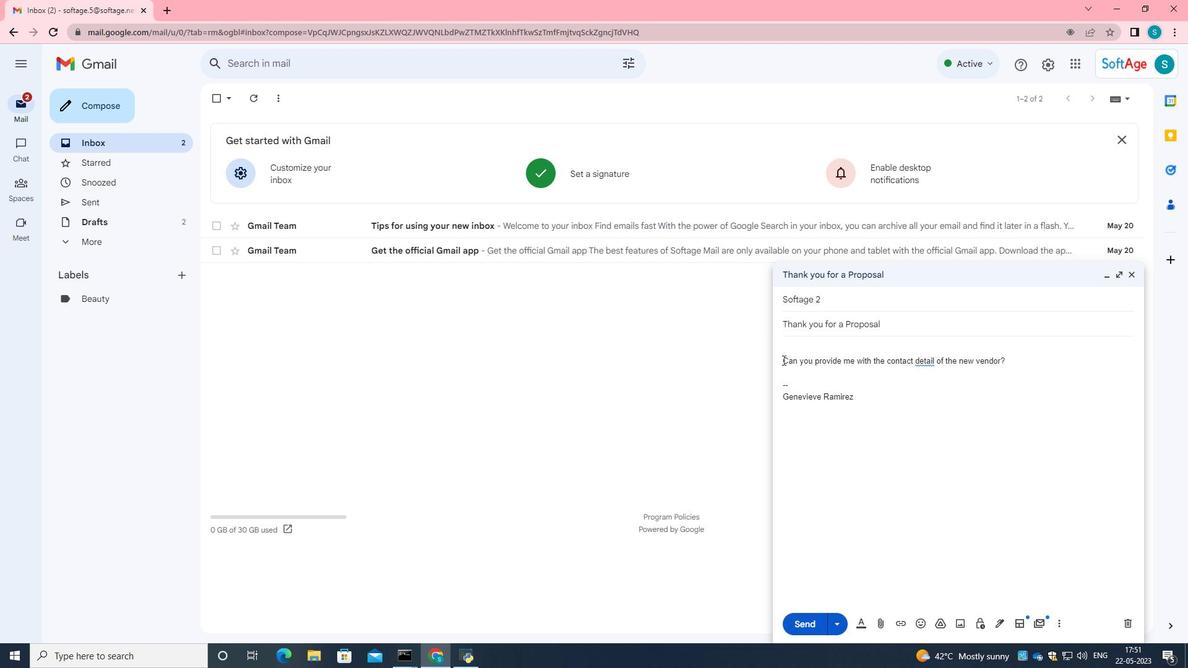 
Action: Mouse pressed left at (781, 360)
Screenshot: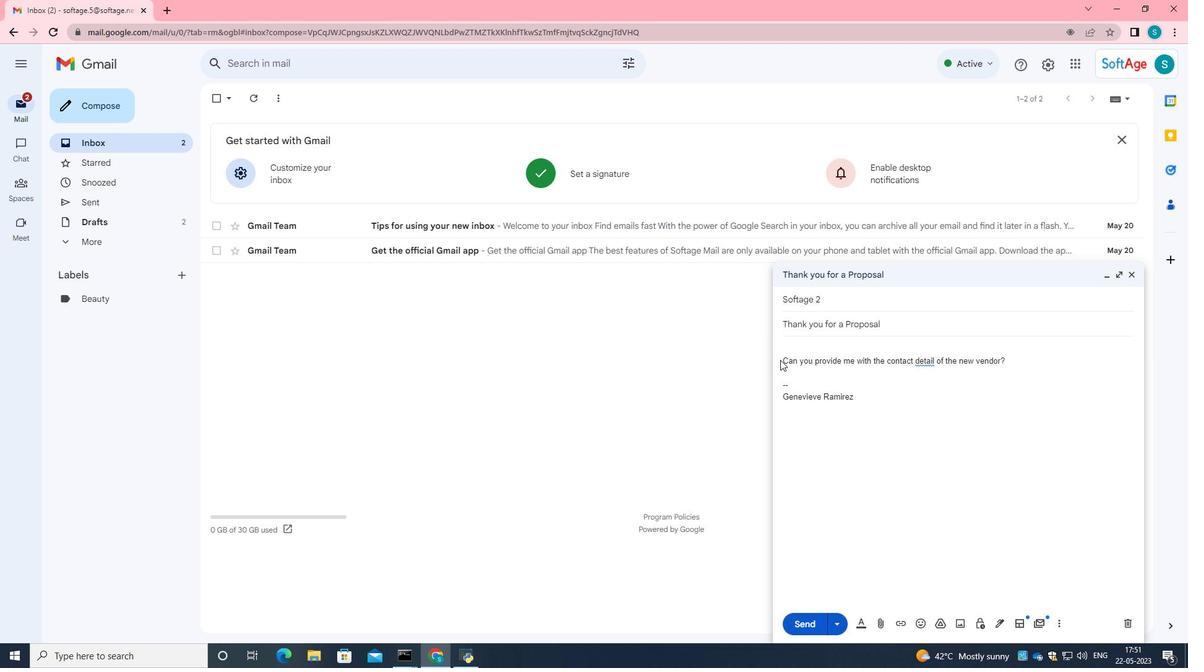 
Action: Mouse moved to (935, 360)
Screenshot: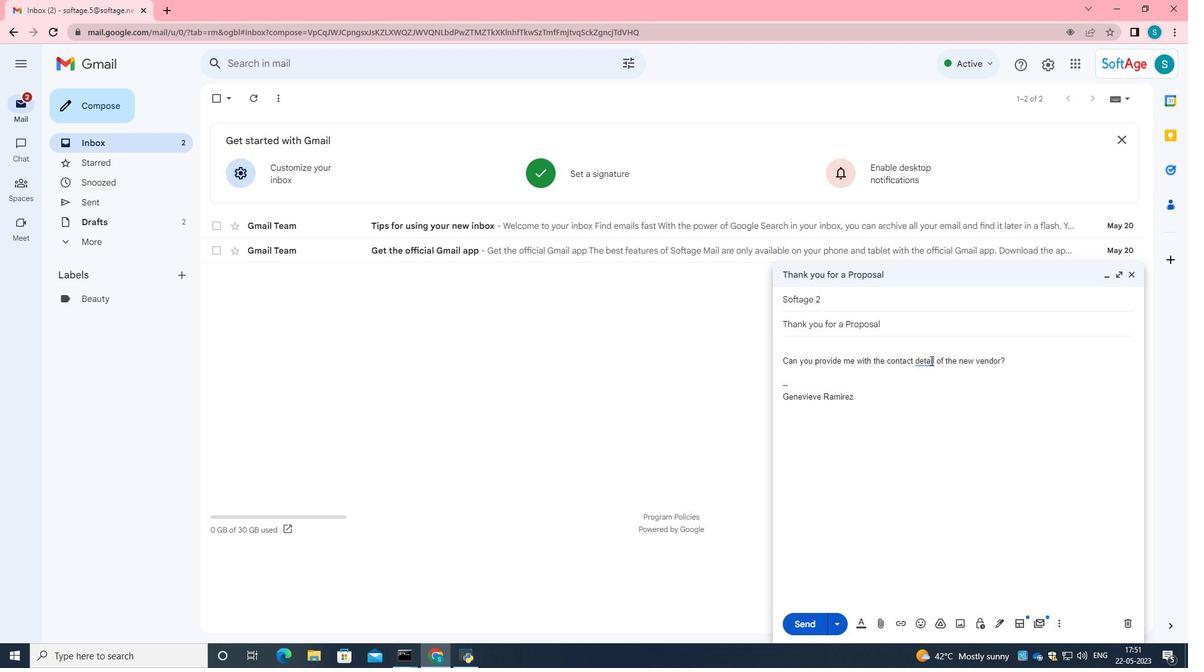 
Action: Mouse pressed left at (935, 360)
Screenshot: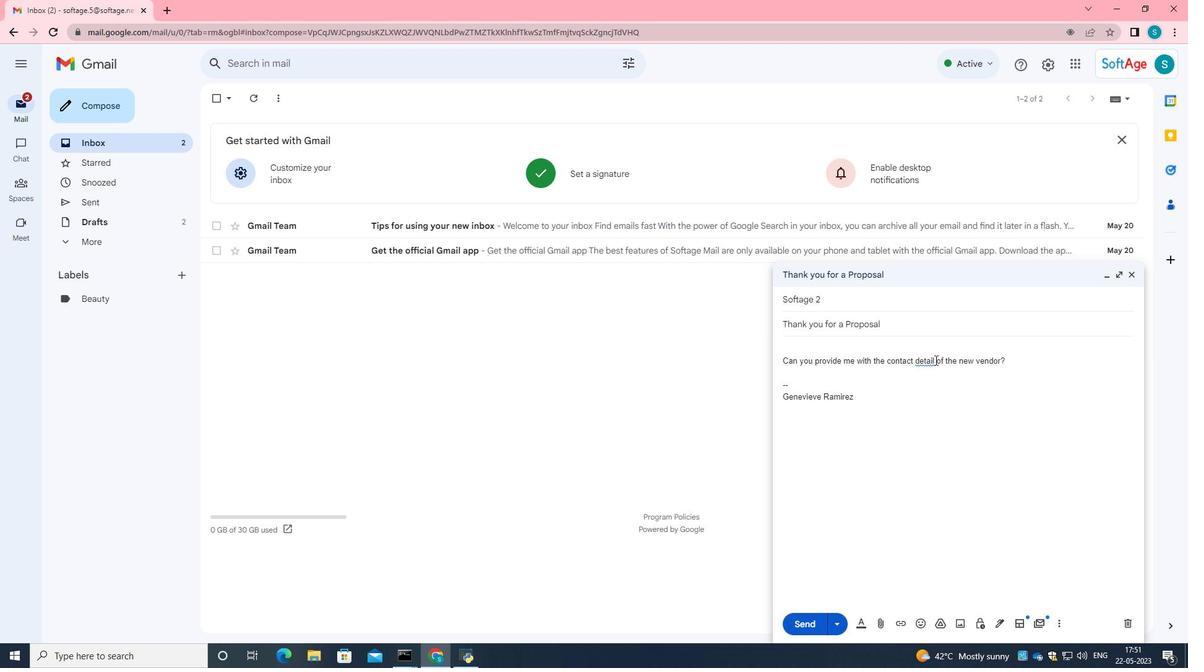 
Action: Mouse moved to (938, 362)
Screenshot: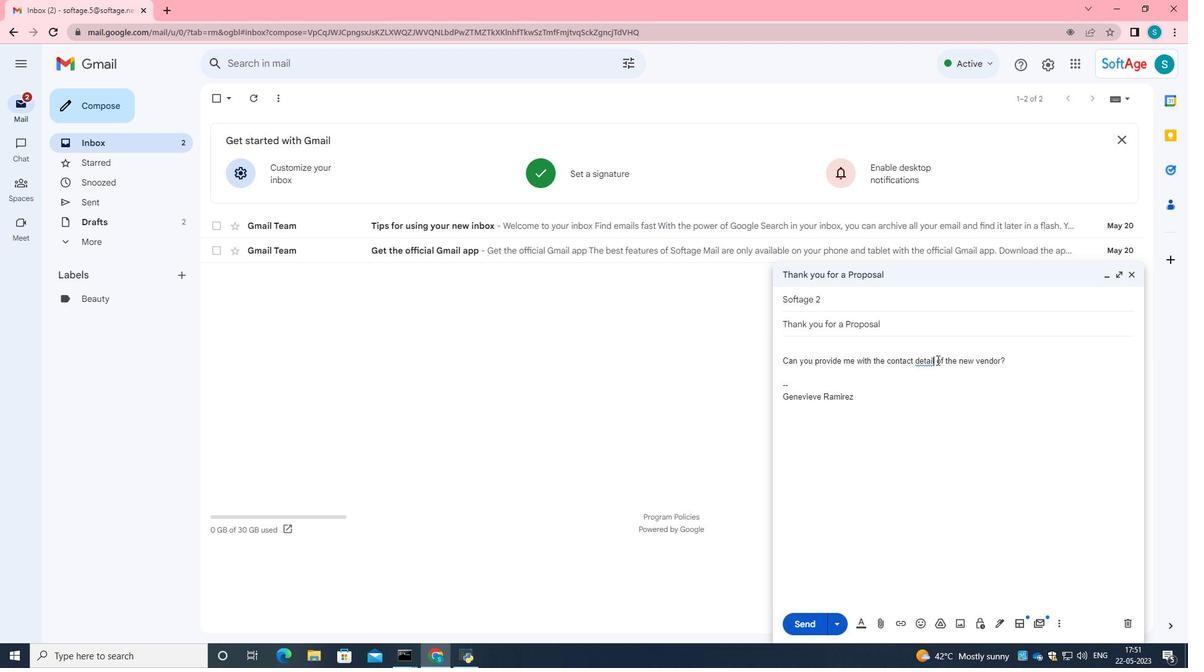 
Action: Key pressed s
Screenshot: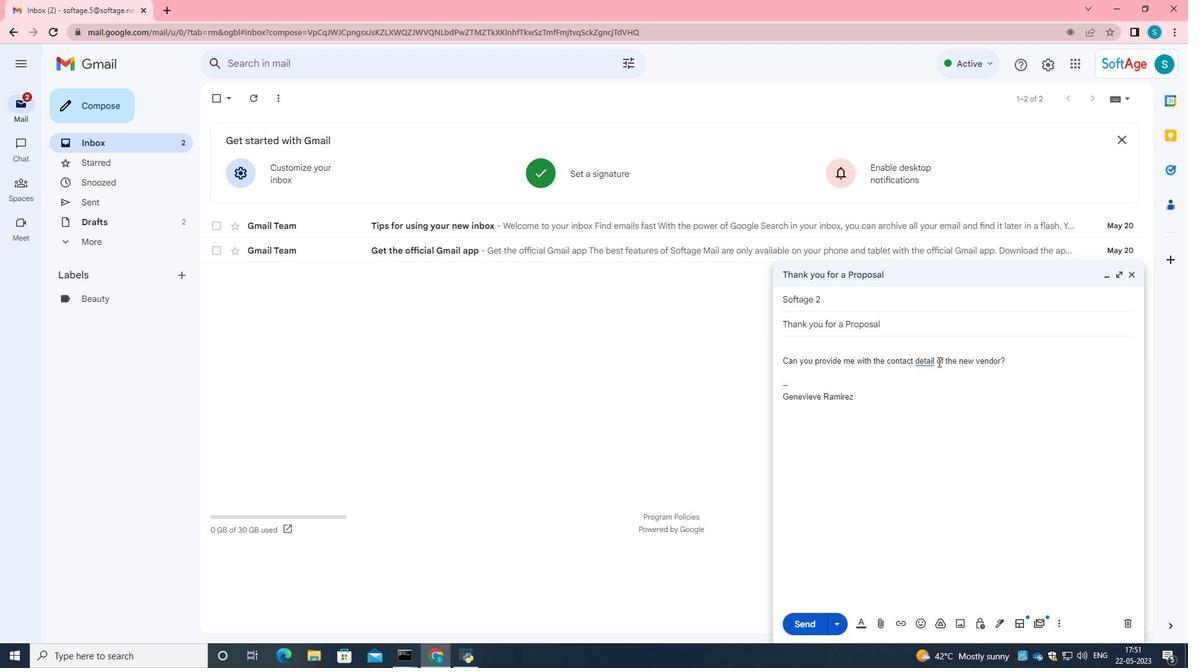 
Action: Mouse moved to (784, 358)
Screenshot: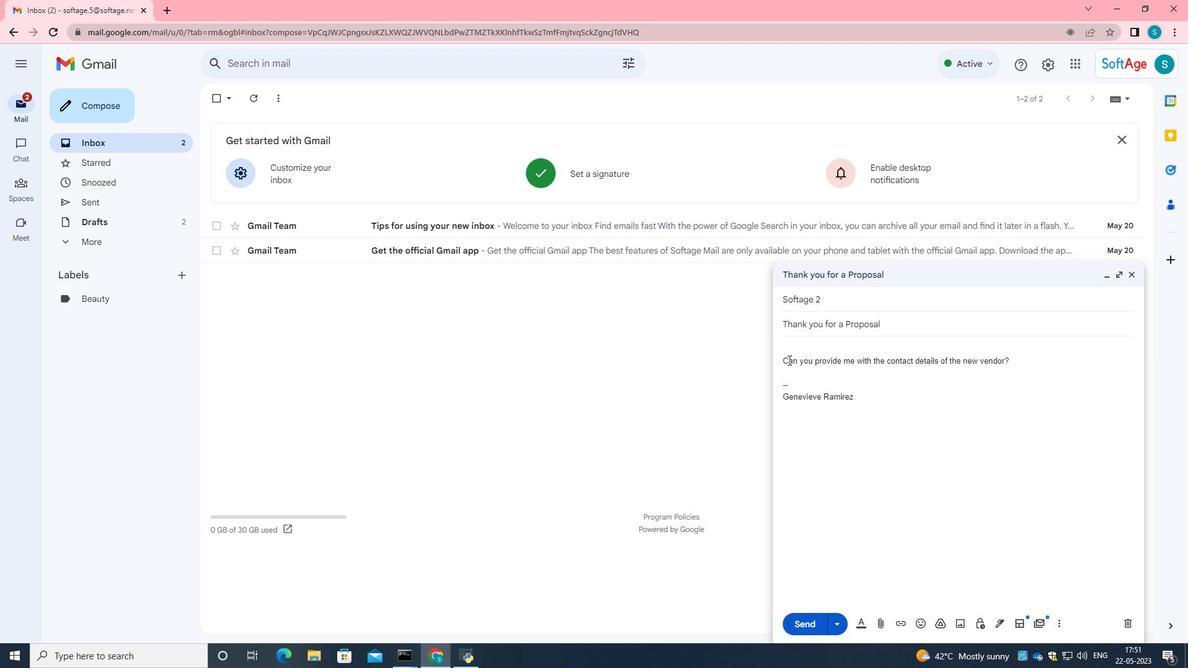 
Action: Mouse pressed left at (784, 358)
Screenshot: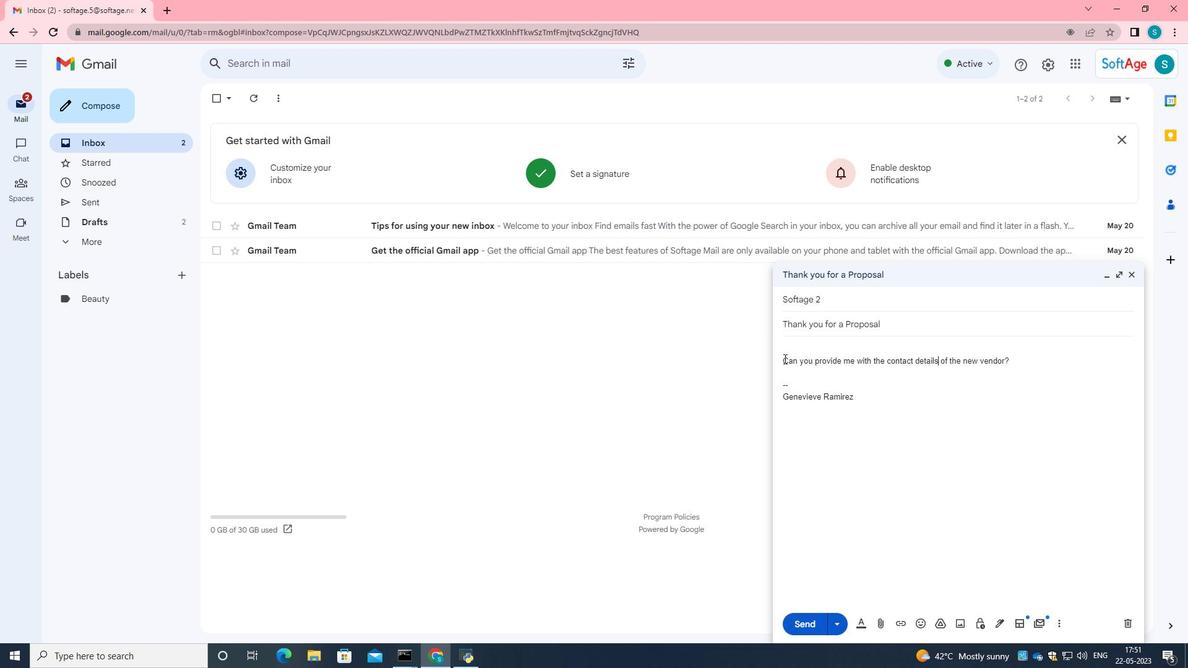 
Action: Mouse moved to (861, 622)
Screenshot: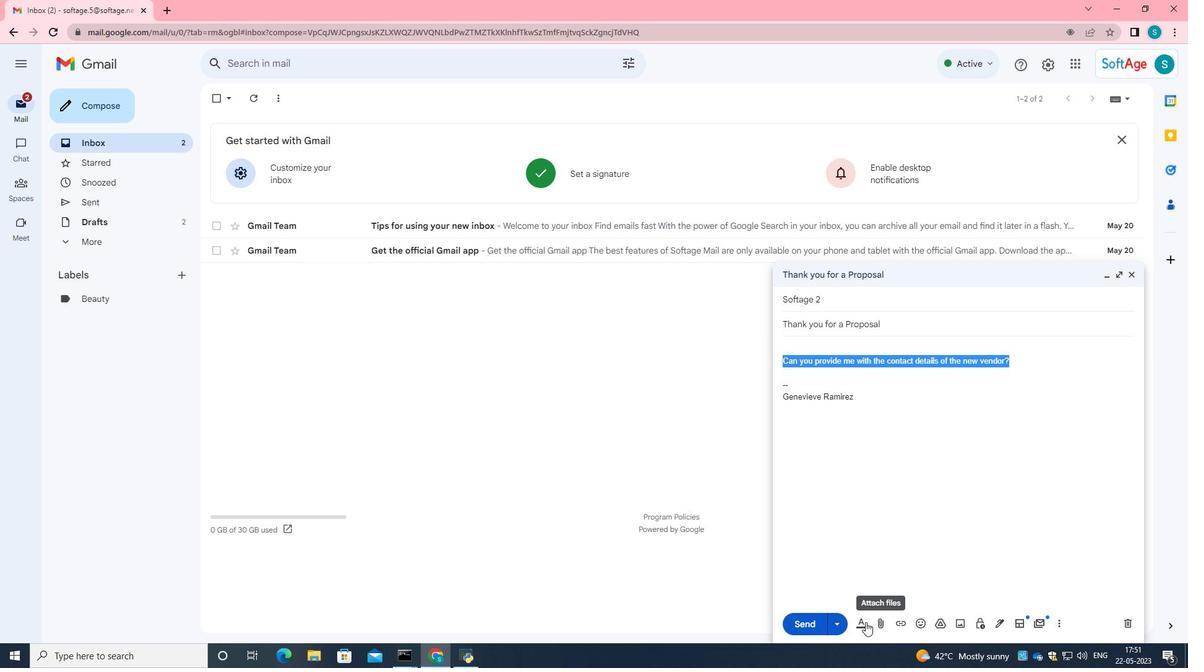 
Action: Mouse pressed left at (861, 622)
Screenshot: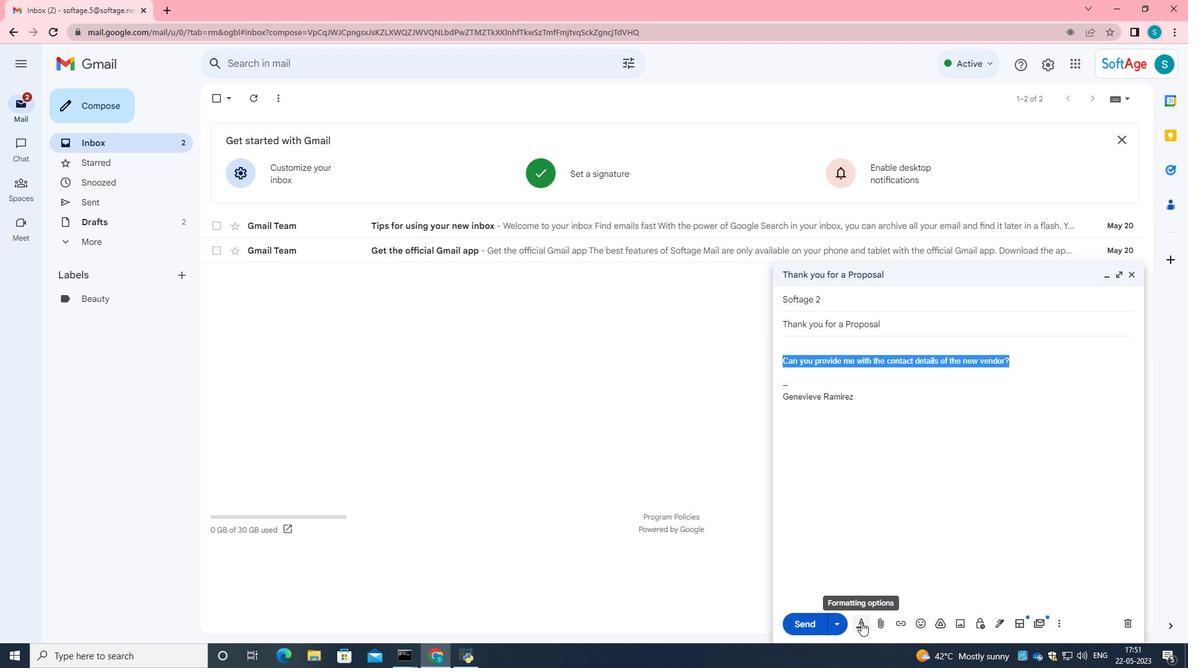 
Action: Mouse moved to (996, 595)
Screenshot: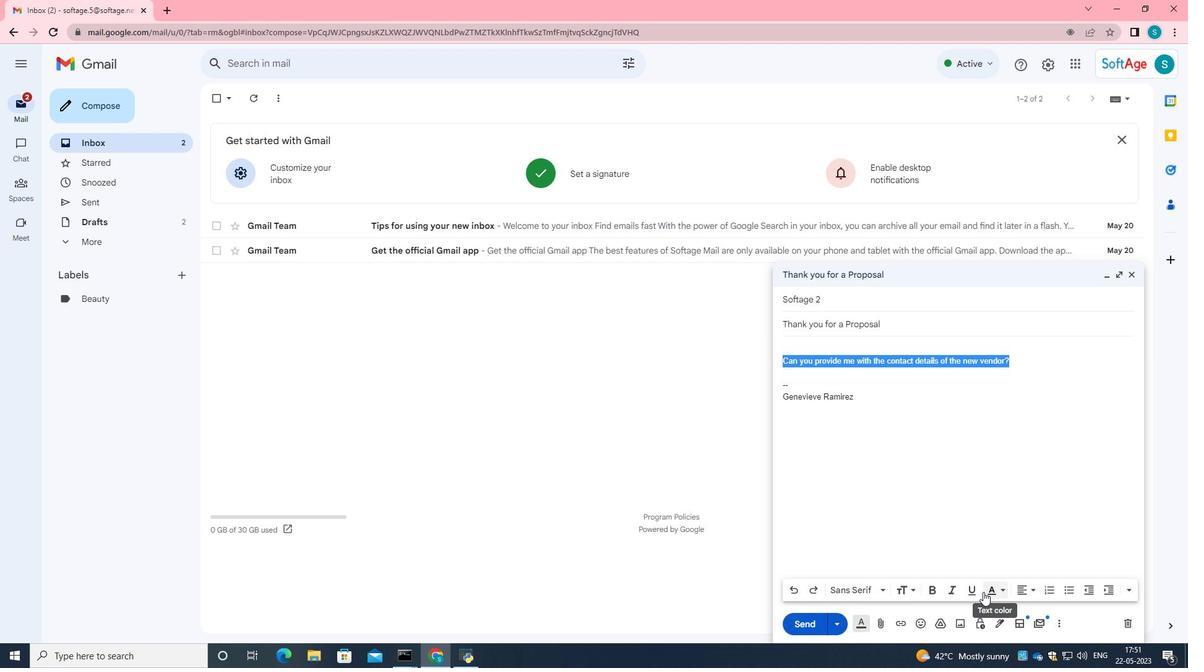 
Action: Mouse pressed left at (996, 595)
Screenshot: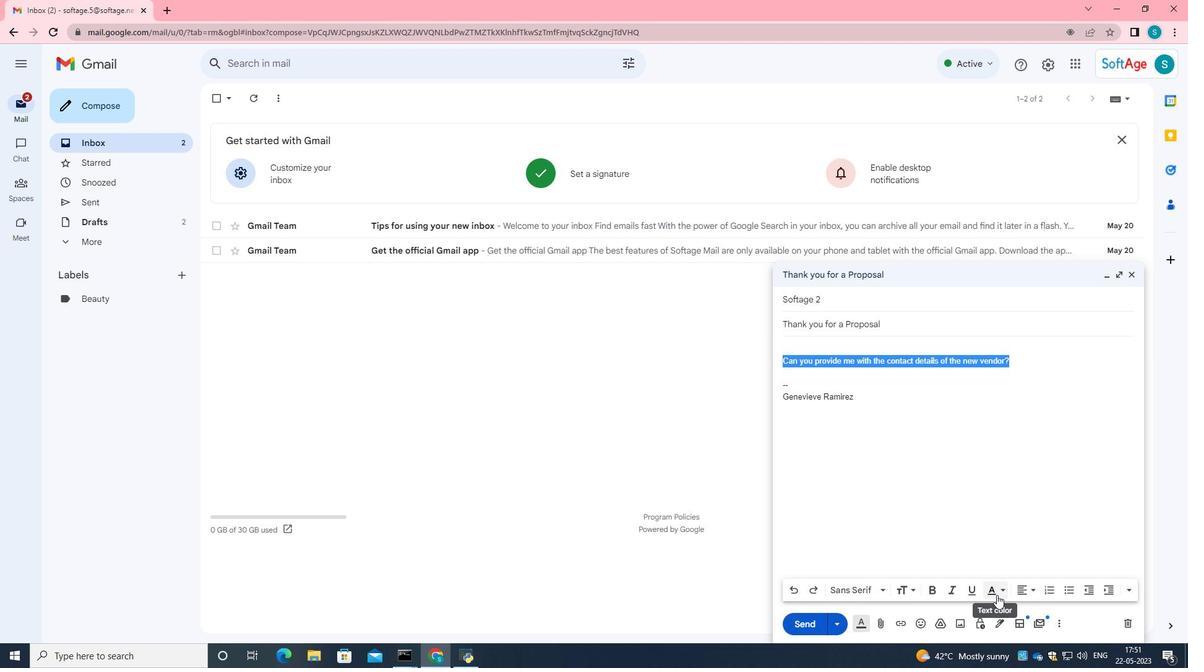 
Action: Mouse moved to (915, 487)
Screenshot: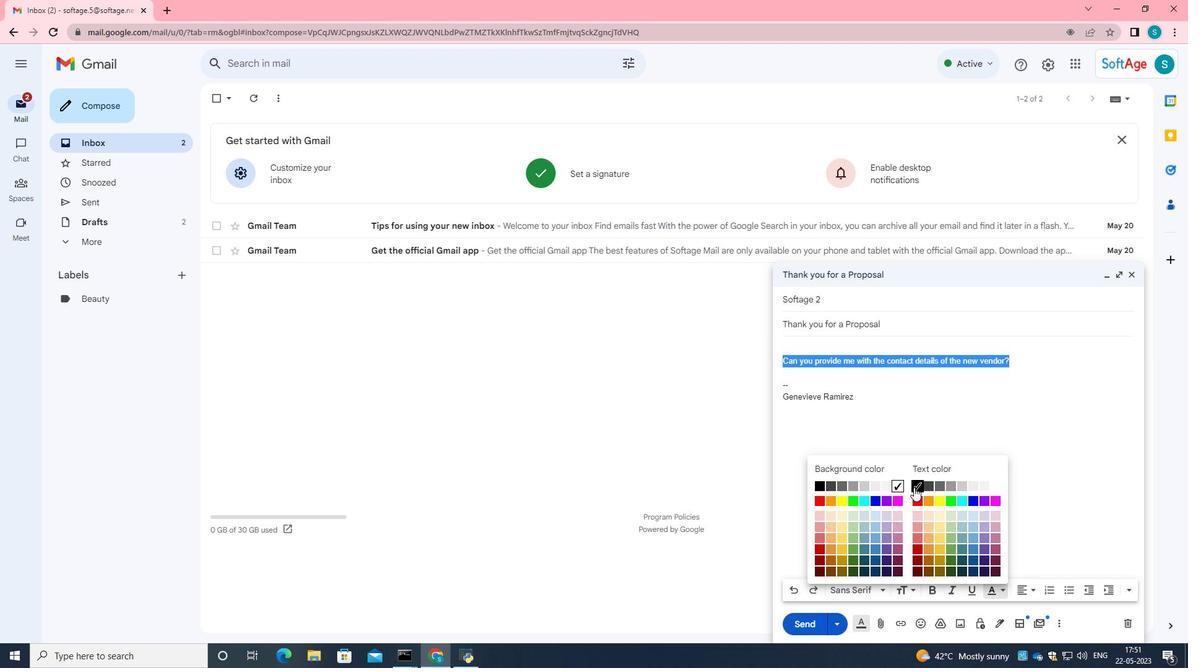 
Action: Mouse pressed left at (915, 487)
Screenshot: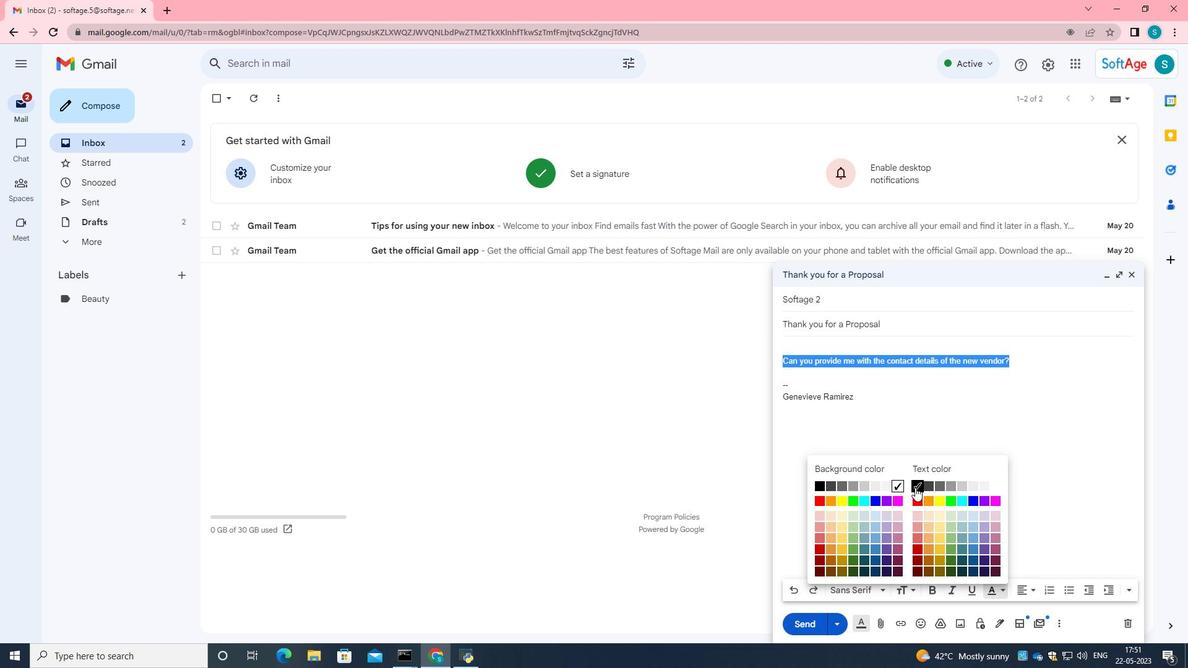 
Action: Mouse moved to (862, 620)
Screenshot: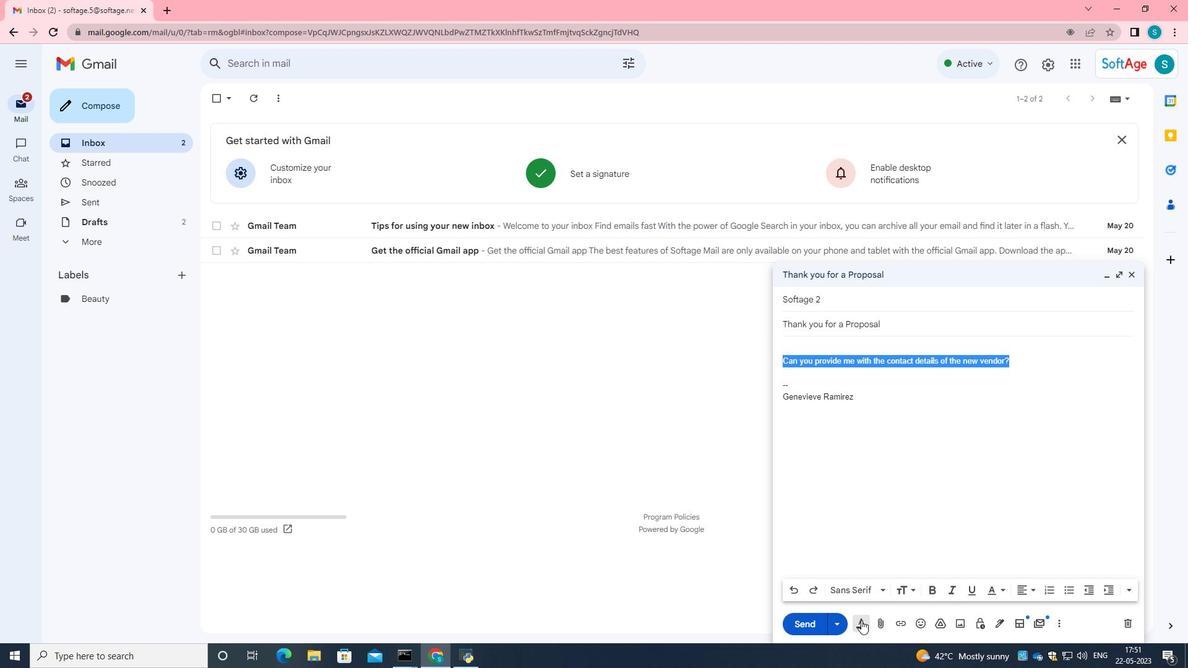 
Action: Mouse pressed left at (862, 620)
Screenshot: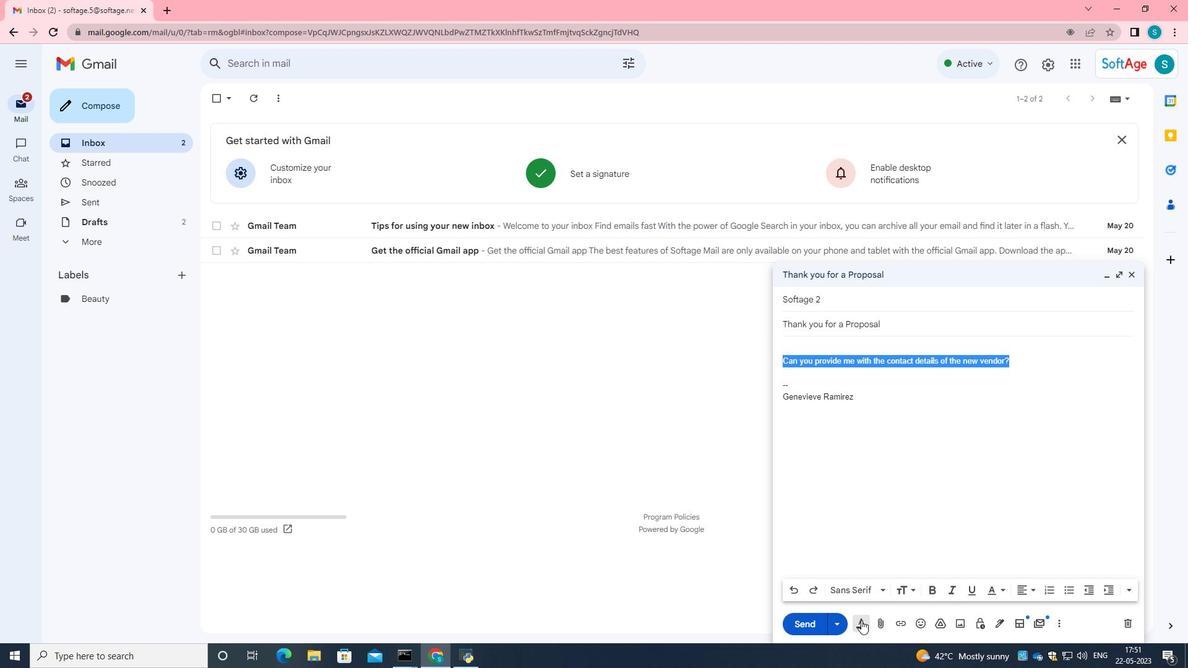 
Action: Mouse moved to (861, 625)
Screenshot: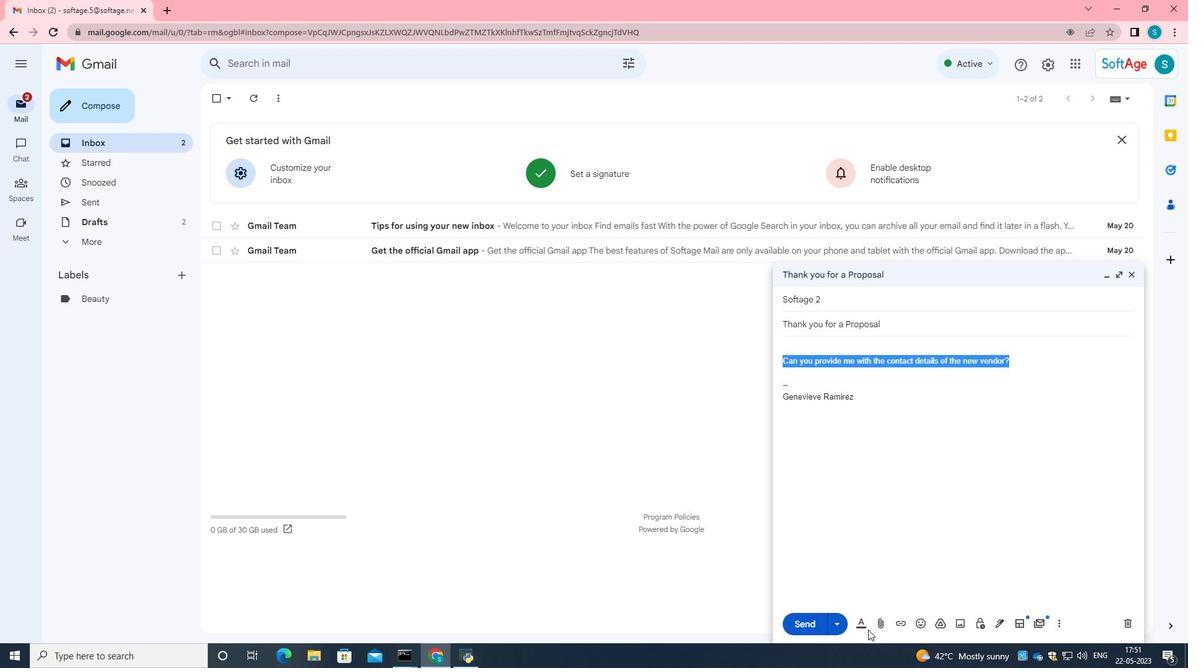 
Action: Mouse pressed left at (861, 625)
Screenshot: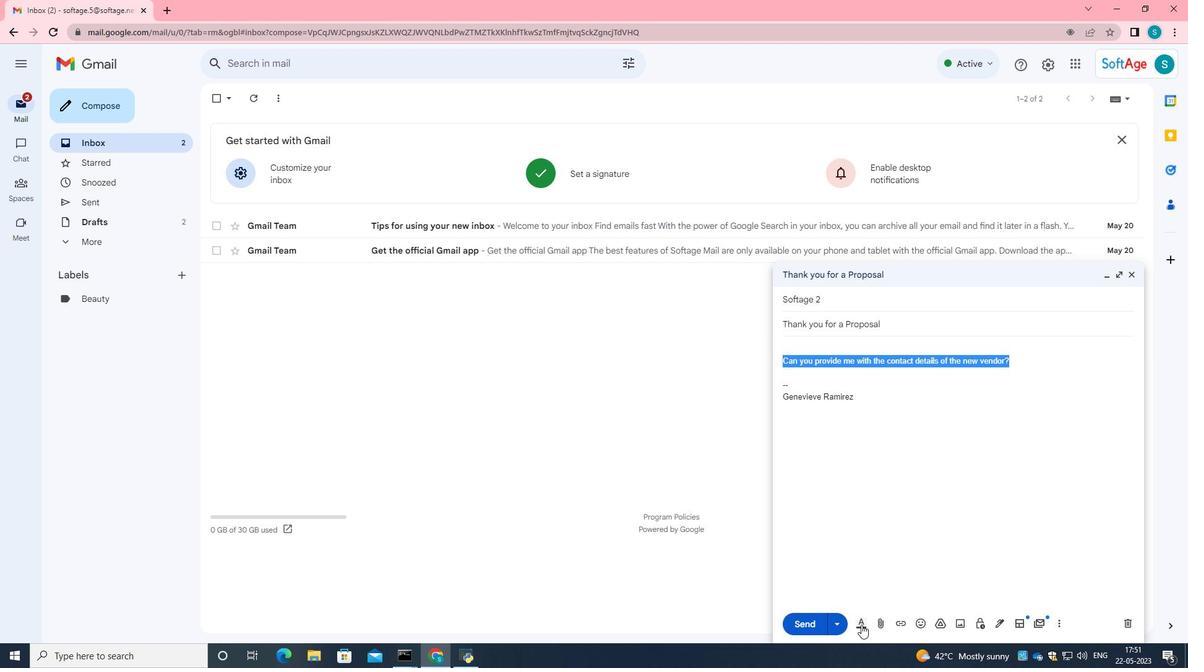 
Action: Mouse moved to (989, 592)
Screenshot: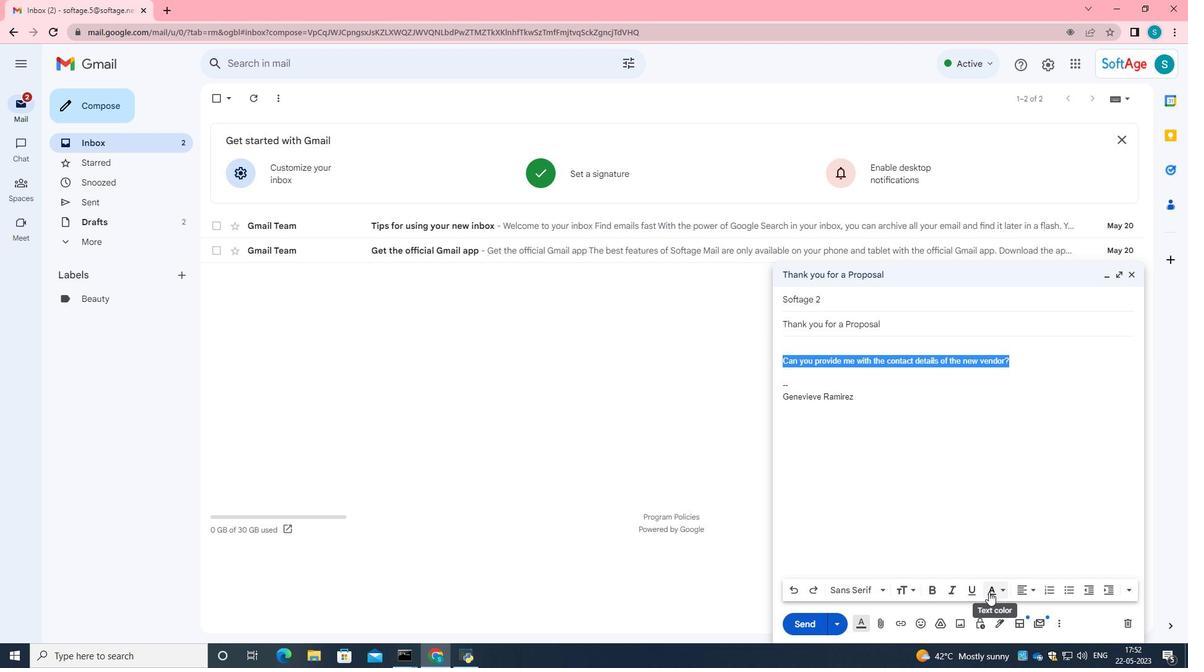 
Action: Mouse pressed left at (989, 592)
Screenshot: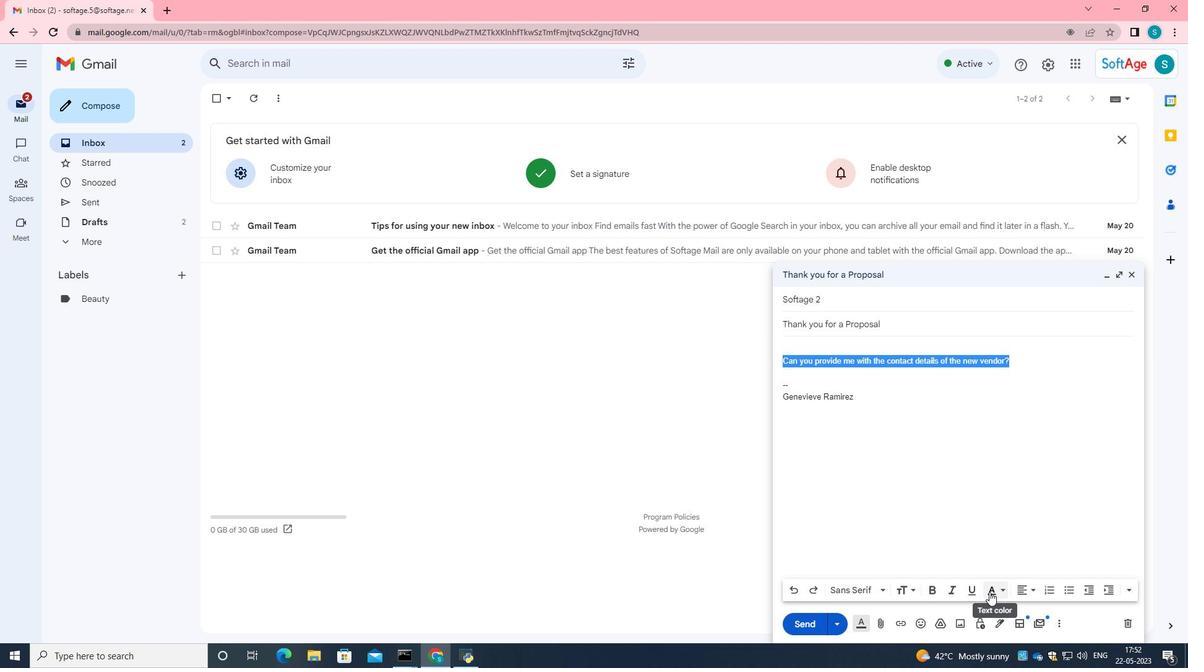 
Action: Mouse moved to (821, 563)
Screenshot: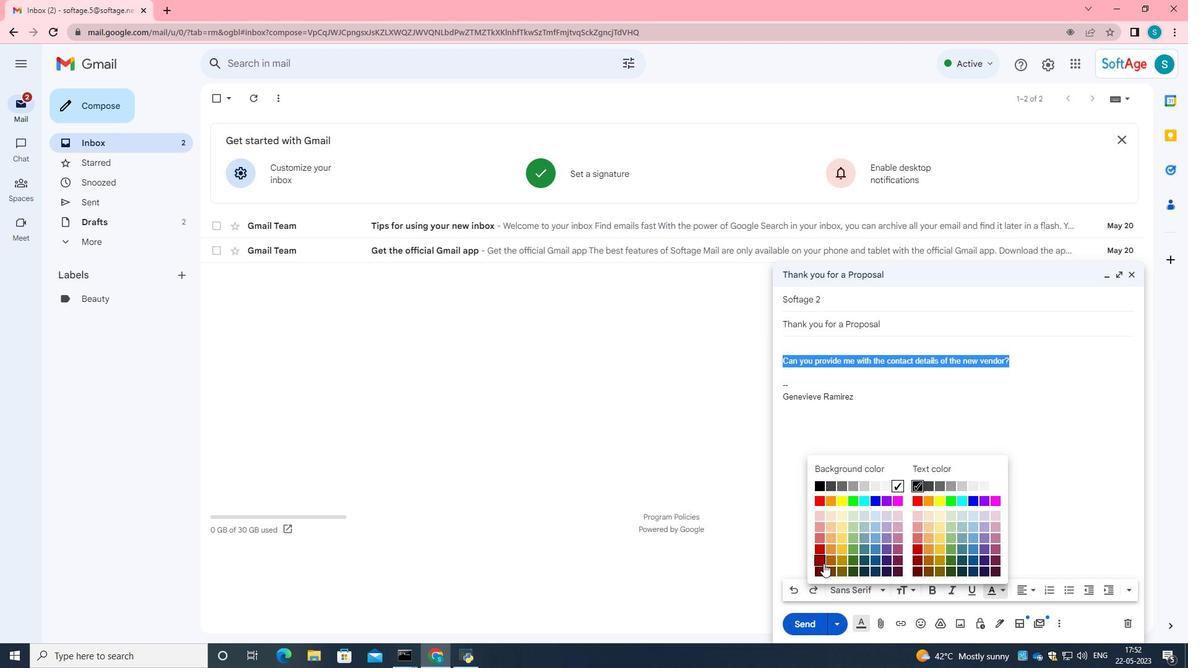 
Action: Mouse pressed left at (821, 563)
Screenshot: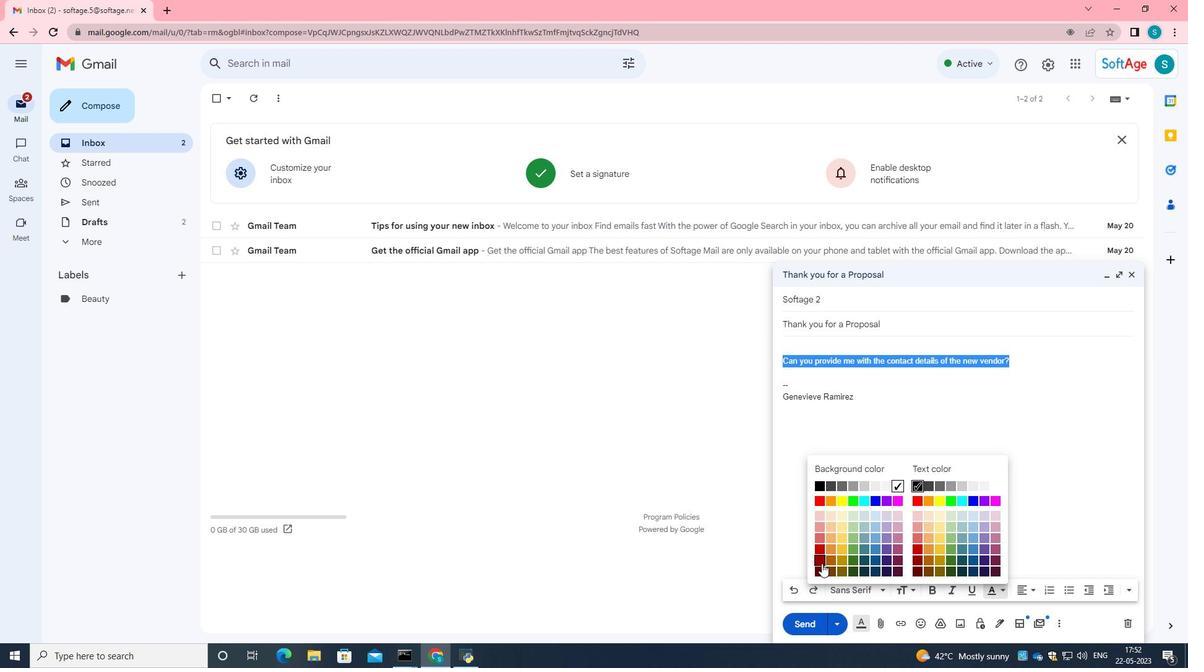 
Action: Mouse moved to (825, 491)
Screenshot: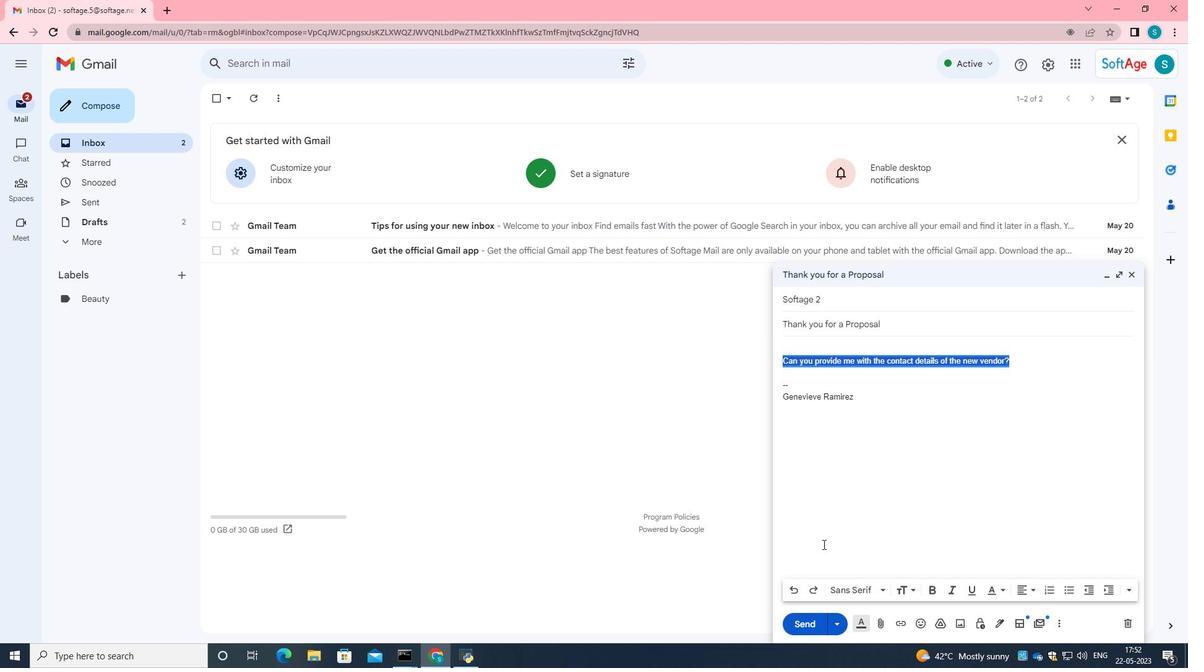 
Action: Mouse pressed left at (825, 491)
Screenshot: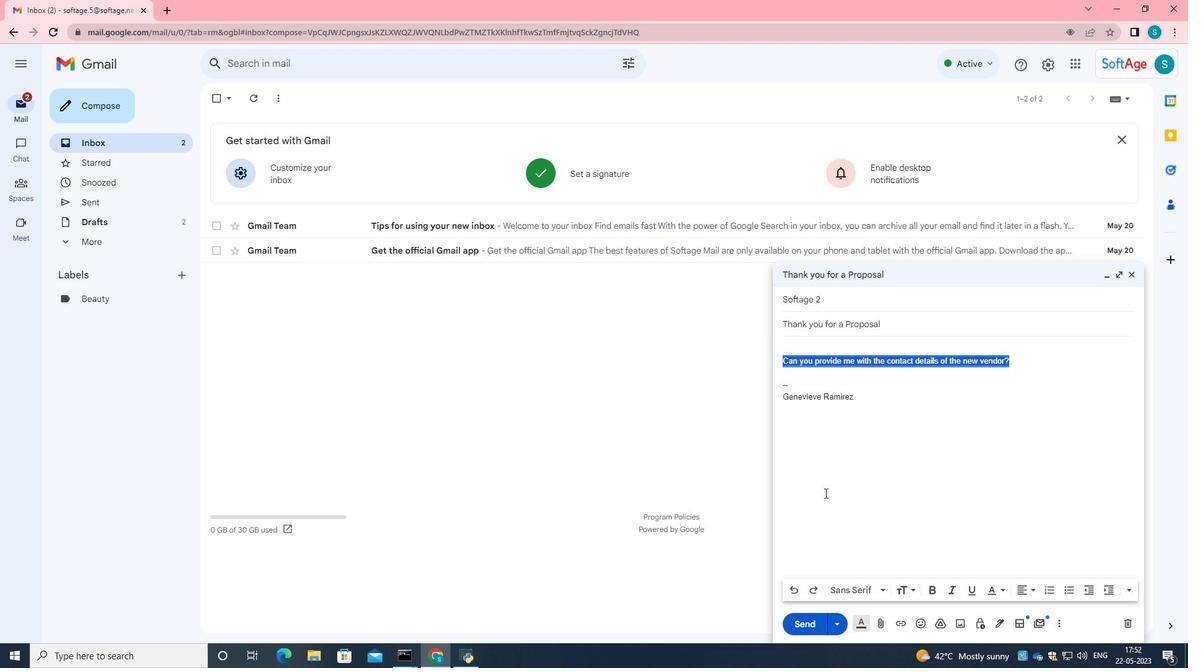 
Action: Mouse moved to (813, 630)
Screenshot: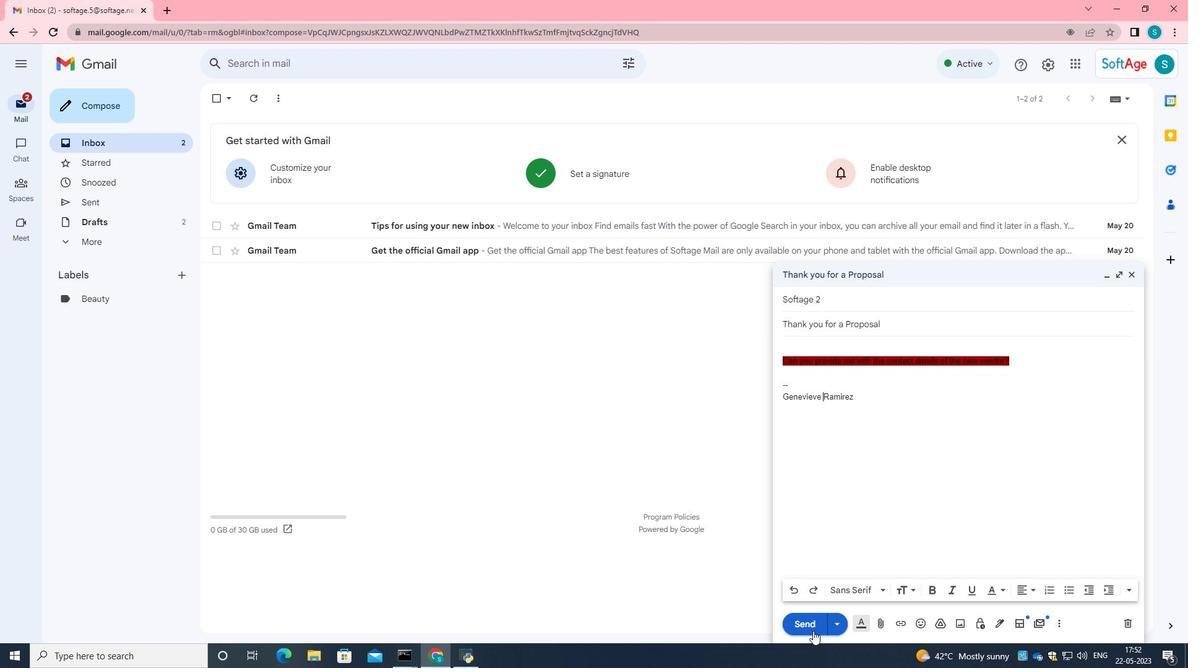 
Action: Mouse pressed left at (813, 630)
Screenshot: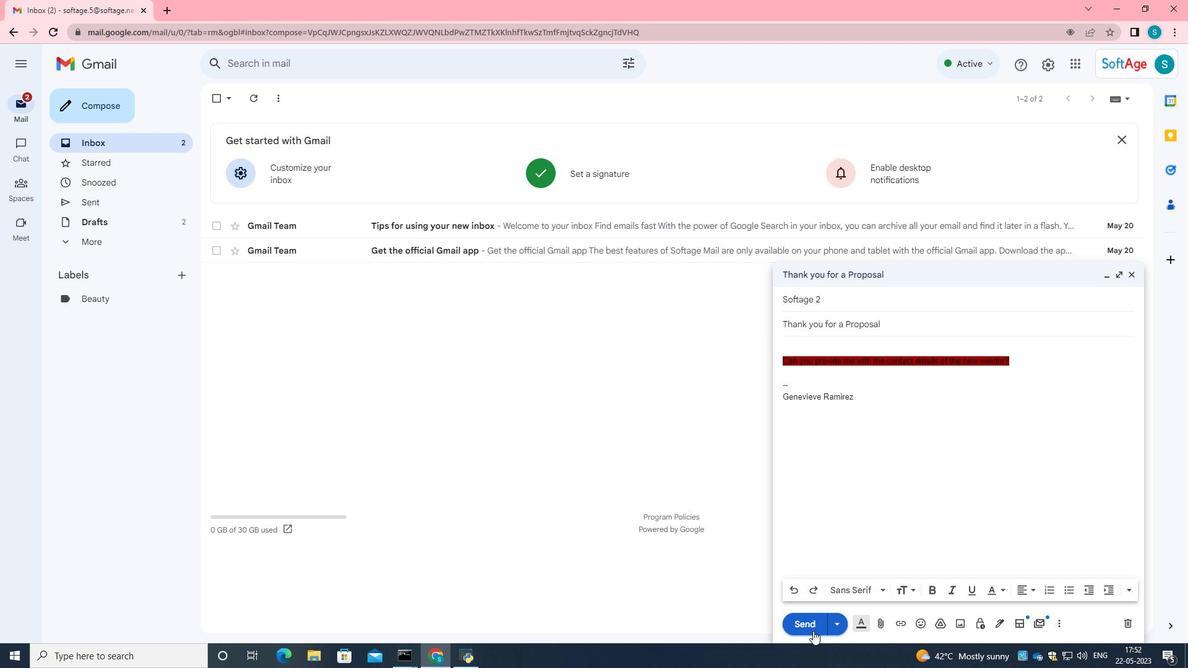
Action: Mouse moved to (176, 277)
Screenshot: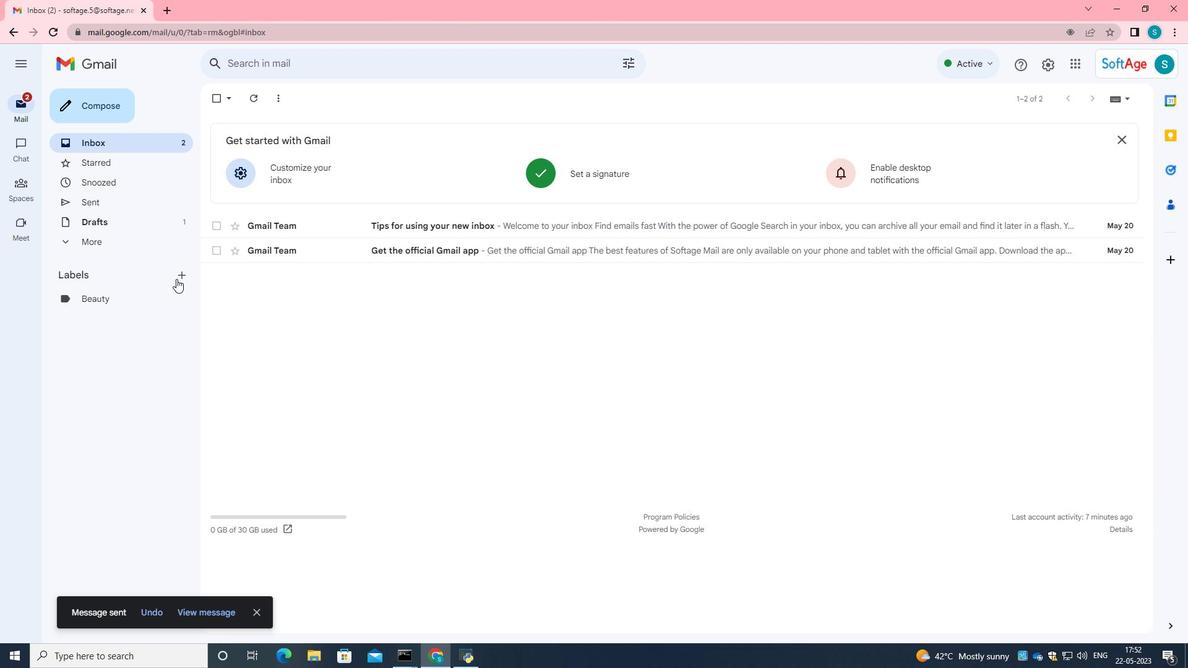 
Action: Mouse pressed left at (176, 277)
Screenshot: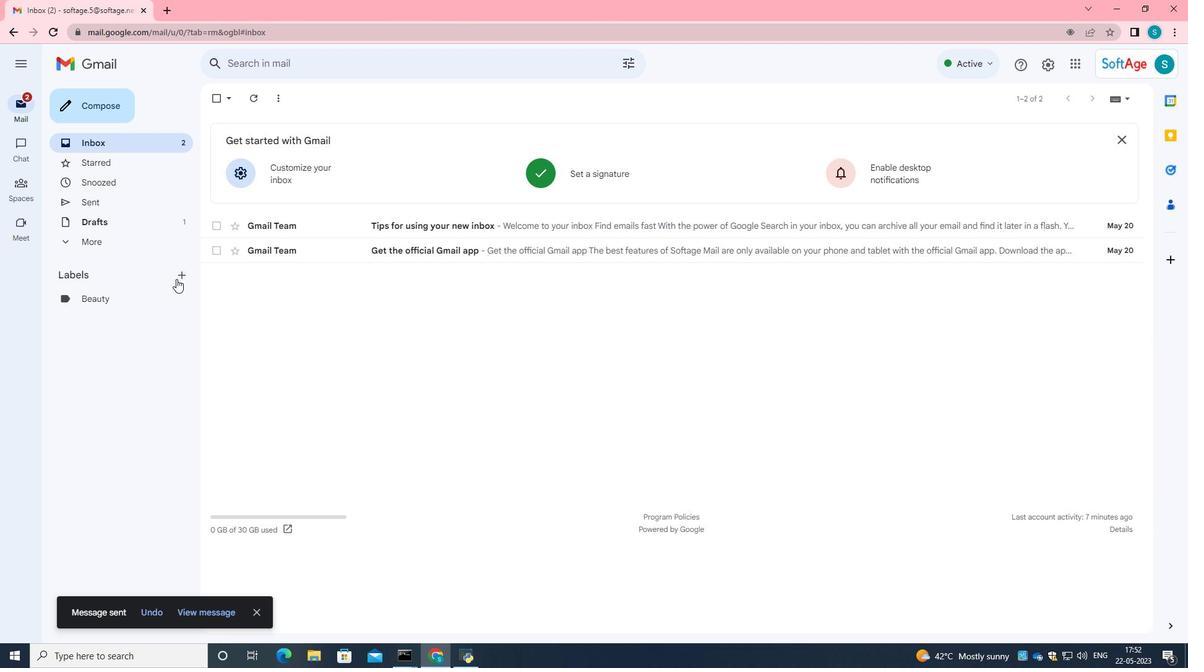 
Action: Mouse moved to (178, 296)
Screenshot: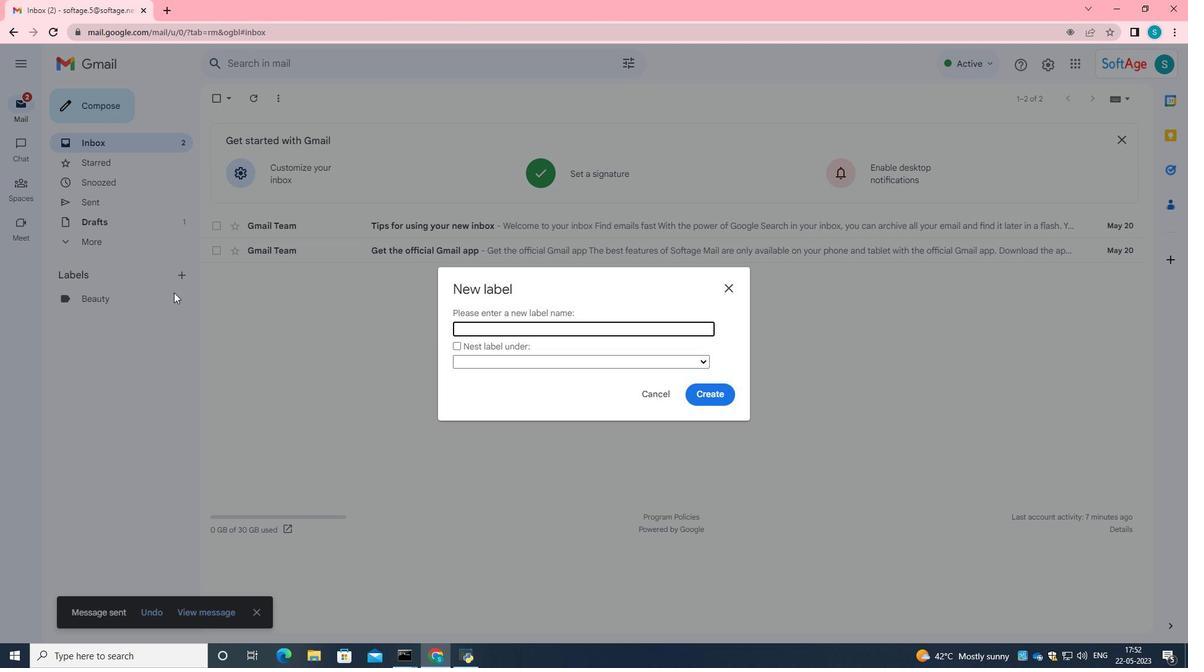 
Action: Key pressed skincare
Screenshot: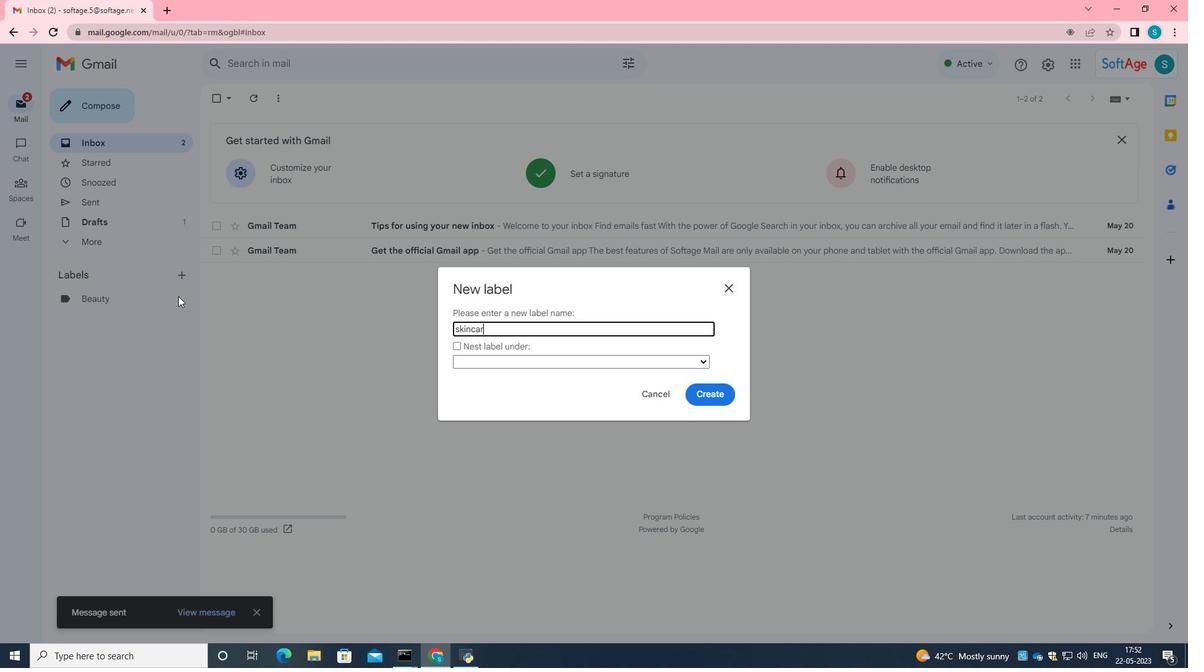 
Action: Mouse moved to (711, 400)
Screenshot: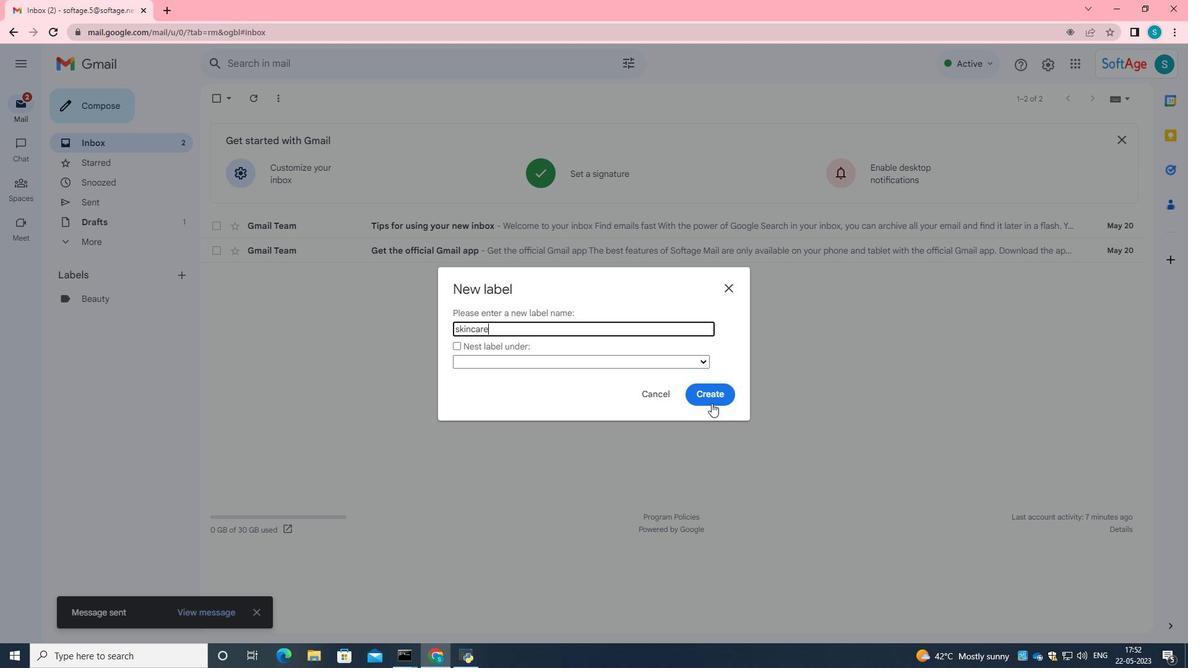 
Action: Mouse pressed left at (711, 400)
Screenshot: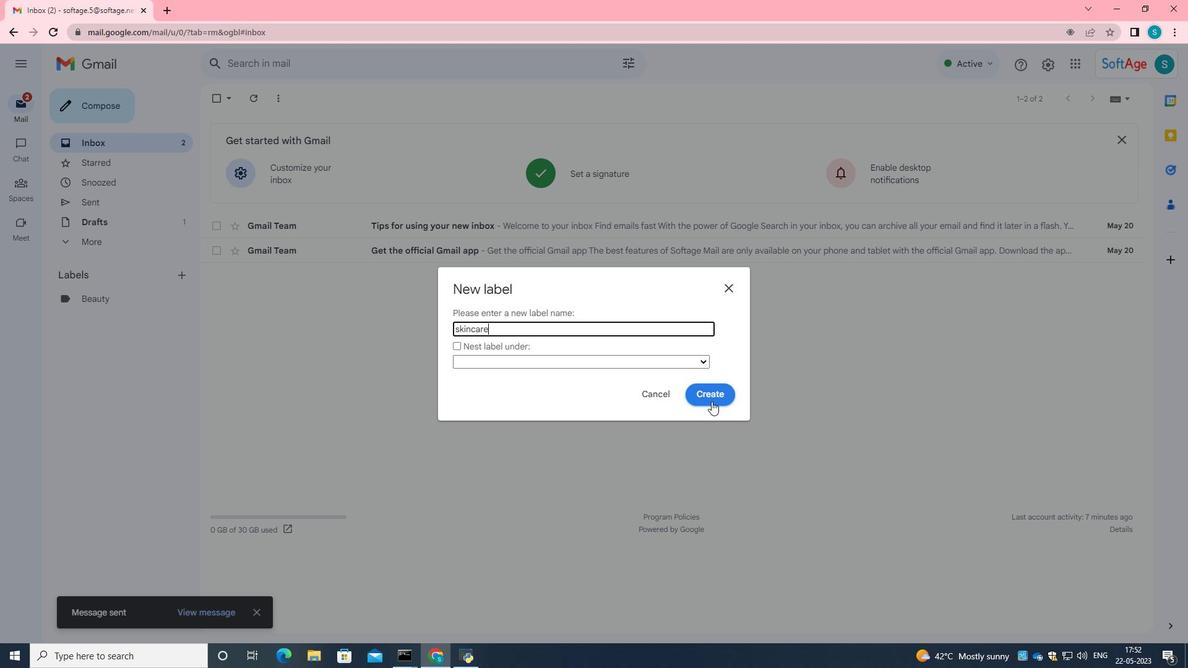 
Action: Mouse moved to (131, 204)
Screenshot: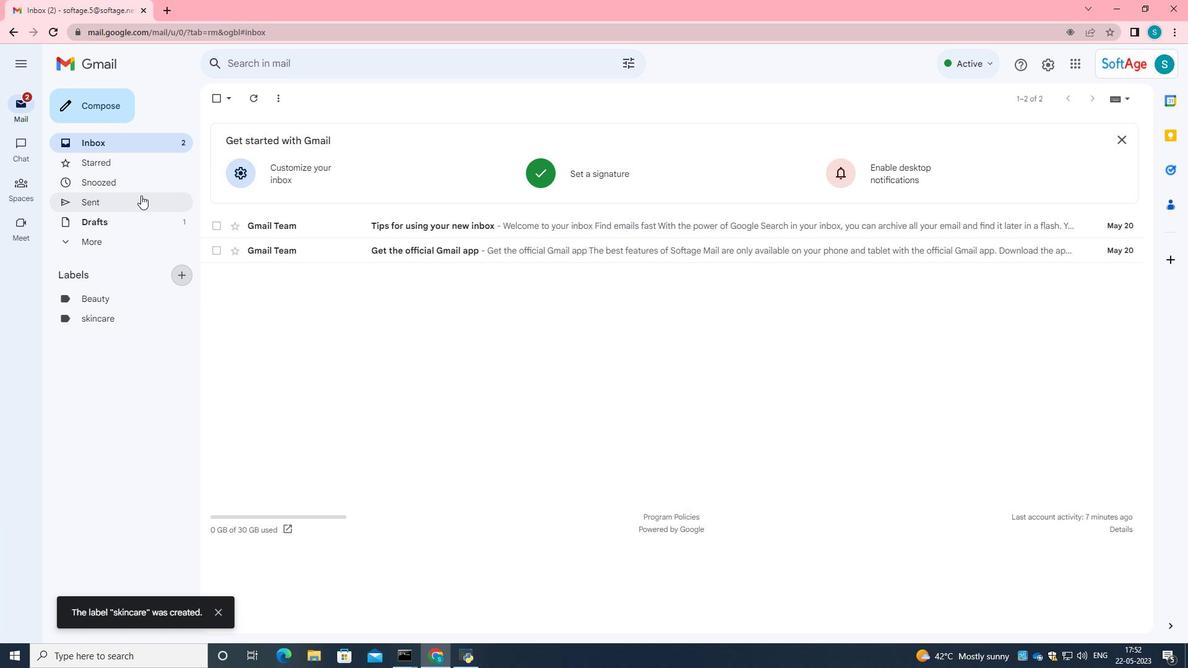 
Action: Mouse pressed left at (131, 204)
Screenshot: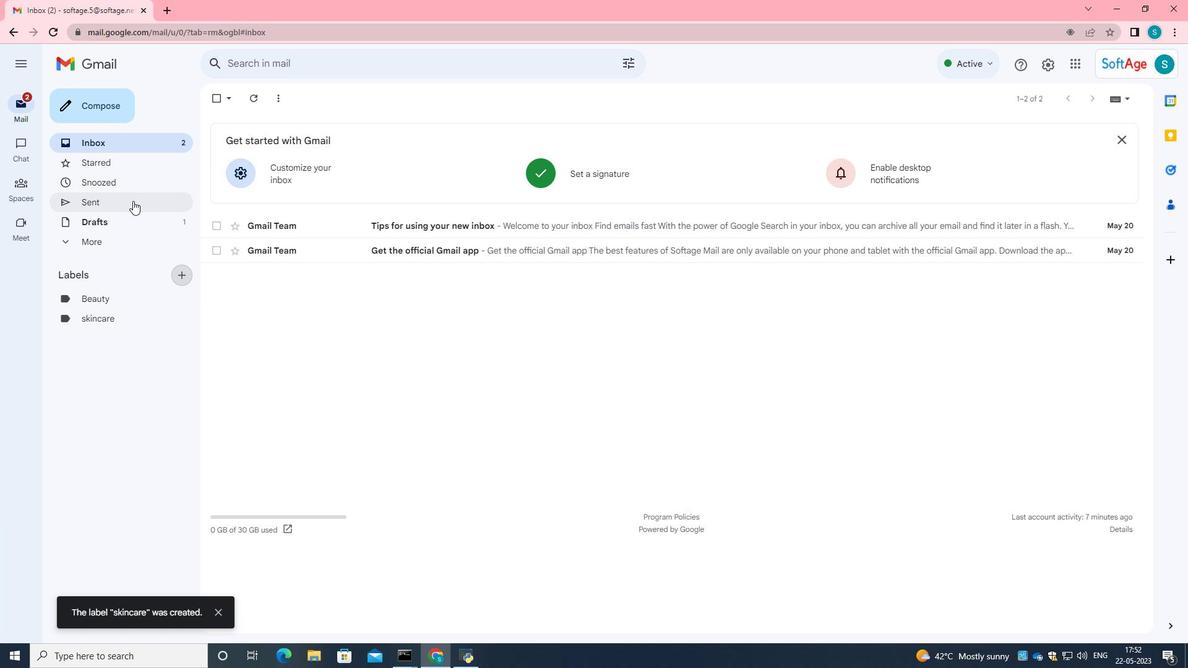 
Action: Mouse moved to (333, 159)
Screenshot: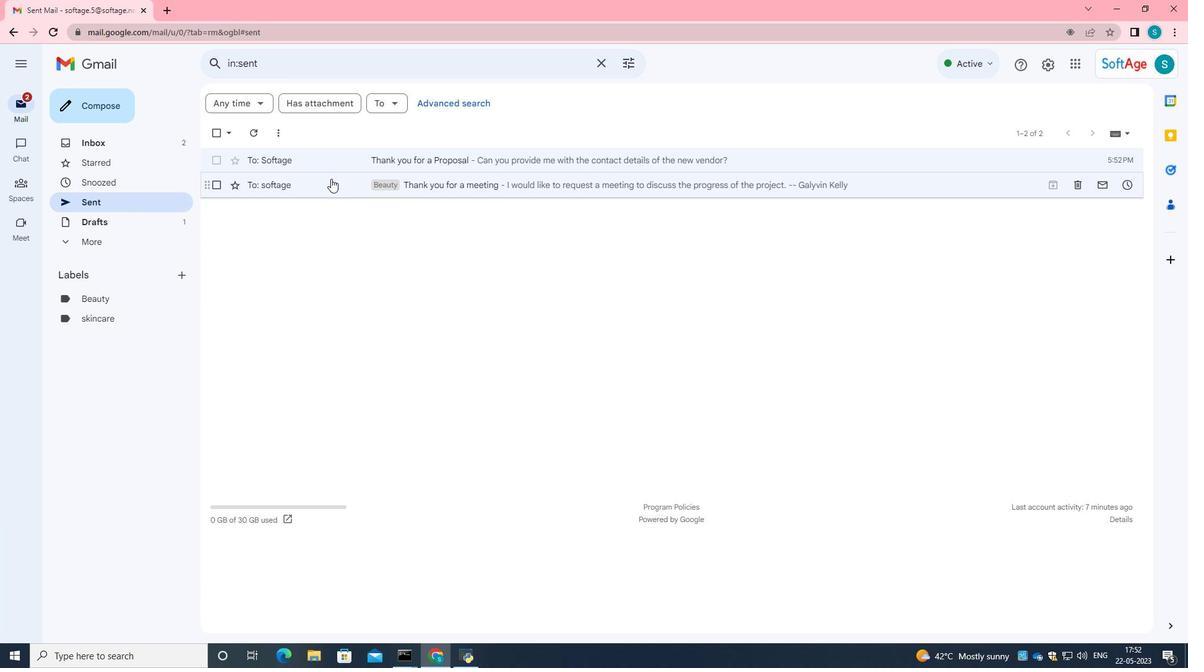 
Action: Mouse pressed left at (333, 159)
Screenshot: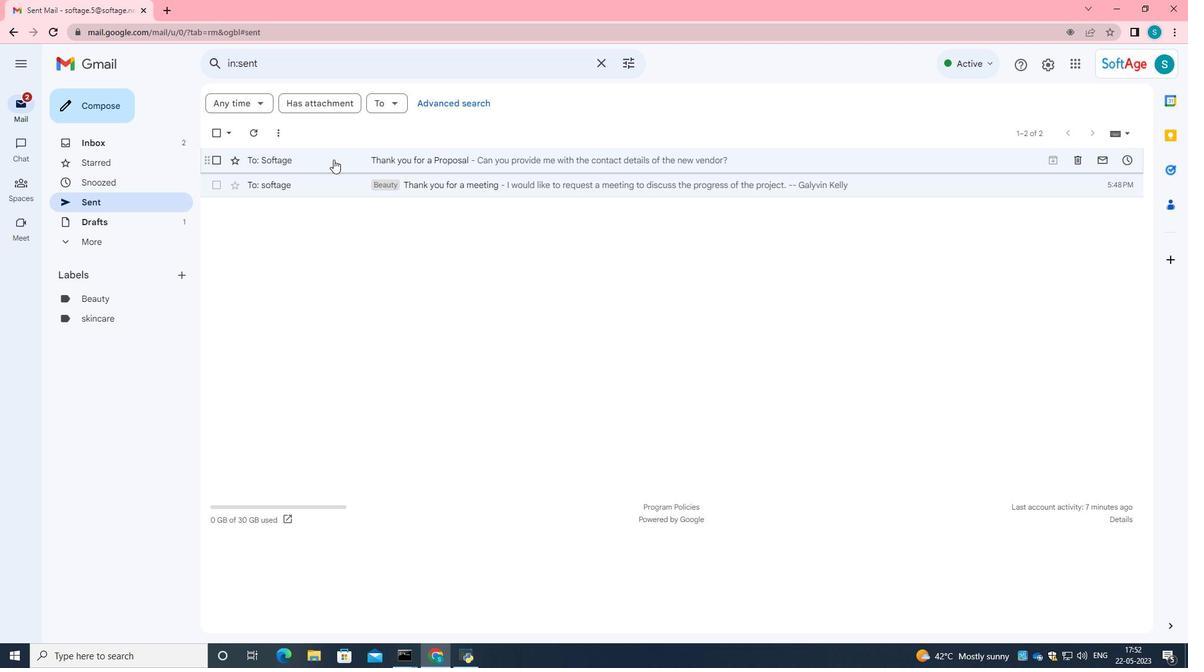 
Action: Mouse moved to (14, 27)
Screenshot: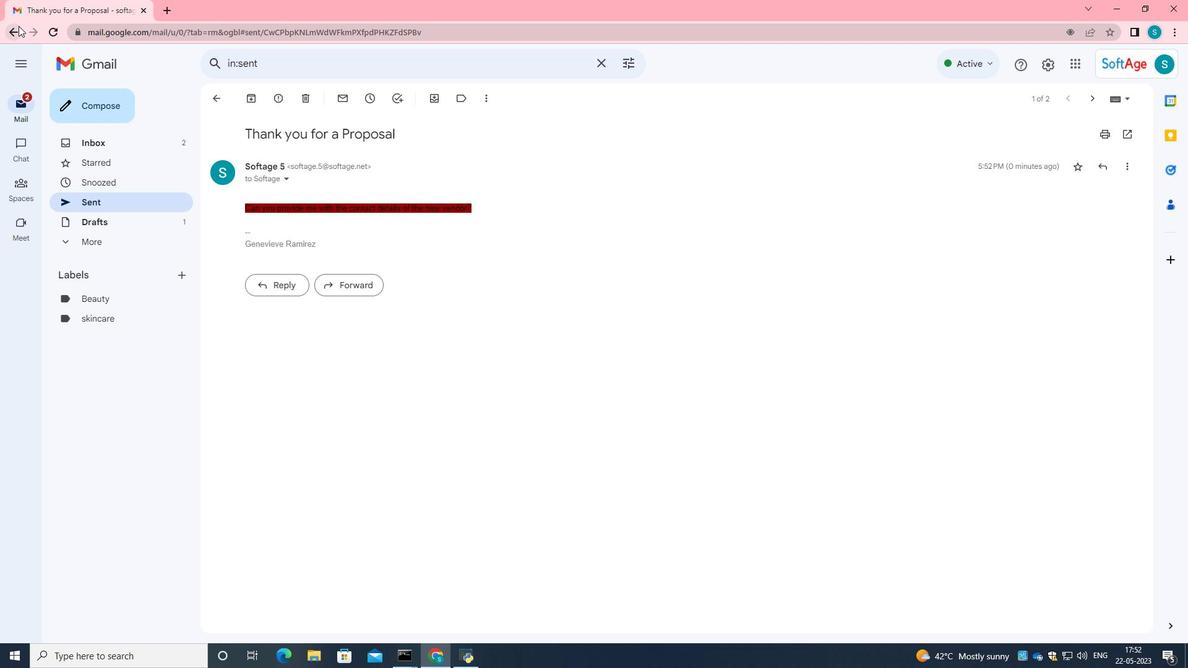 
Action: Mouse pressed left at (14, 27)
Screenshot: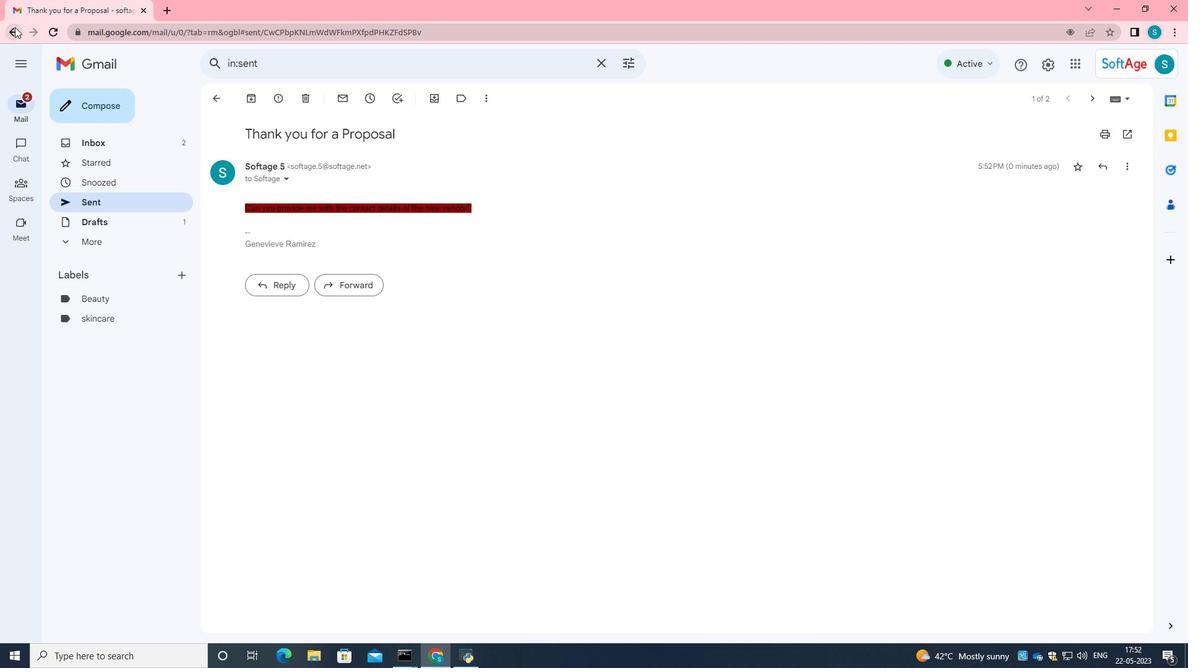 
Action: Mouse moved to (328, 158)
Screenshot: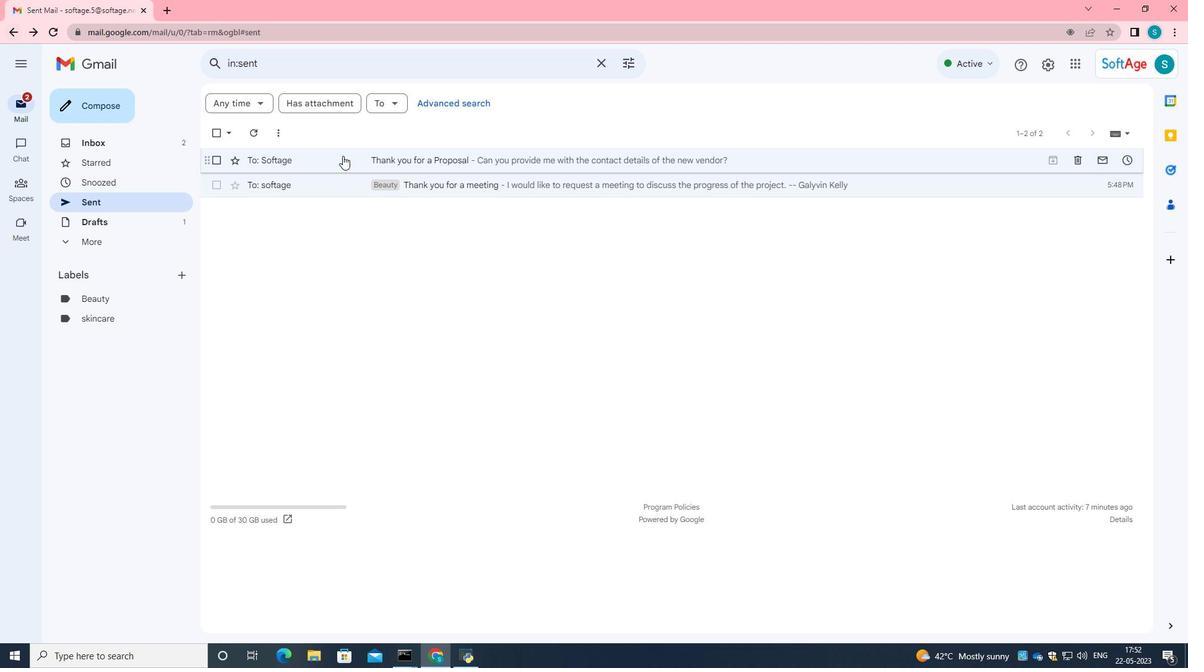
Action: Mouse pressed right at (328, 158)
Screenshot: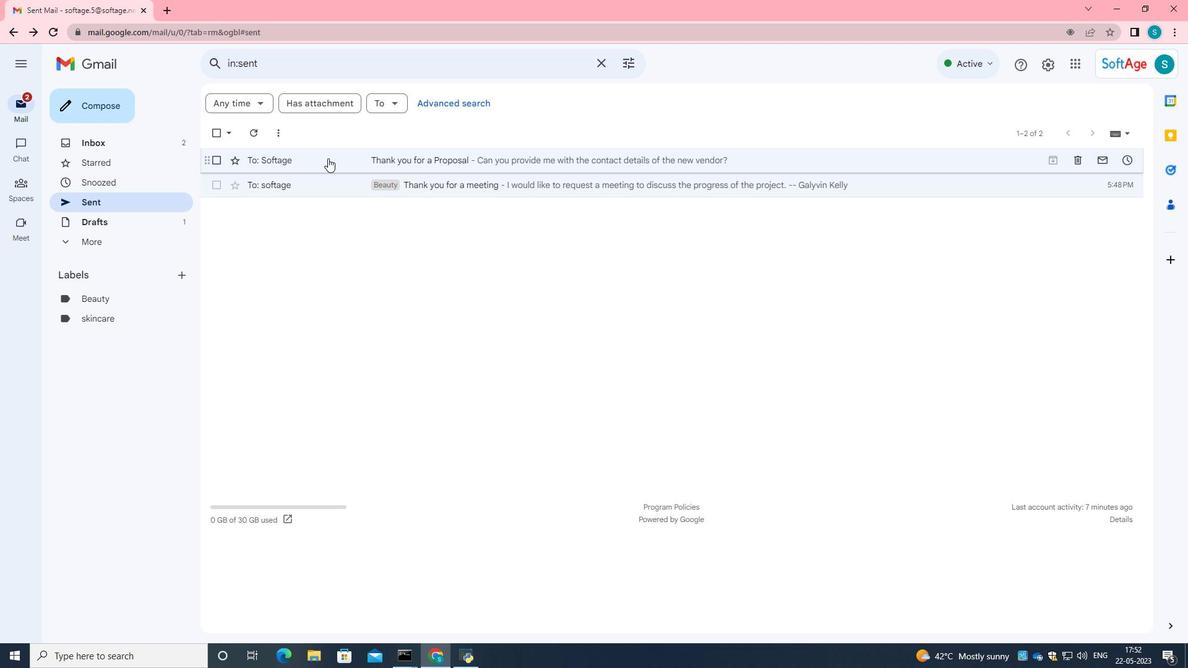 
Action: Mouse moved to (305, 233)
Screenshot: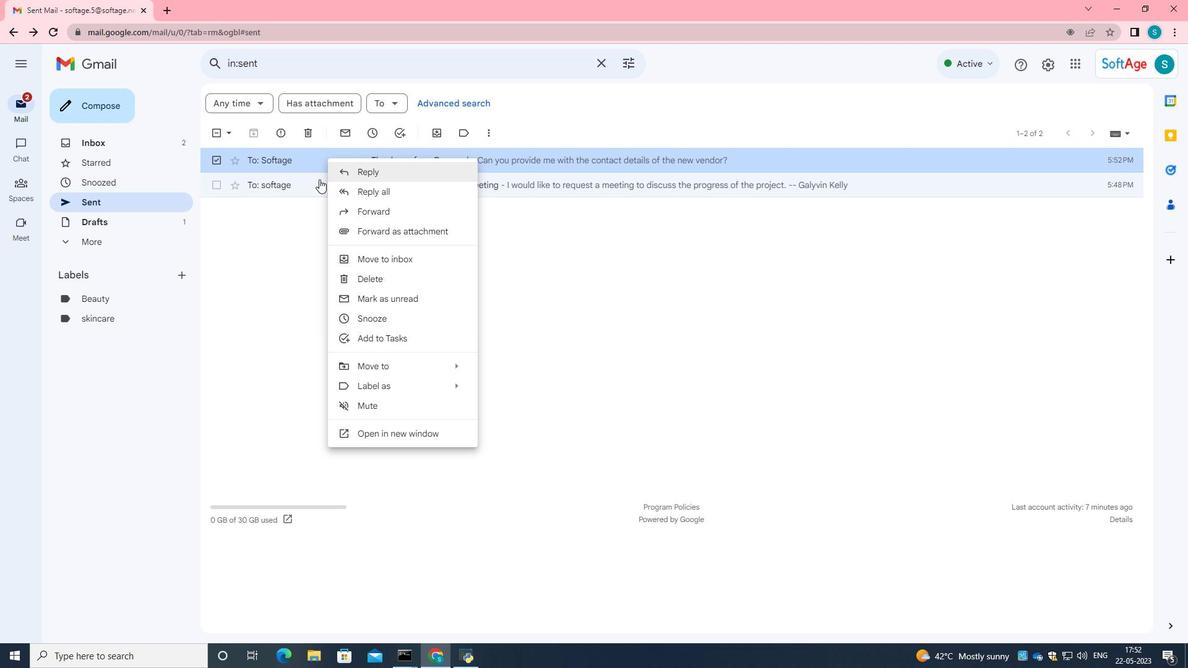 
Action: Mouse pressed left at (305, 233)
Screenshot: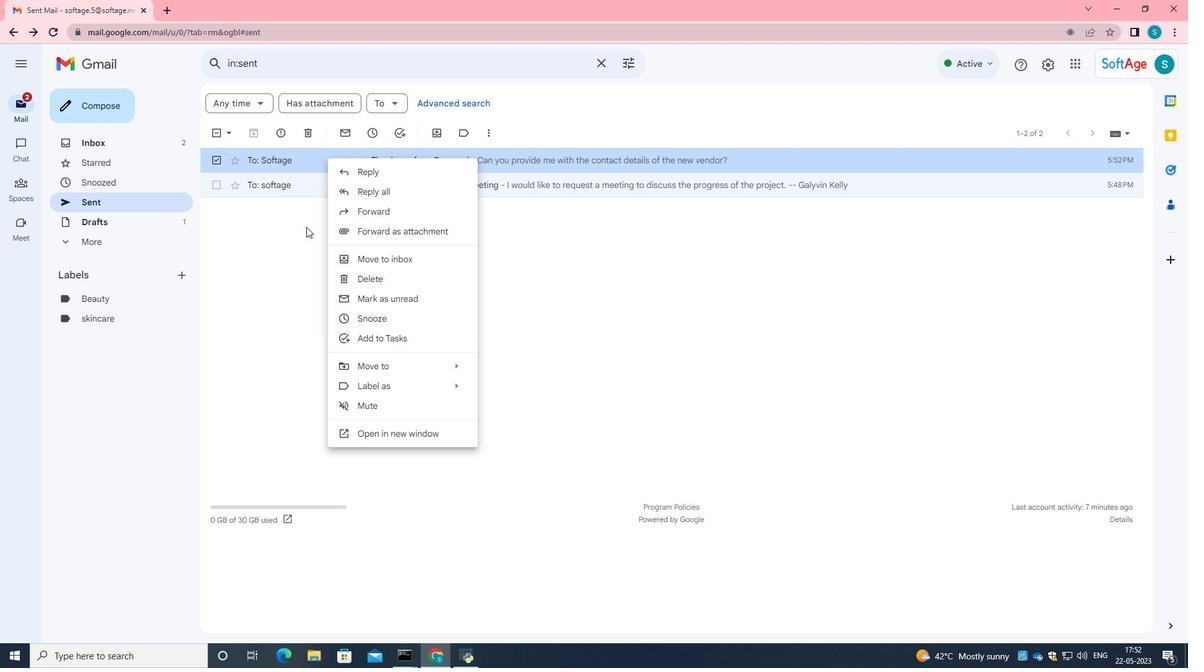 
Action: Mouse moved to (319, 159)
Screenshot: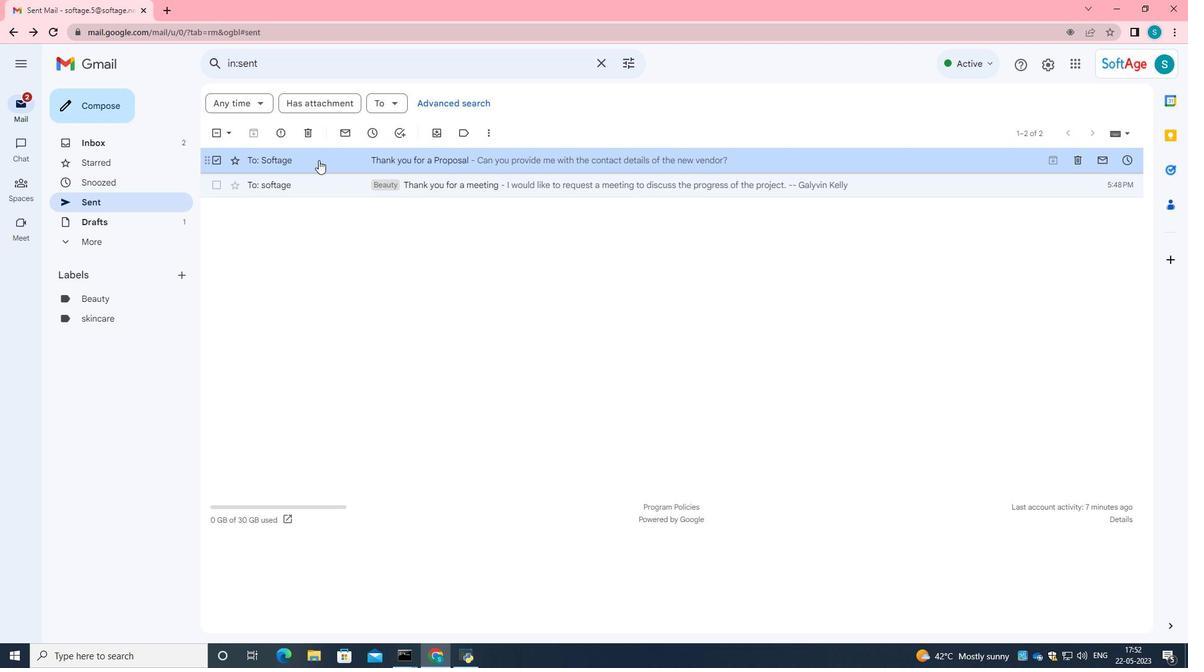 
Action: Mouse pressed right at (319, 159)
Screenshot: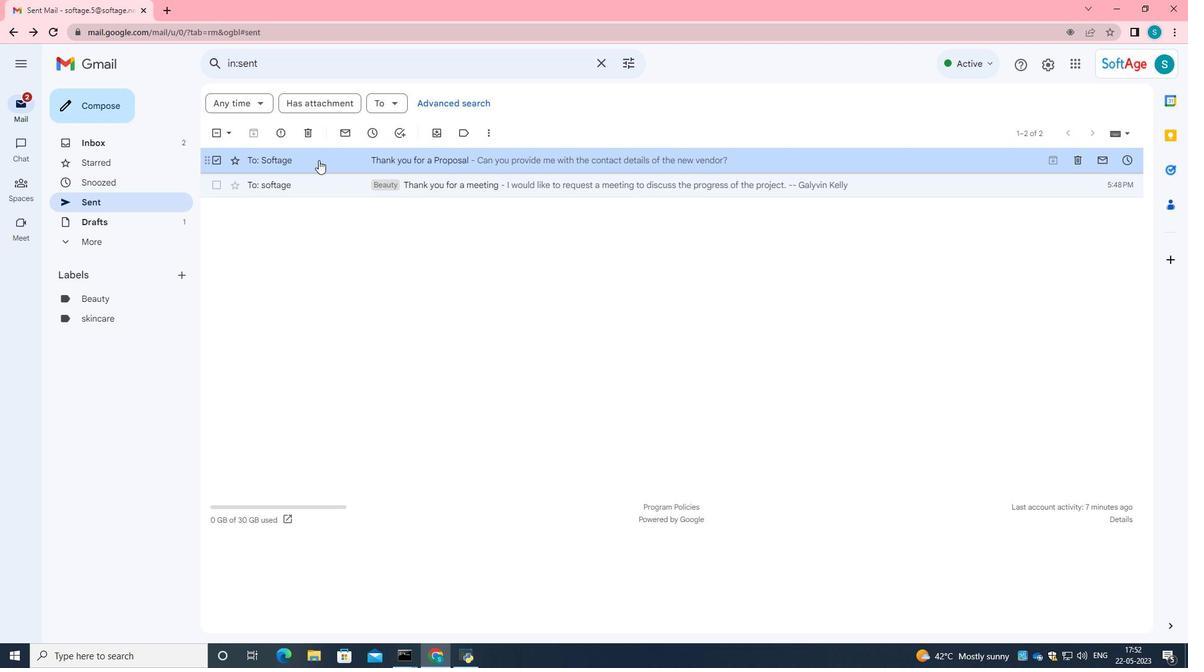 
Action: Mouse moved to (527, 164)
Screenshot: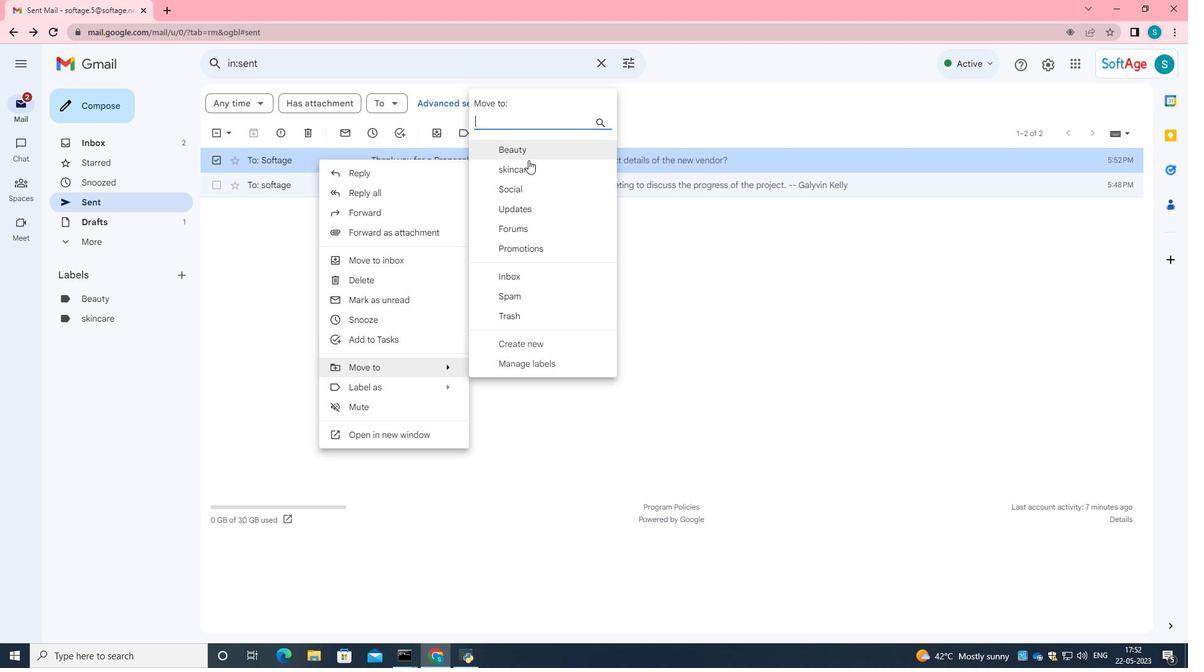 
Action: Mouse pressed left at (527, 164)
Screenshot: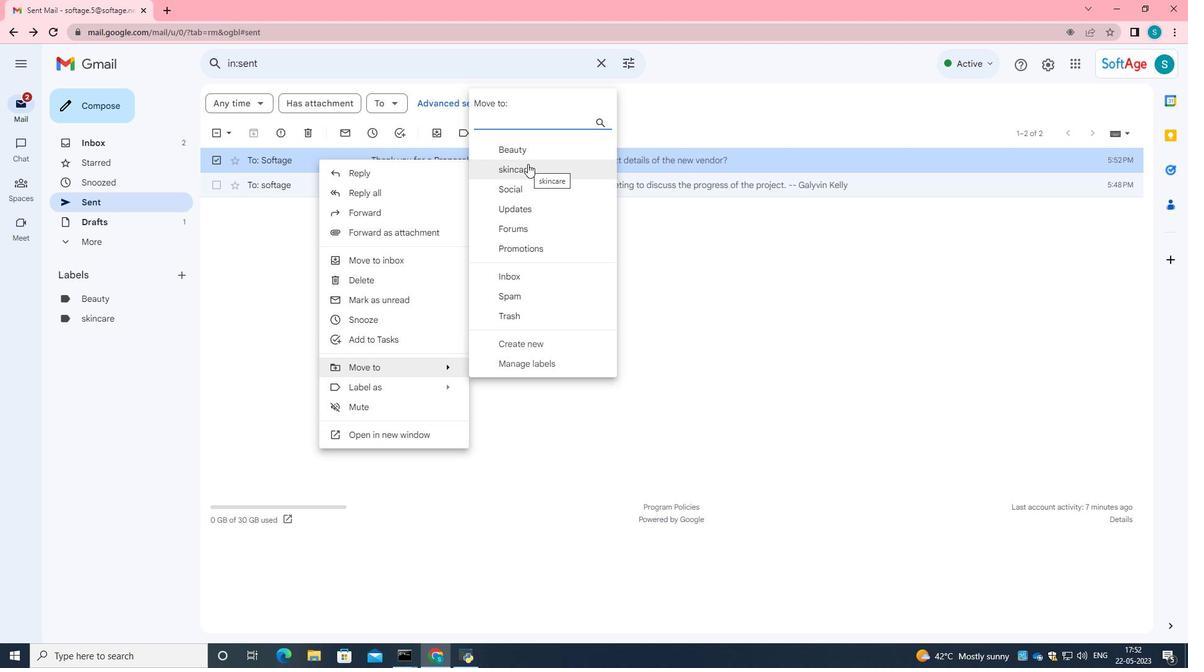 
Action: Mouse moved to (148, 370)
Screenshot: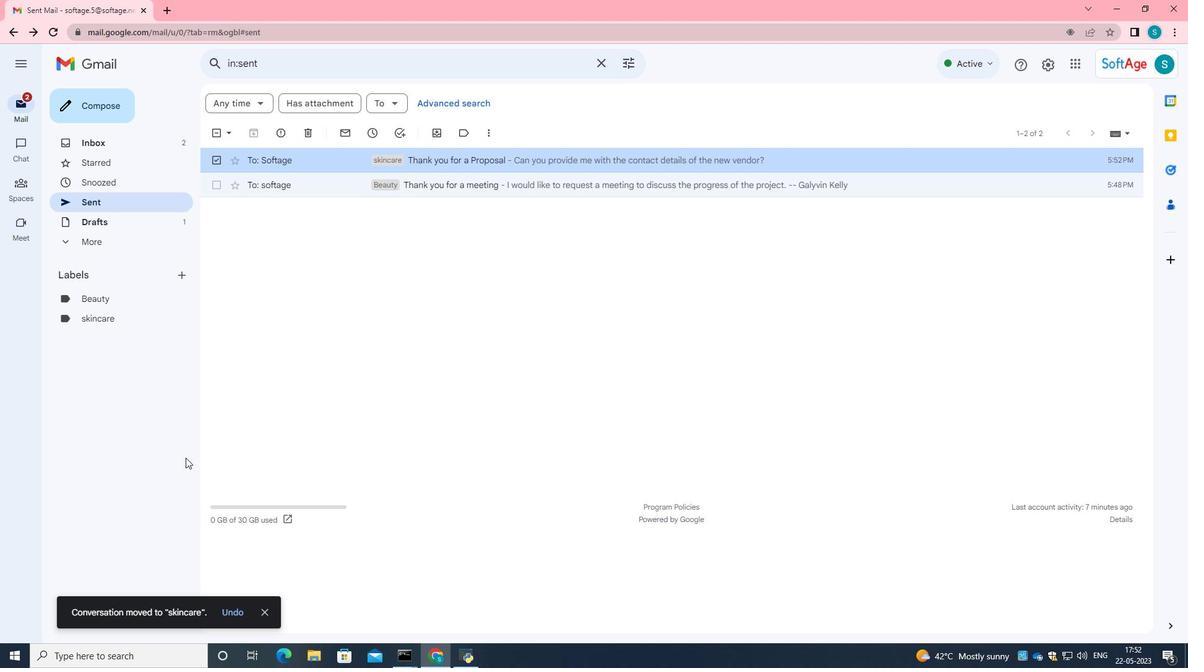 
